 Task: In Heading Arial with underline. Font size of heading  '18'Font style of data Calibri. Font size of data  9Alignment of headline & data Align center. Fill color in heading,  RedFont color of data Black Apply border in Data No BorderIn the sheet   Prodigy Sales review book
Action: Mouse moved to (276, 219)
Screenshot: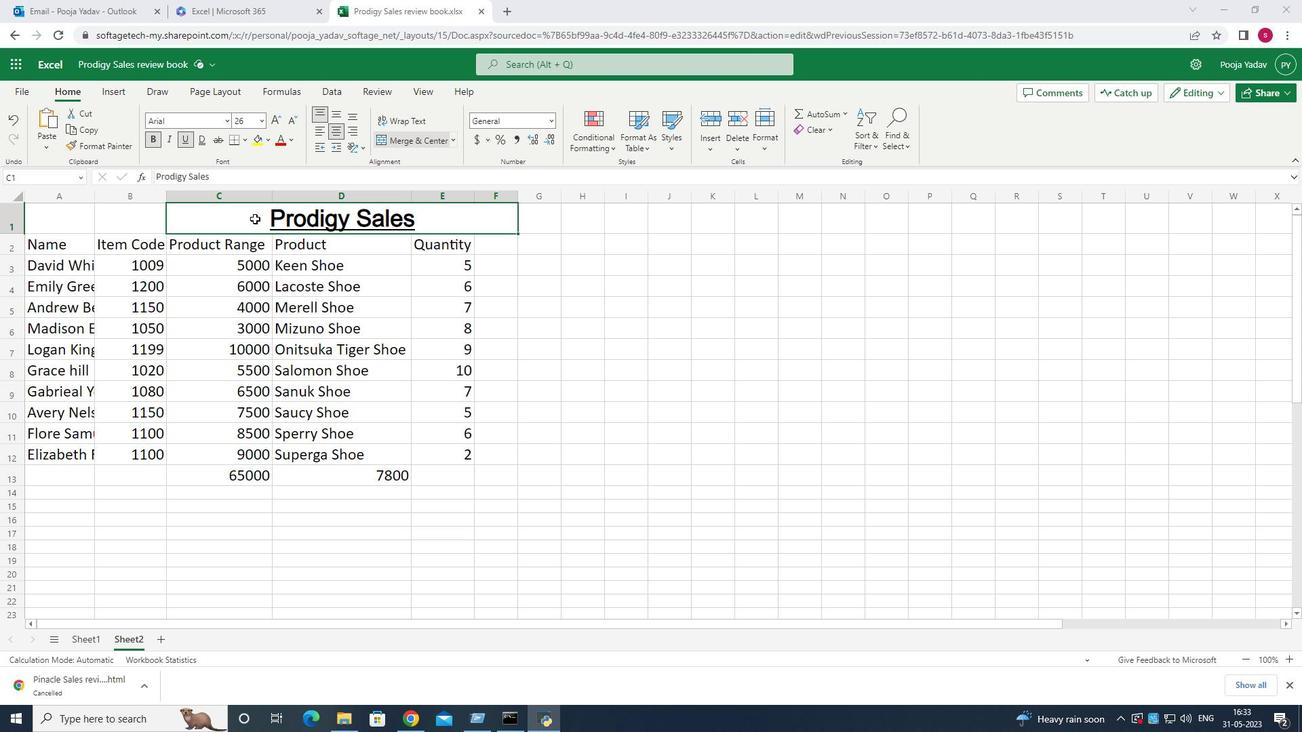 
Action: Mouse pressed left at (276, 219)
Screenshot: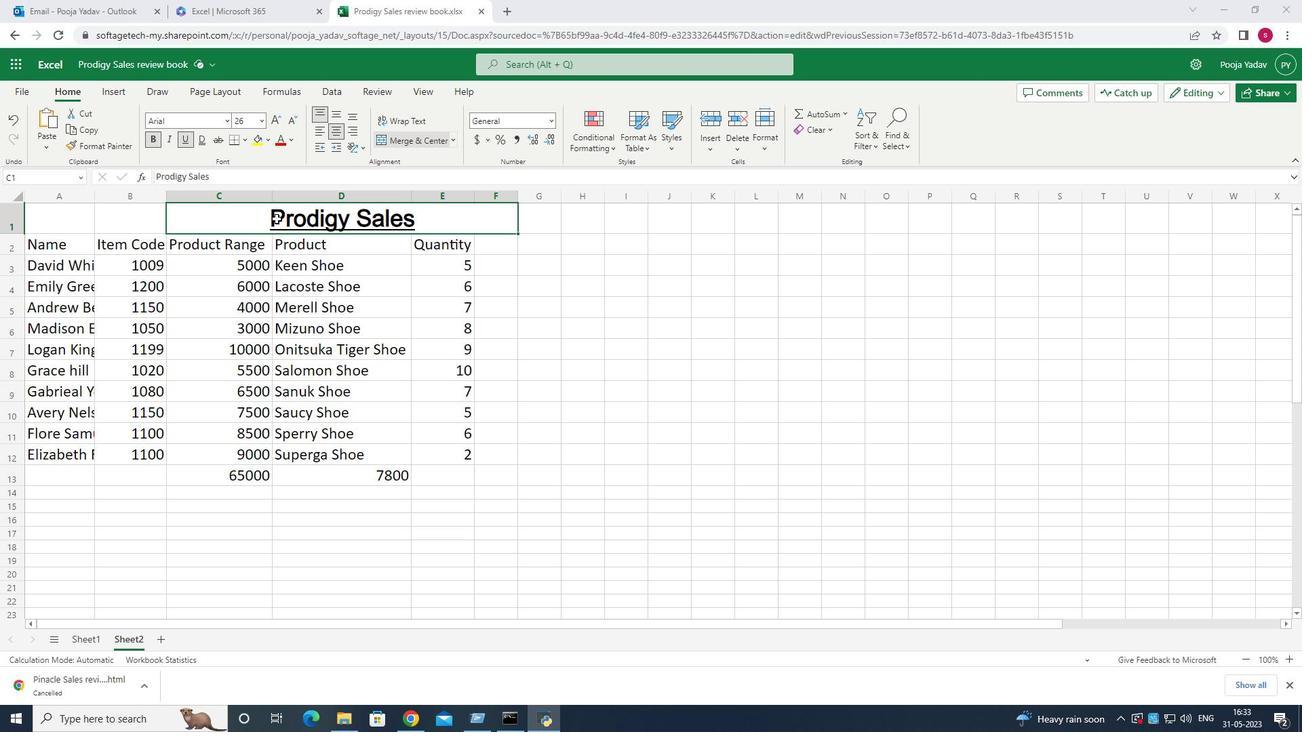 
Action: Mouse moved to (226, 124)
Screenshot: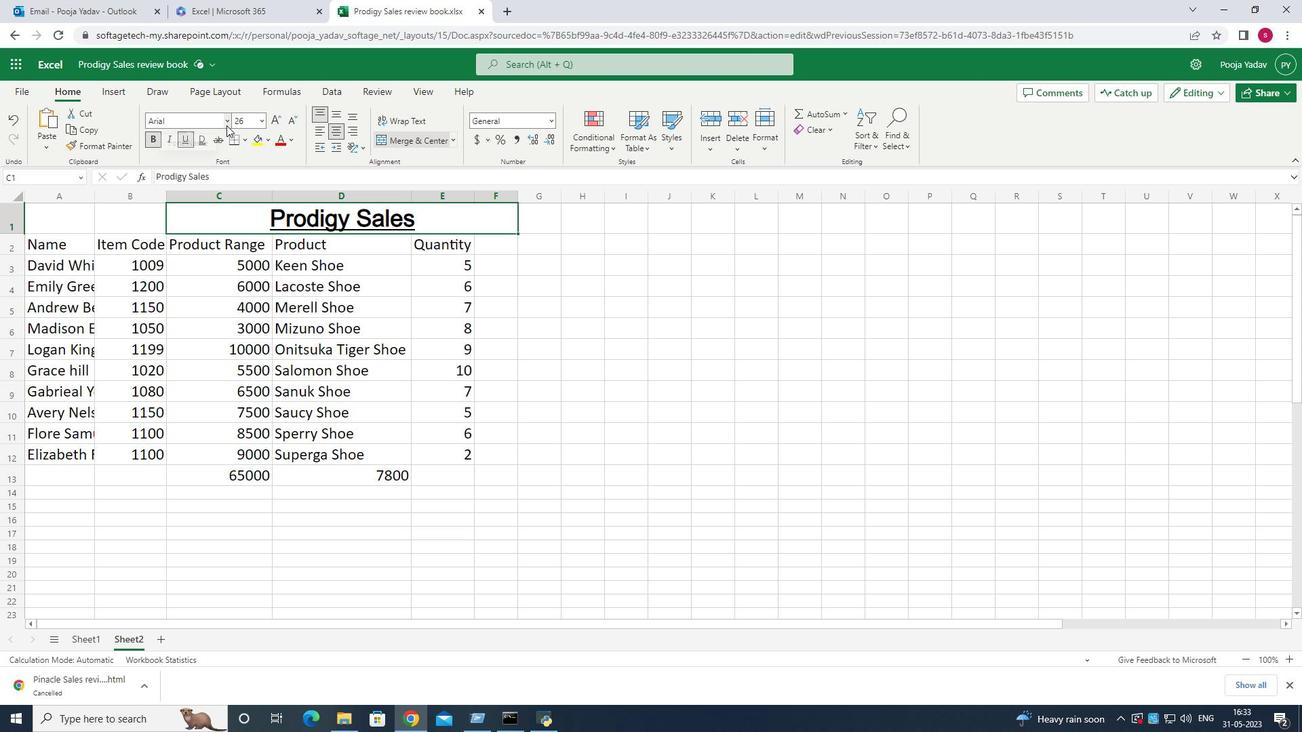 
Action: Mouse pressed left at (226, 124)
Screenshot: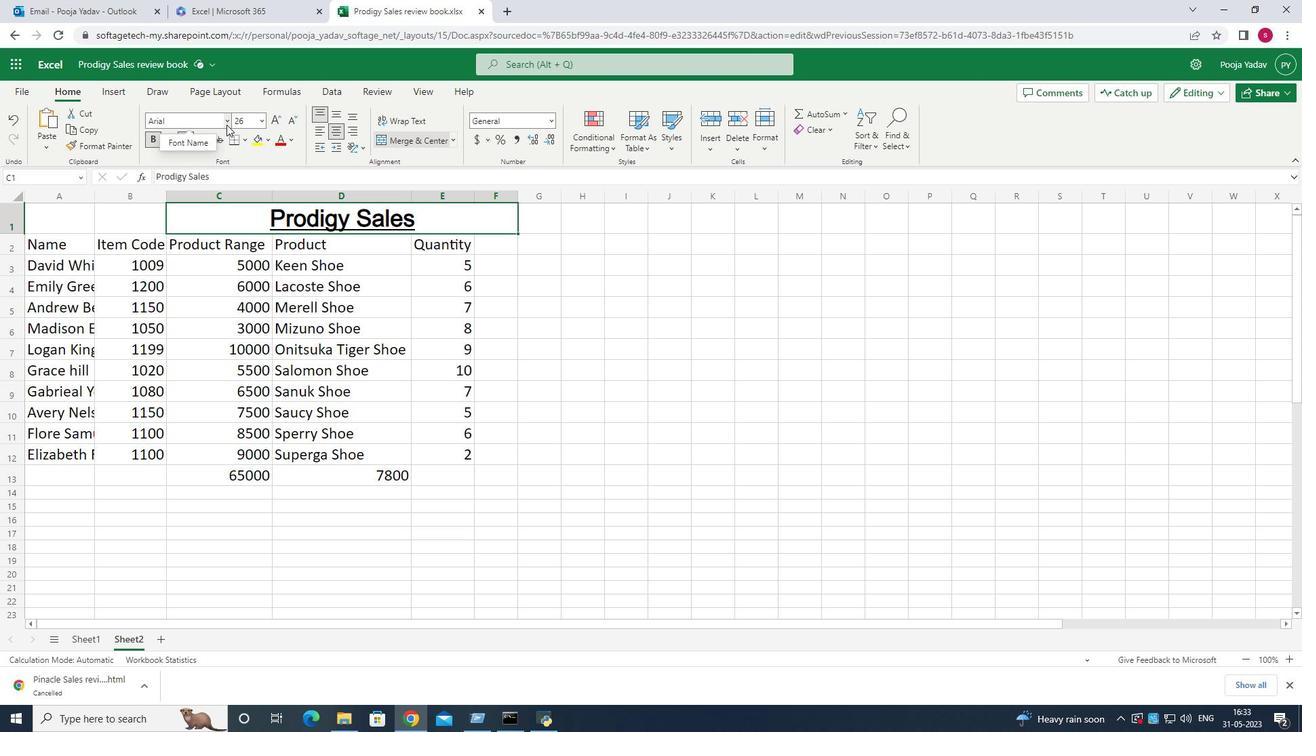 
Action: Mouse moved to (214, 171)
Screenshot: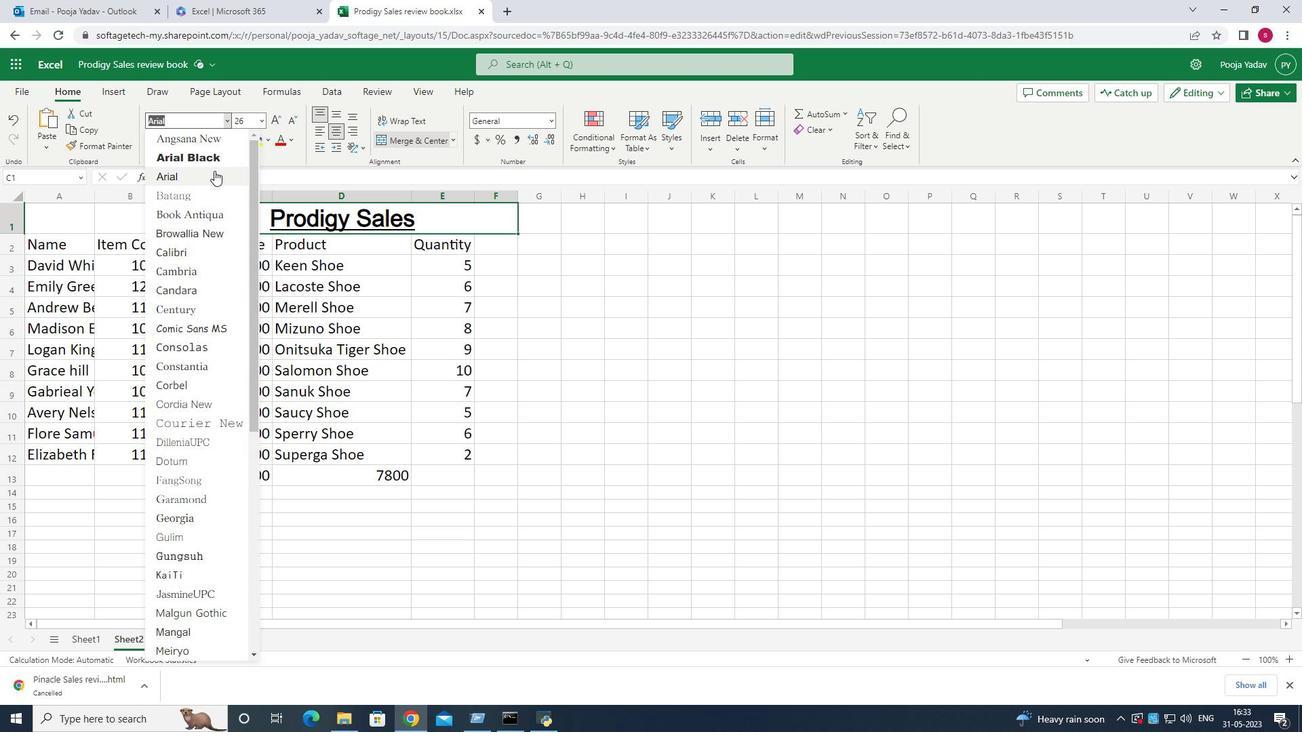 
Action: Mouse pressed left at (214, 171)
Screenshot: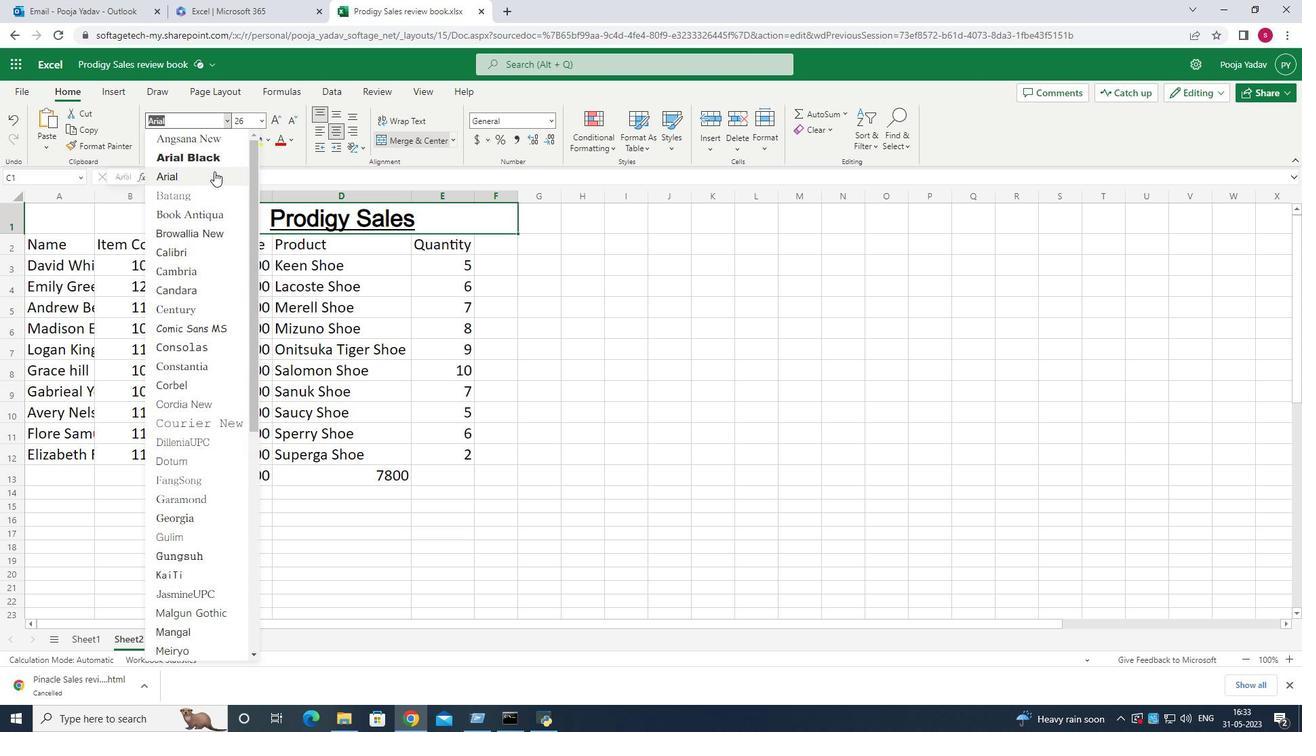 
Action: Mouse moved to (259, 121)
Screenshot: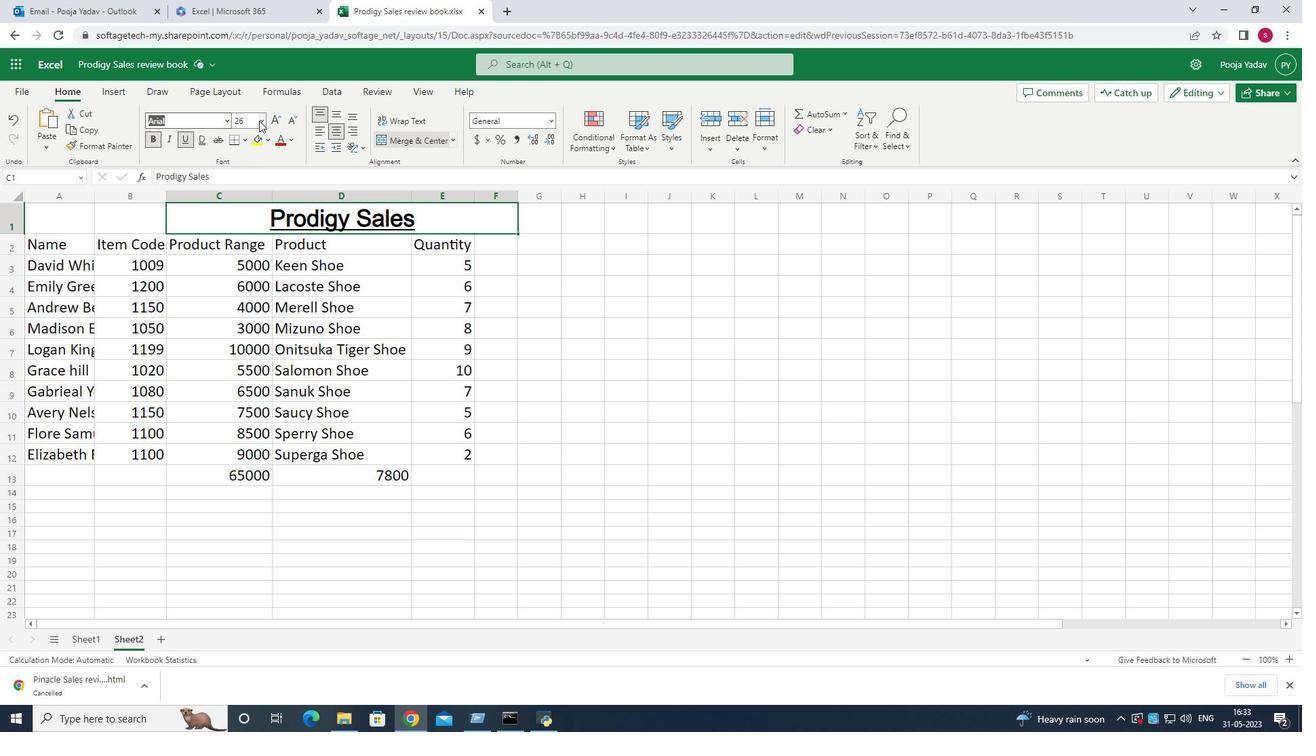 
Action: Mouse pressed left at (259, 121)
Screenshot: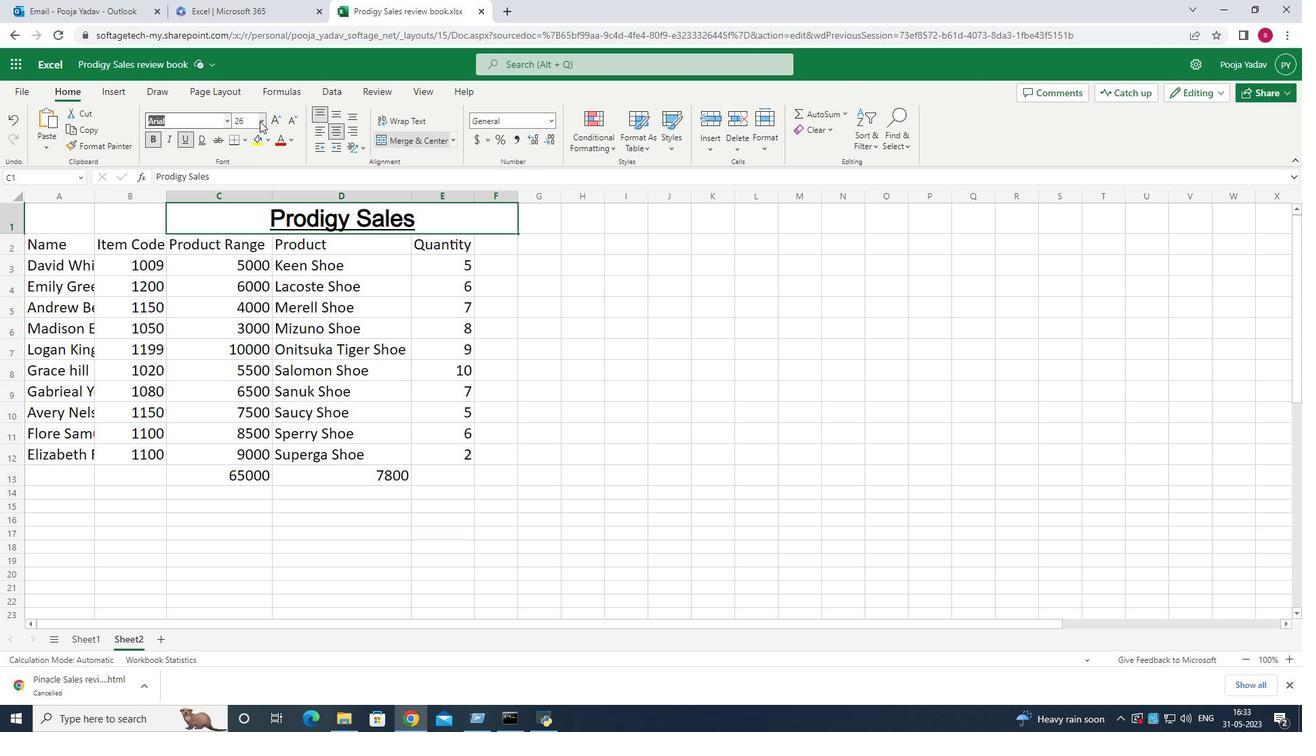 
Action: Mouse moved to (250, 268)
Screenshot: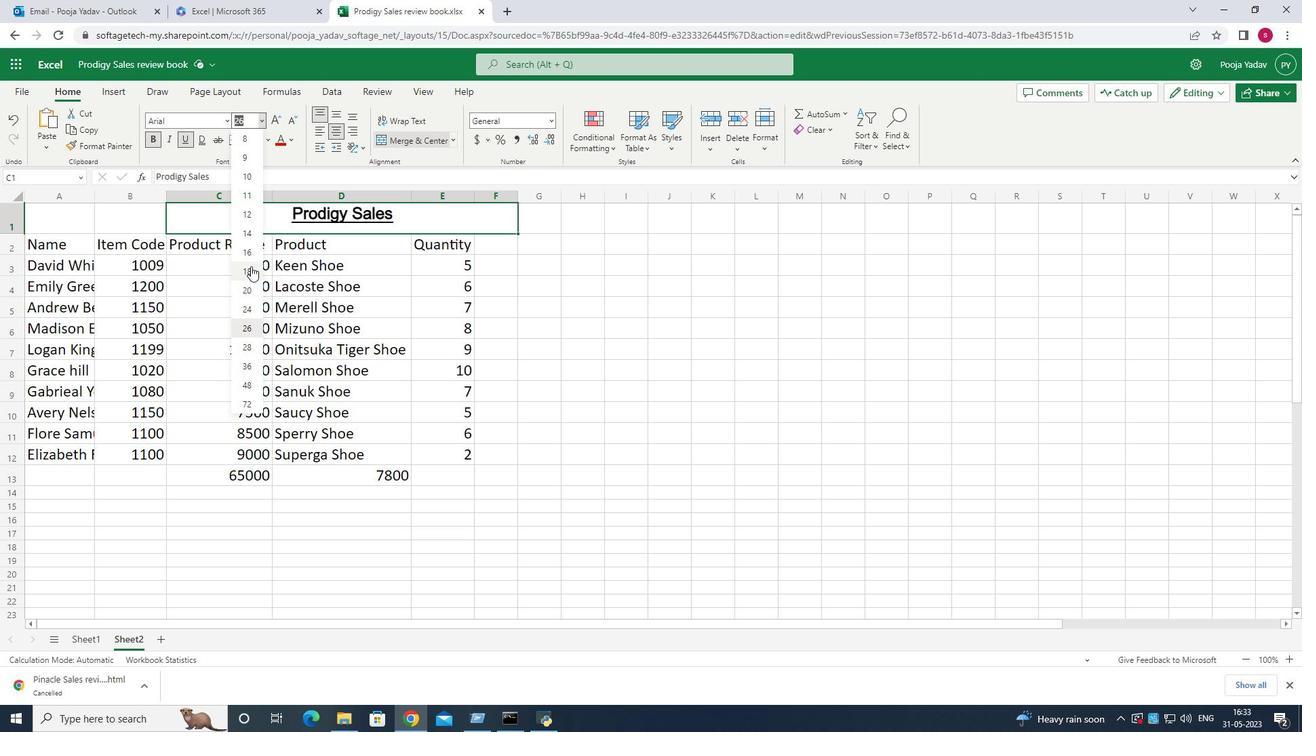 
Action: Mouse pressed left at (250, 268)
Screenshot: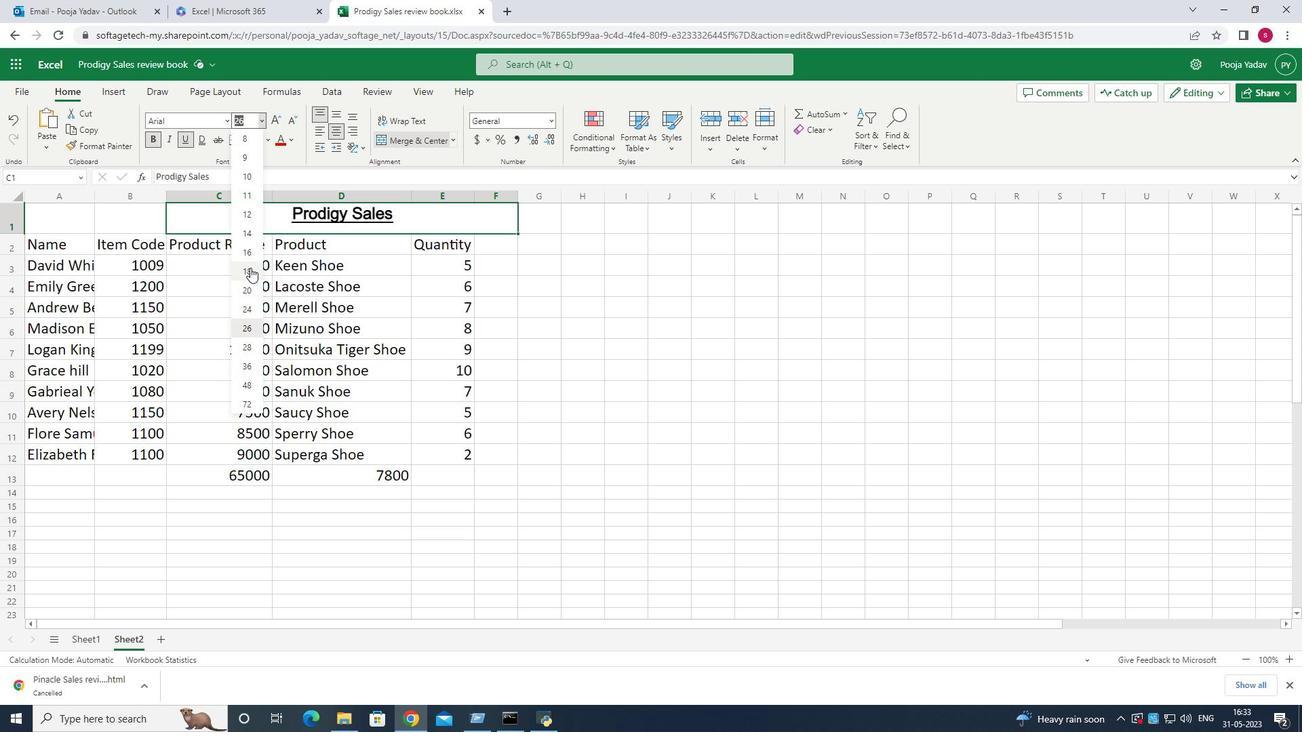 
Action: Mouse moved to (50, 226)
Screenshot: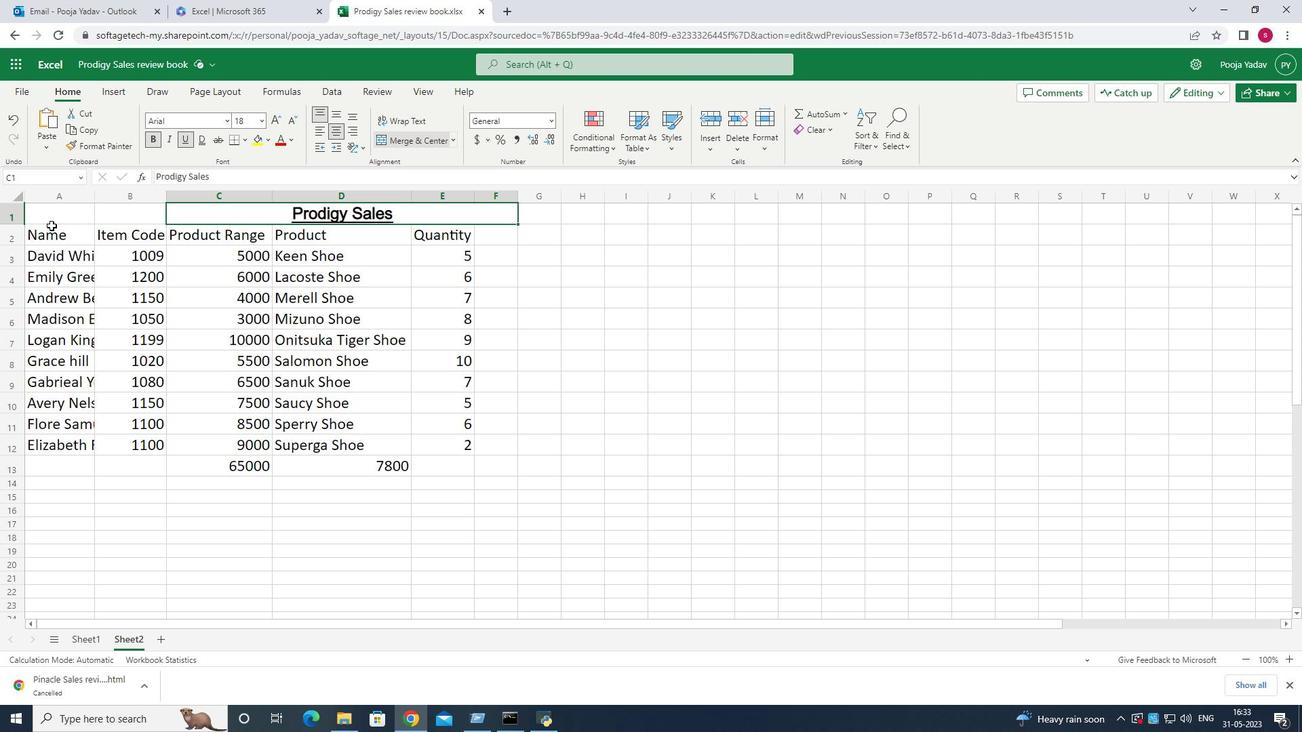 
Action: Mouse pressed left at (50, 226)
Screenshot: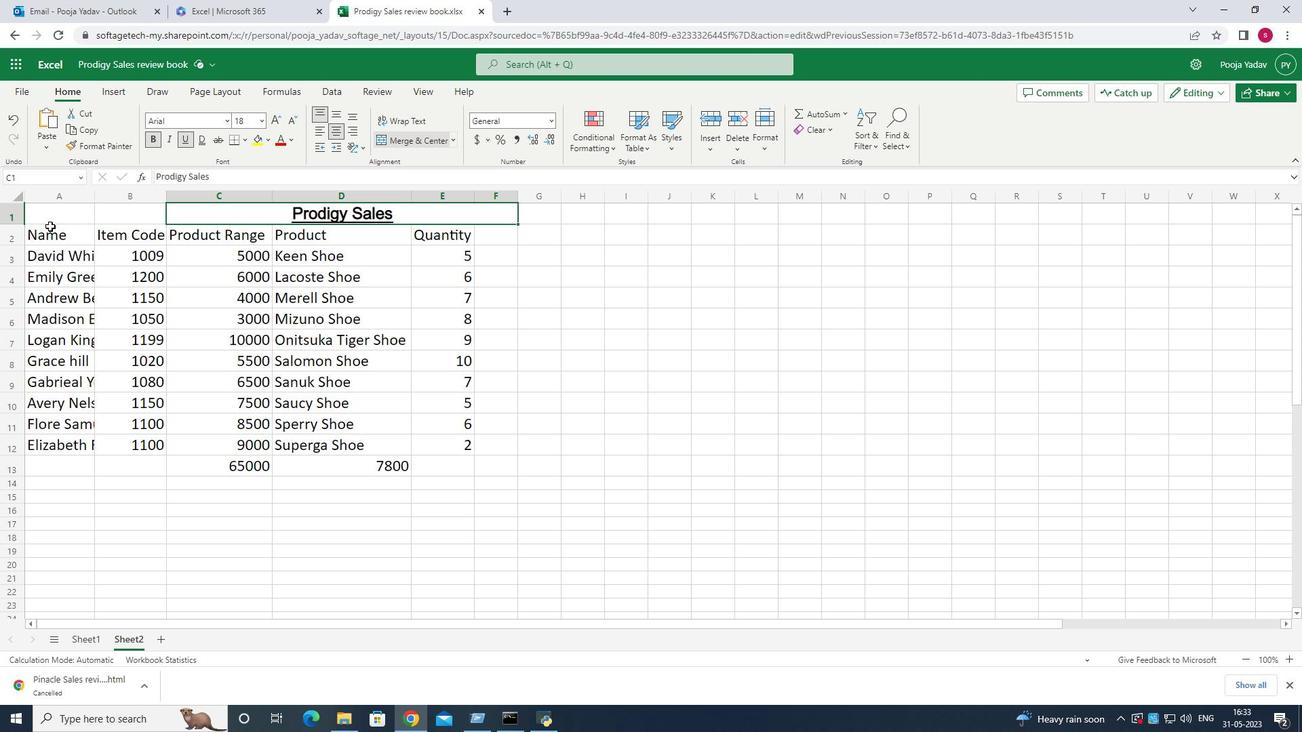 
Action: Mouse pressed left at (50, 226)
Screenshot: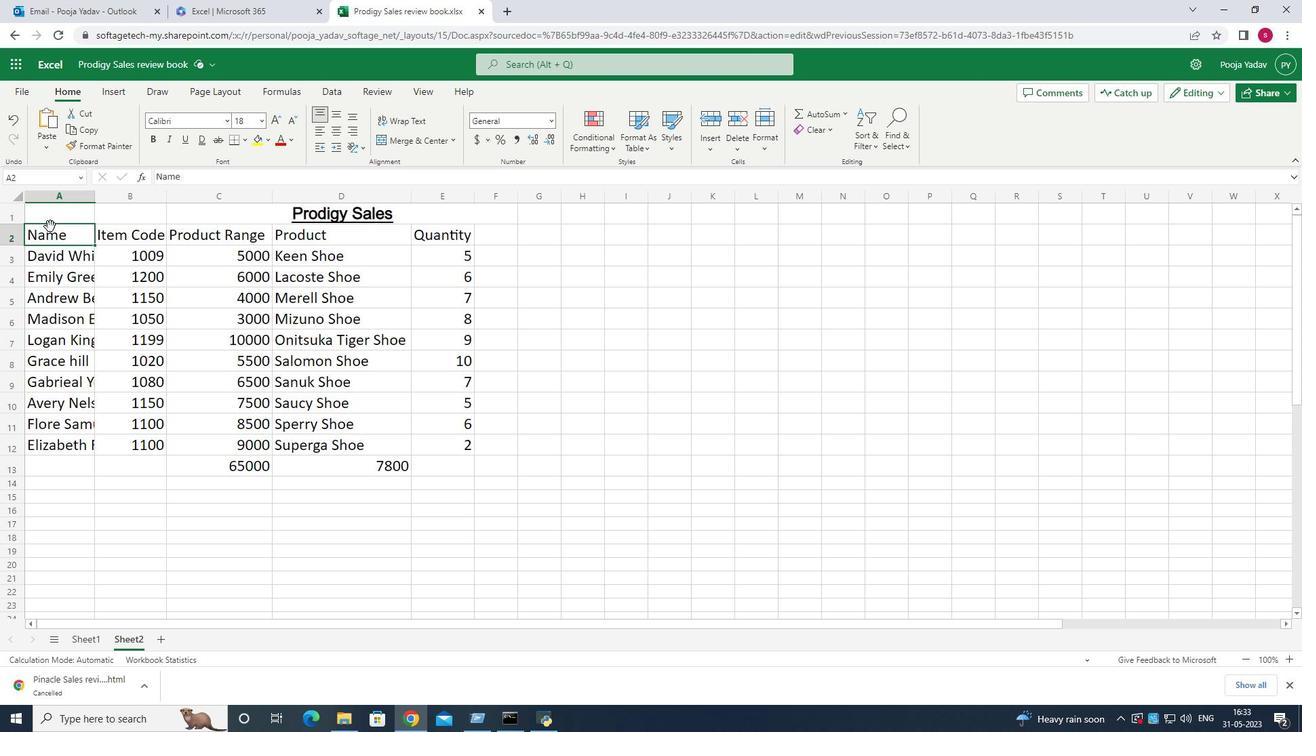
Action: Mouse moved to (63, 238)
Screenshot: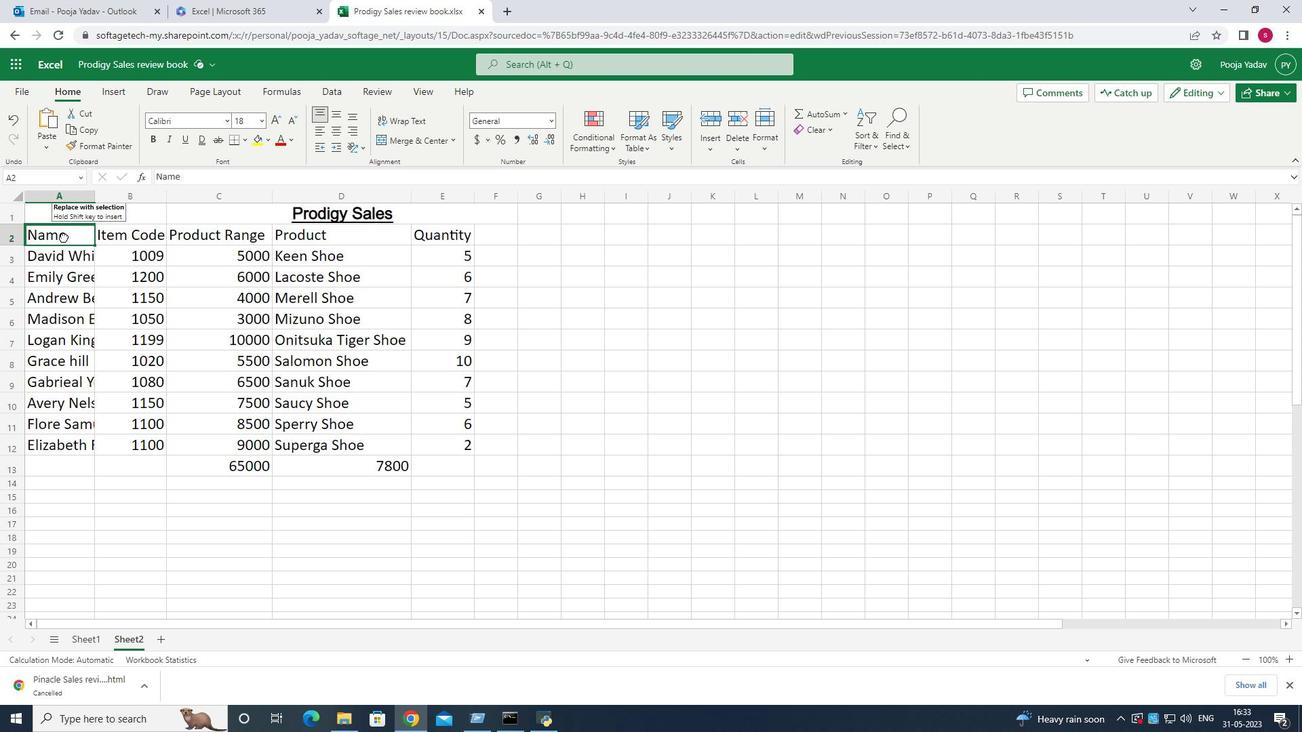 
Action: Mouse pressed left at (63, 238)
Screenshot: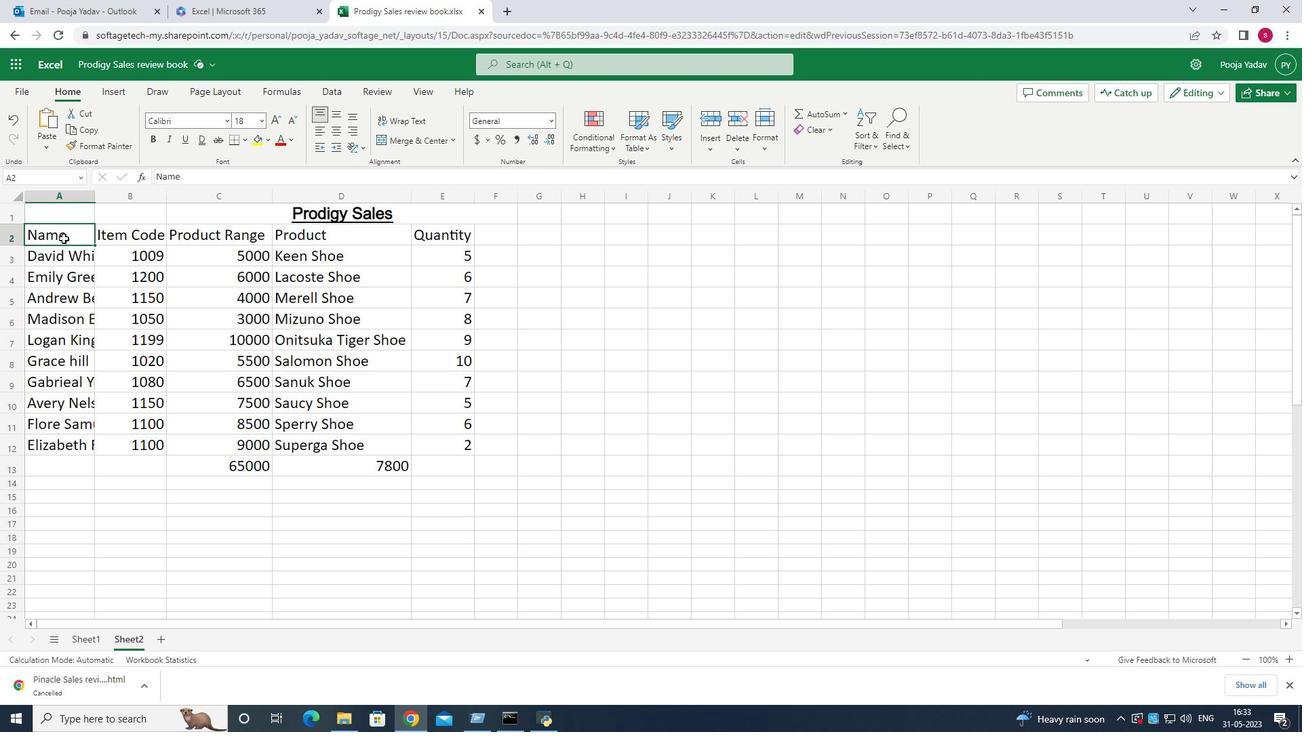 
Action: Mouse moved to (227, 122)
Screenshot: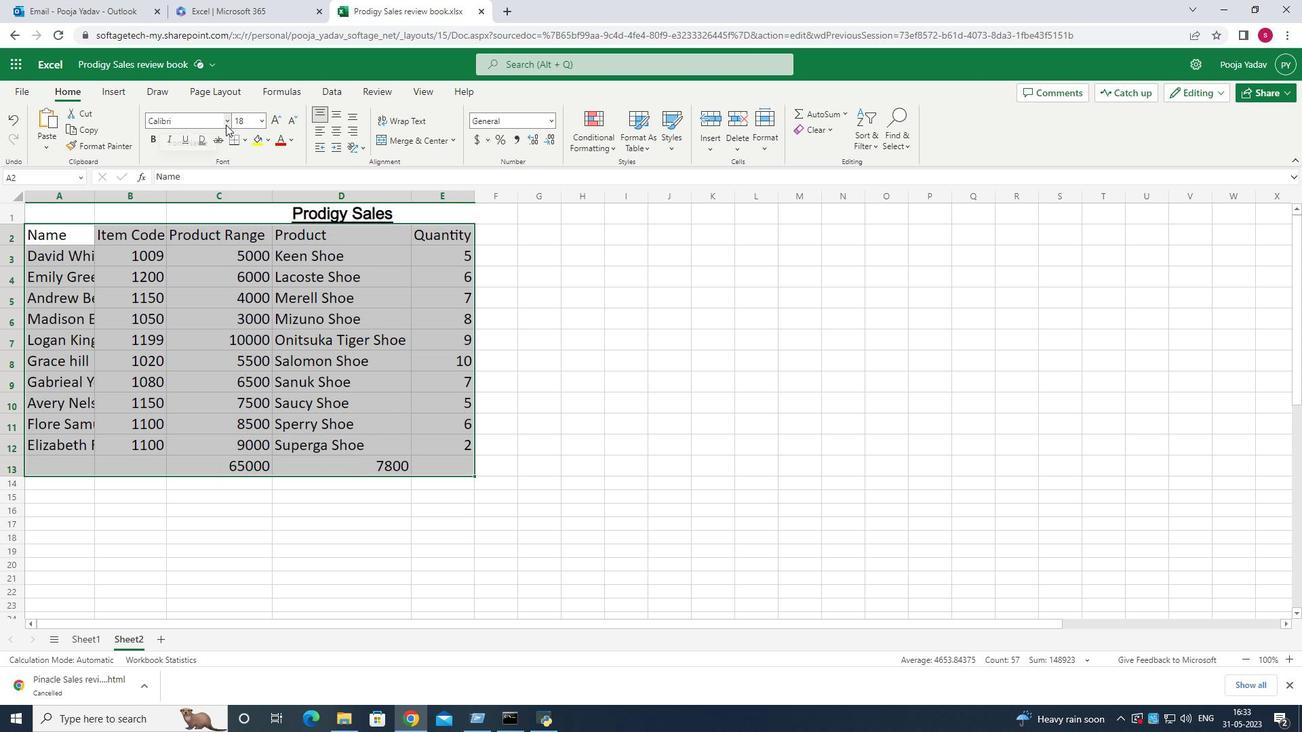 
Action: Mouse pressed left at (227, 122)
Screenshot: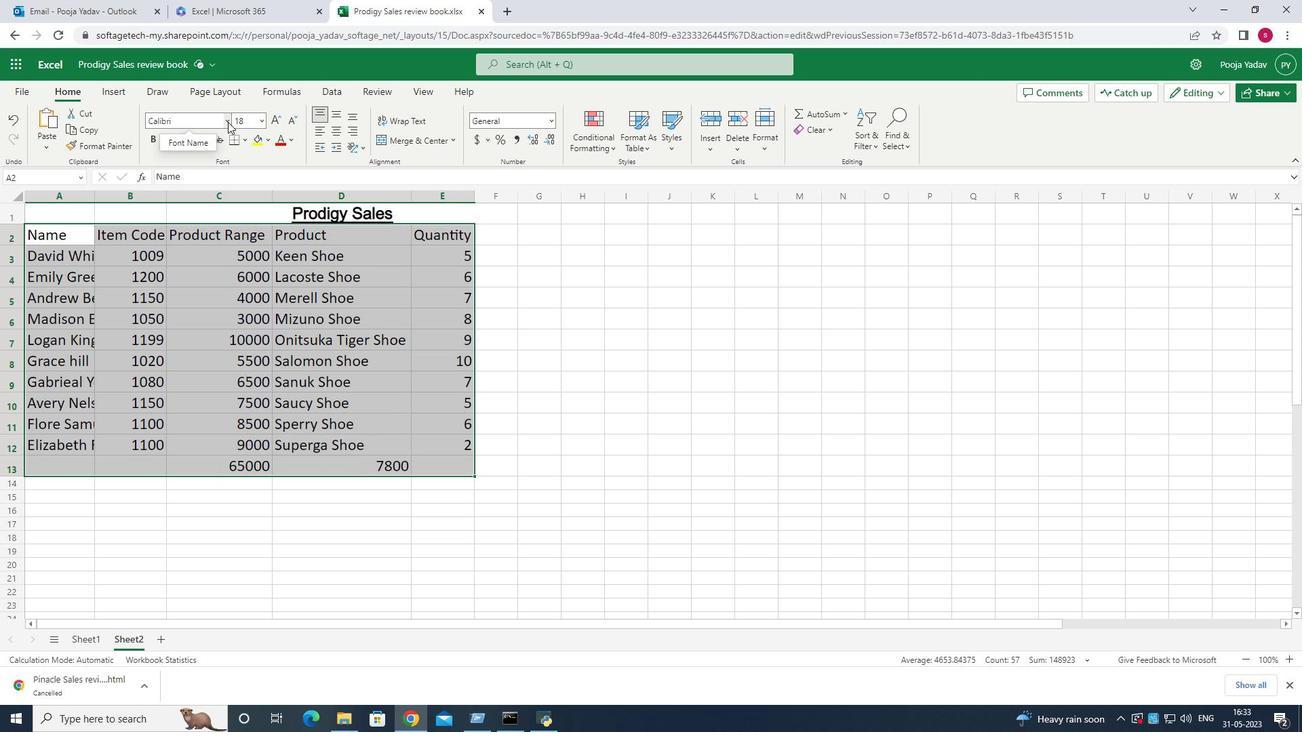 
Action: Mouse moved to (192, 249)
Screenshot: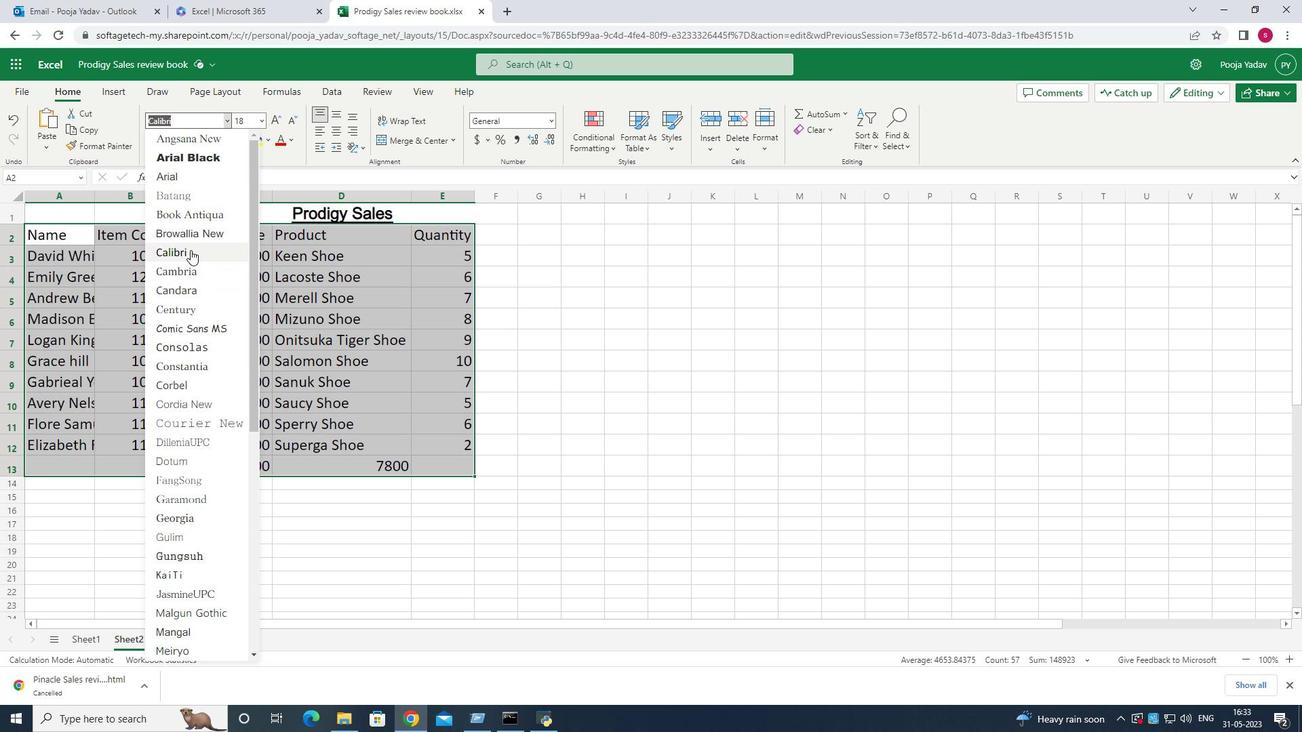 
Action: Mouse pressed left at (192, 249)
Screenshot: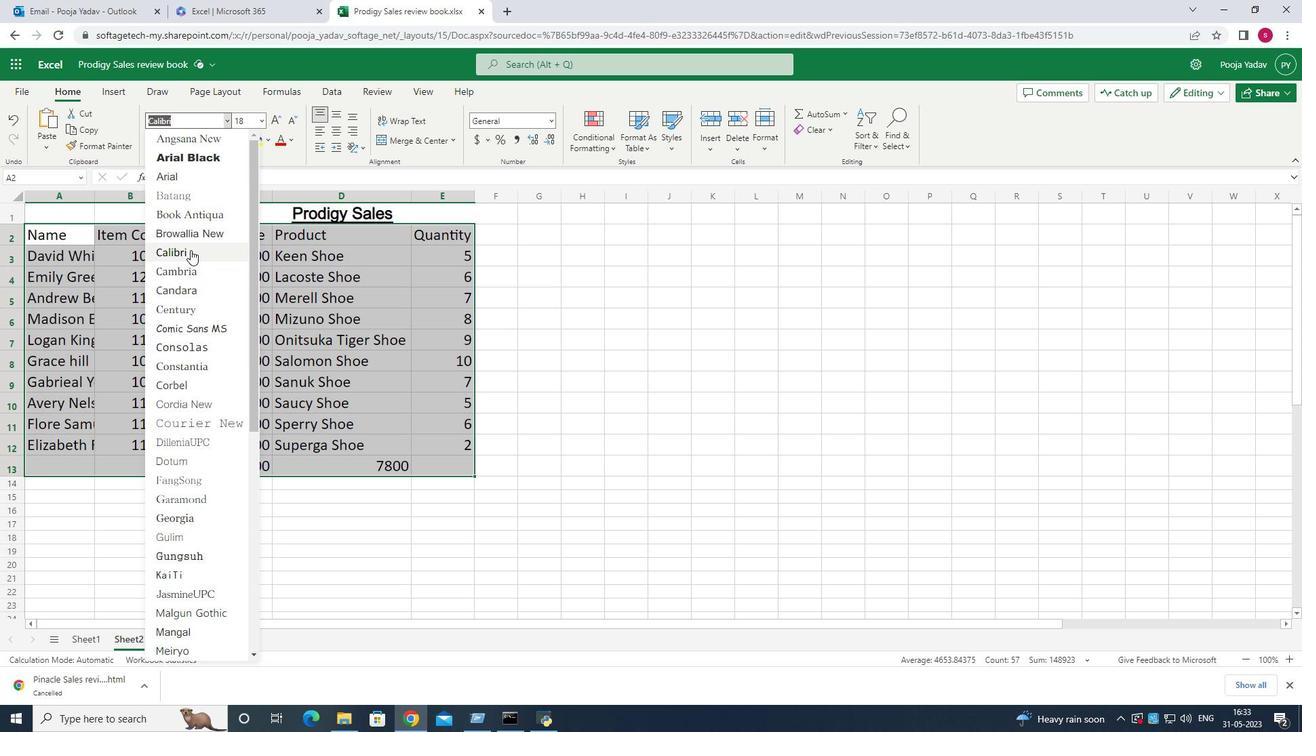 
Action: Mouse moved to (201, 207)
Screenshot: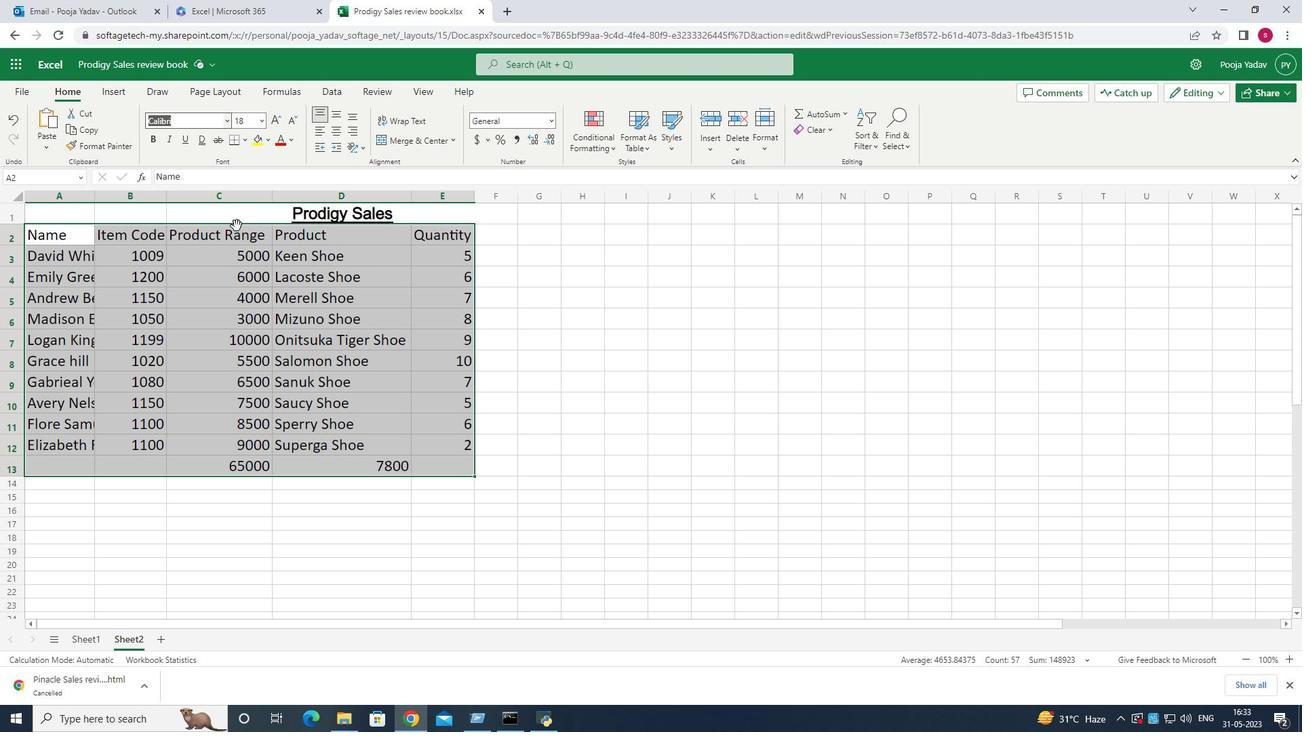 
Action: Mouse pressed left at (201, 207)
Screenshot: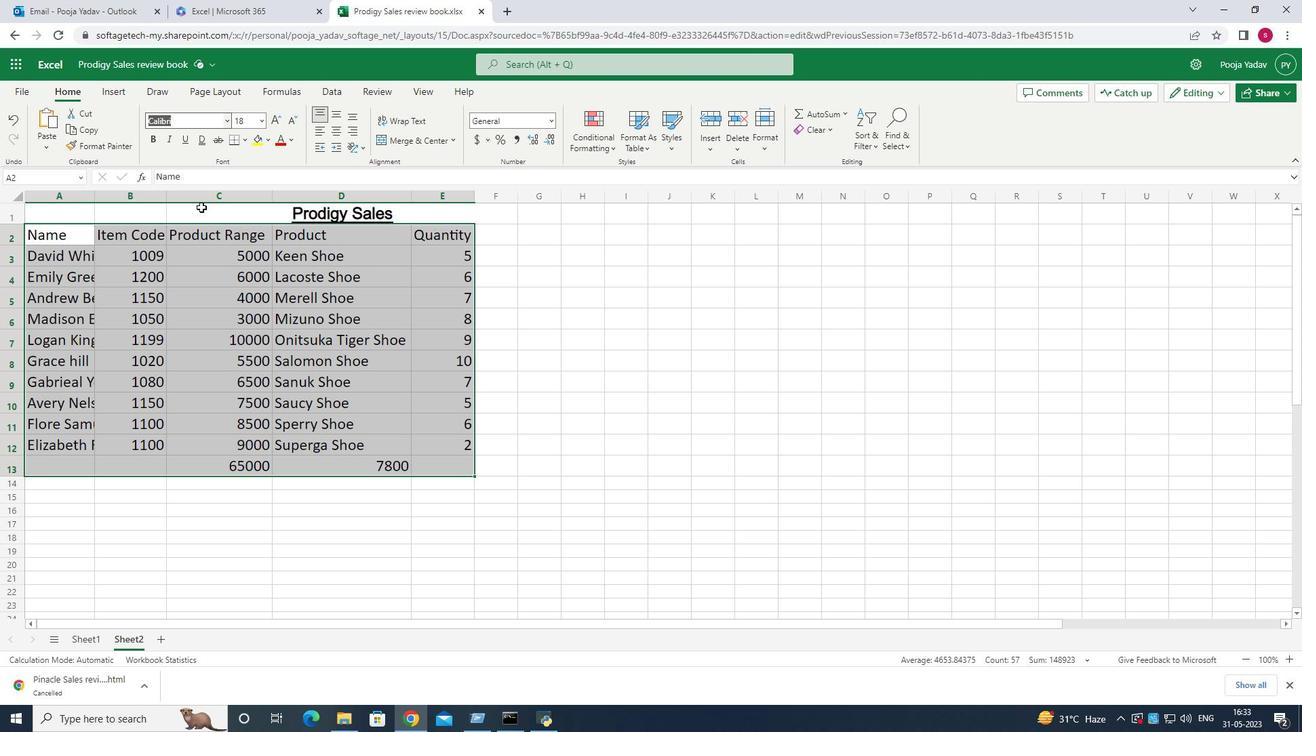 
Action: Mouse moved to (40, 213)
Screenshot: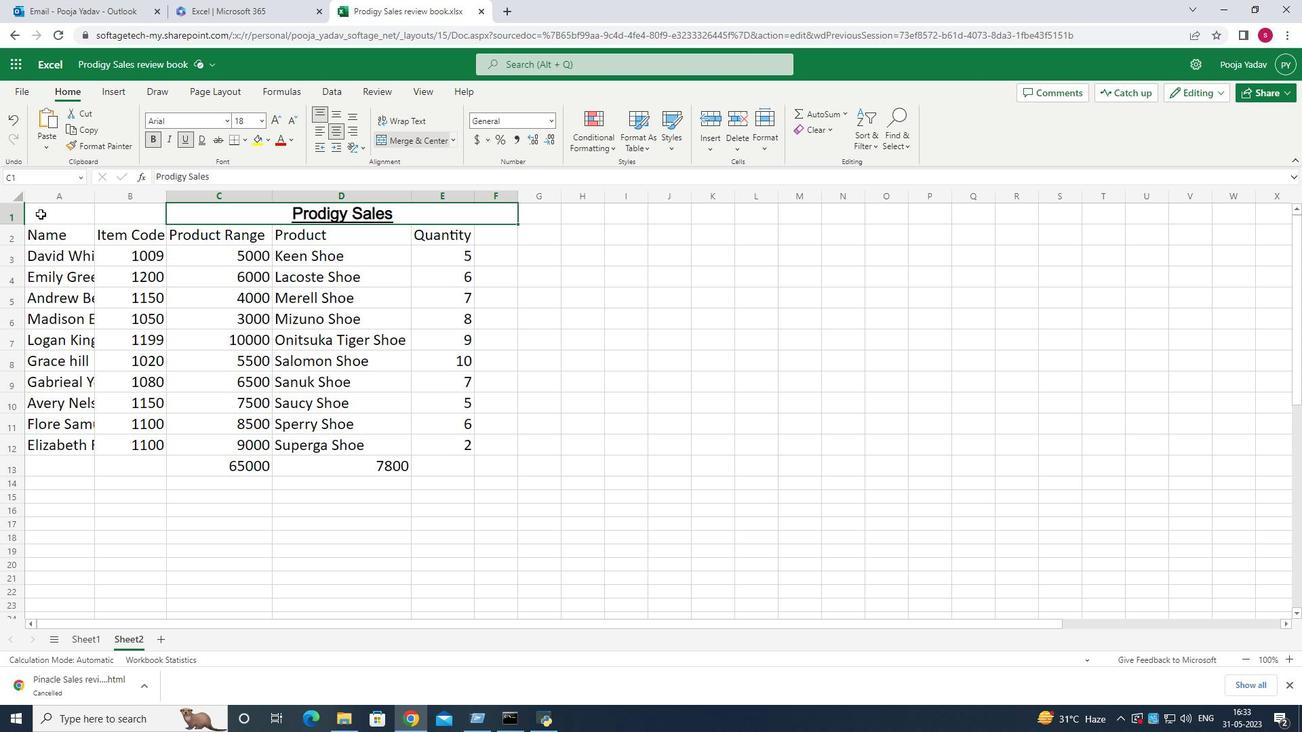 
Action: Mouse pressed left at (40, 213)
Screenshot: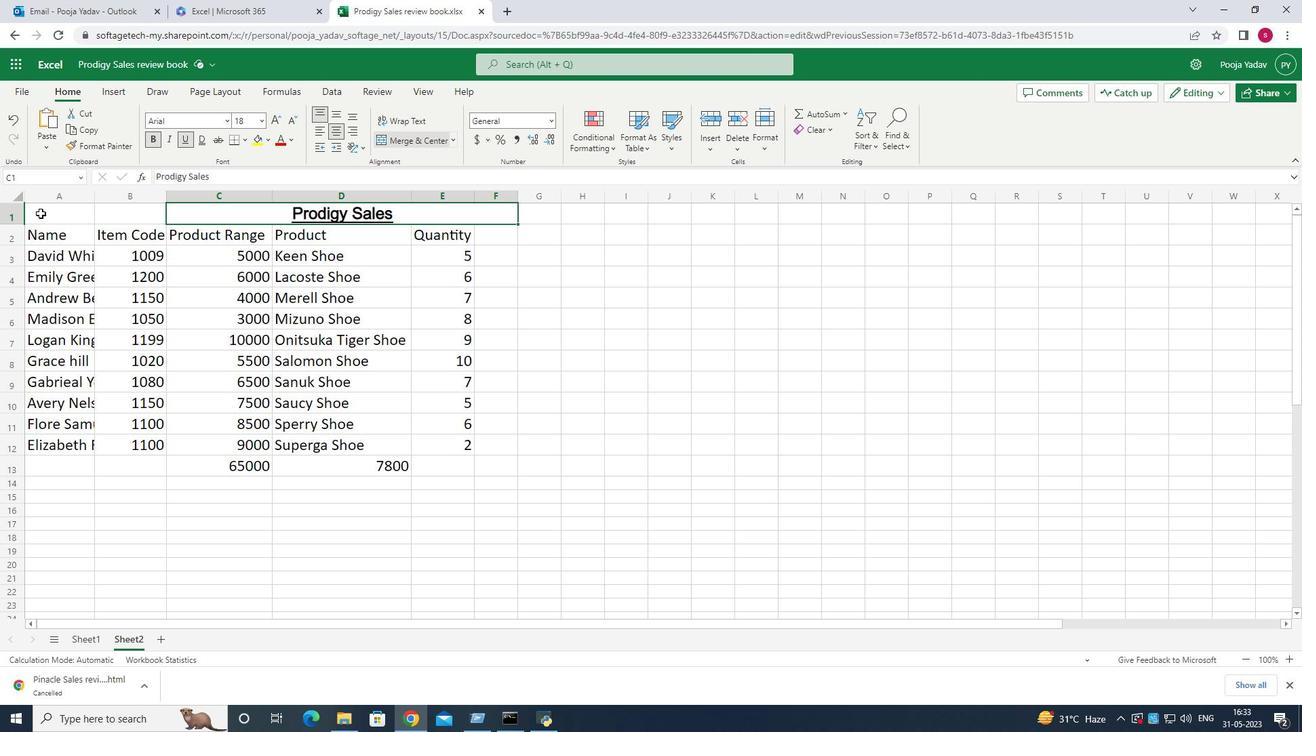 
Action: Mouse moved to (335, 108)
Screenshot: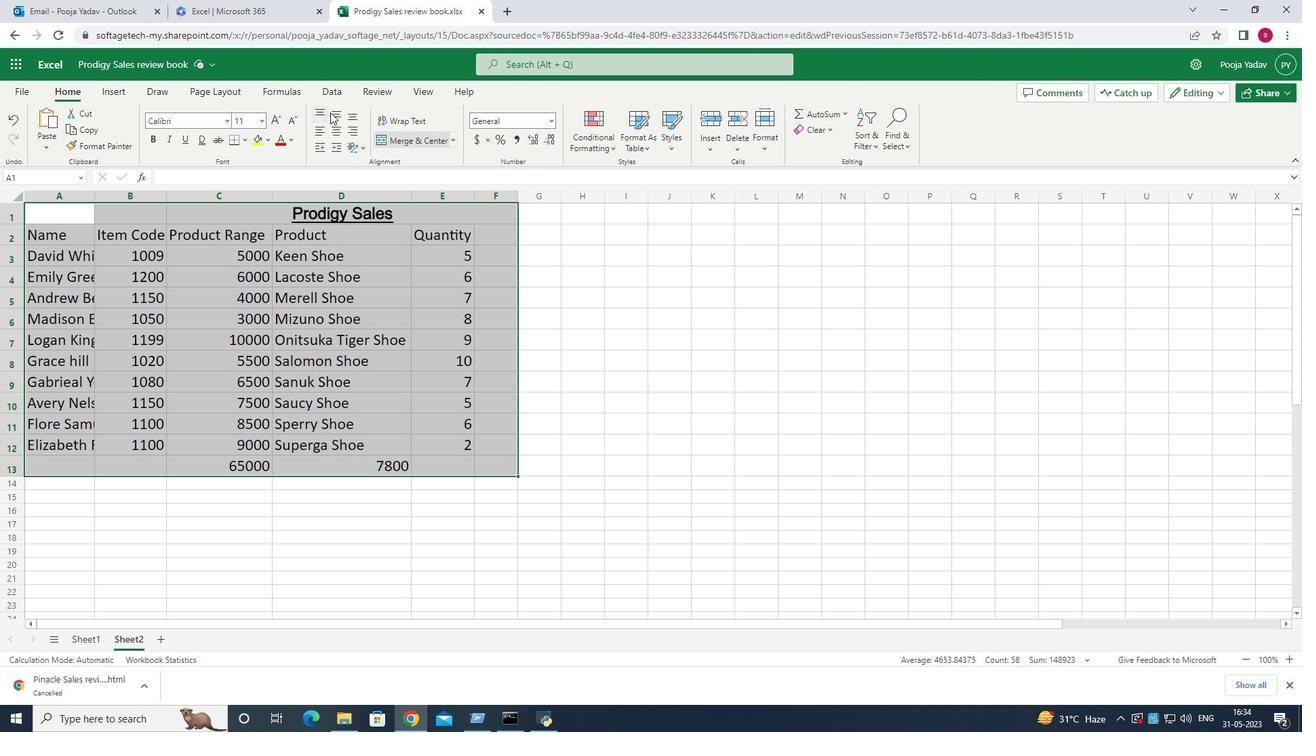 
Action: Mouse pressed left at (335, 108)
Screenshot: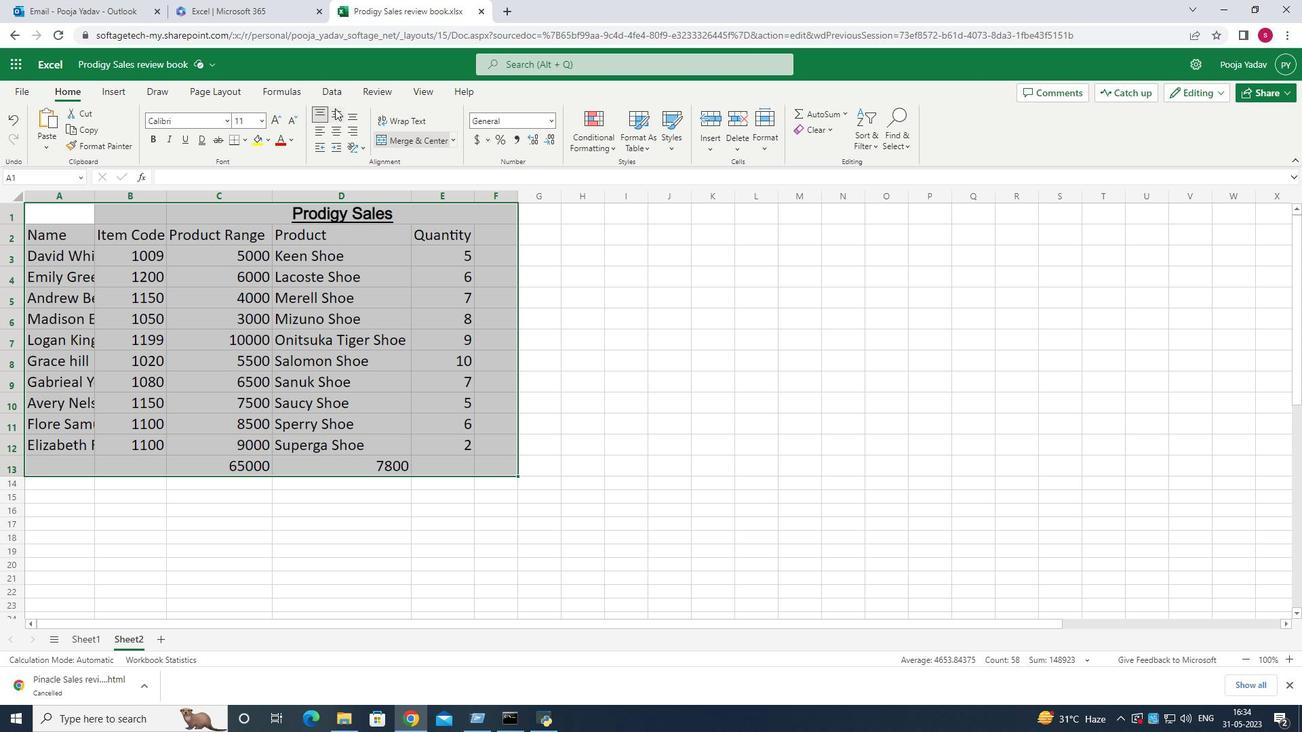 
Action: Mouse moved to (375, 213)
Screenshot: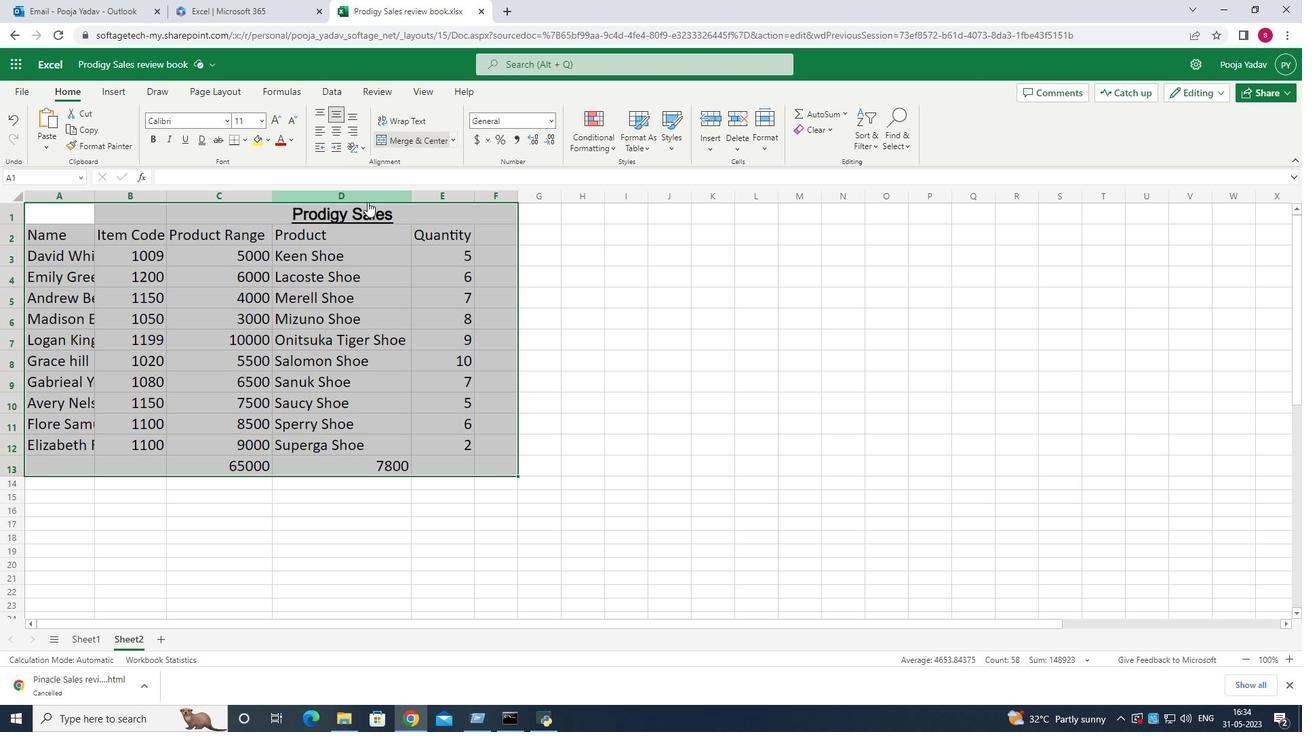 
Action: Mouse pressed left at (375, 213)
Screenshot: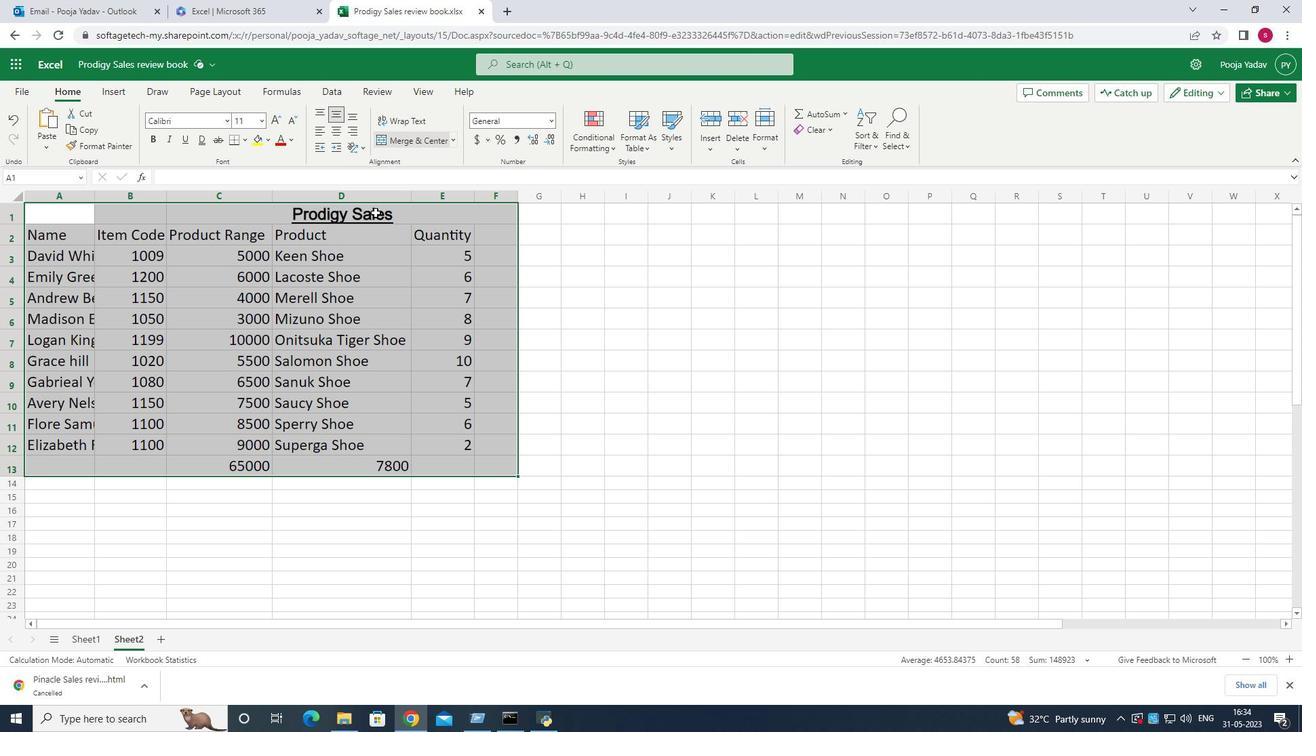 
Action: Mouse moved to (371, 221)
Screenshot: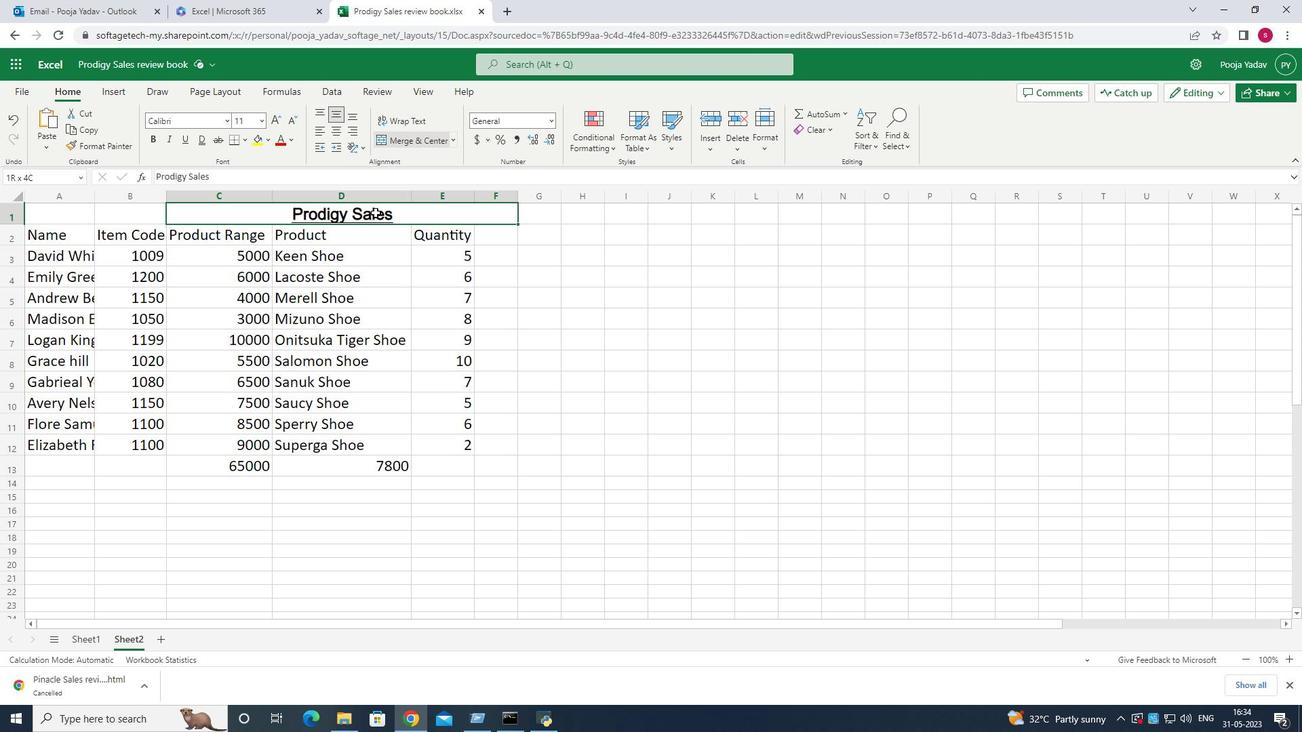 
Action: Mouse pressed left at (371, 221)
Screenshot: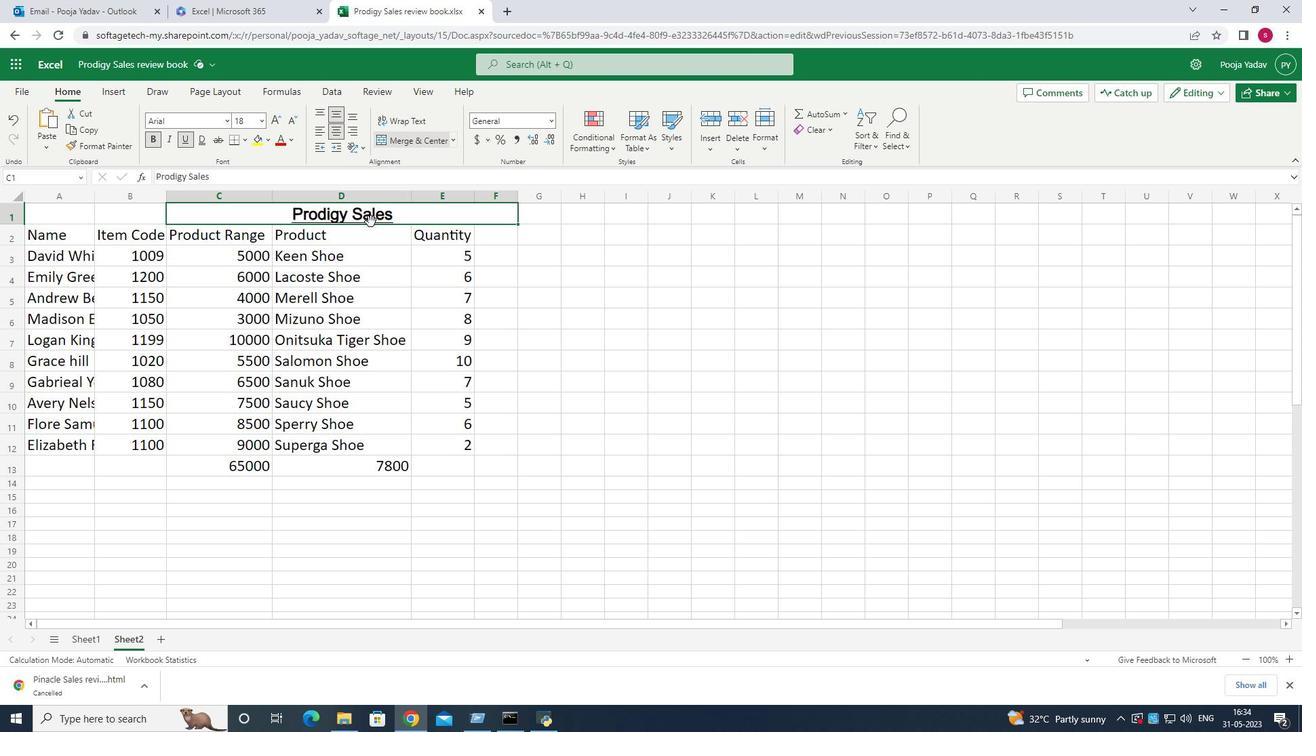 
Action: Mouse moved to (292, 137)
Screenshot: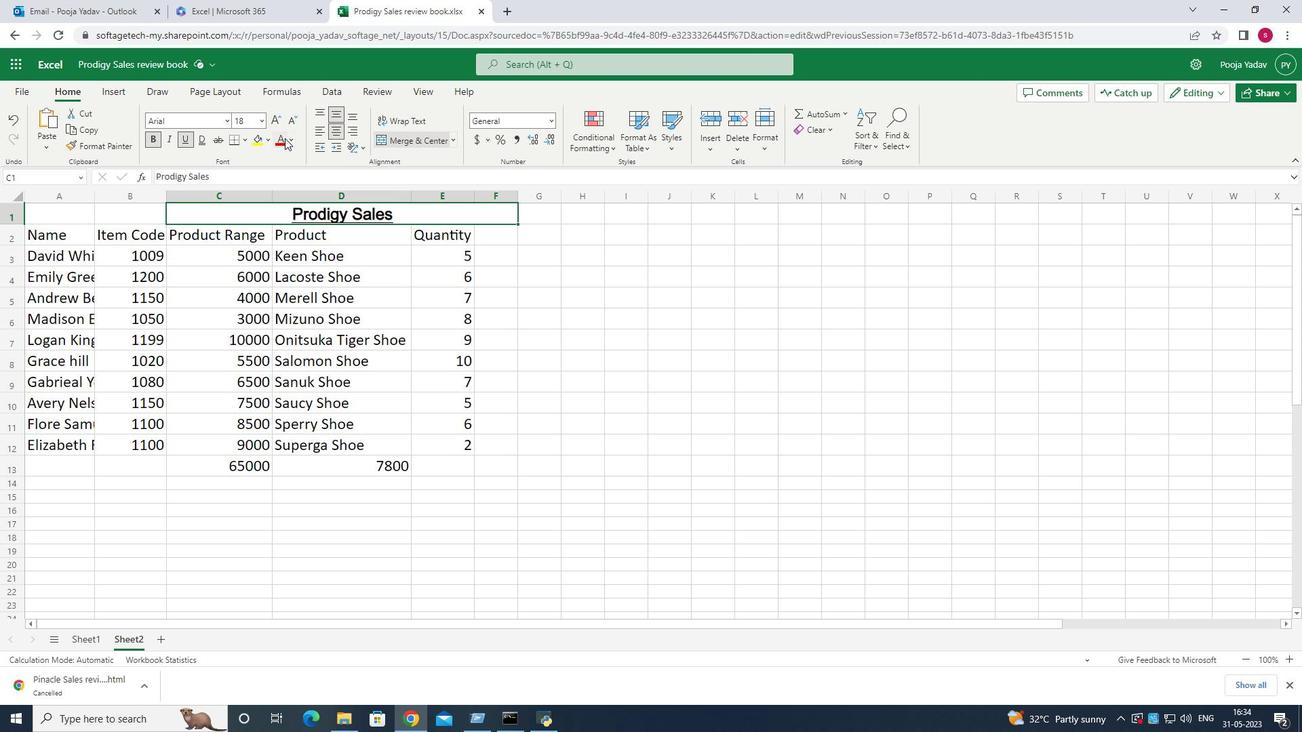 
Action: Mouse pressed left at (292, 137)
Screenshot: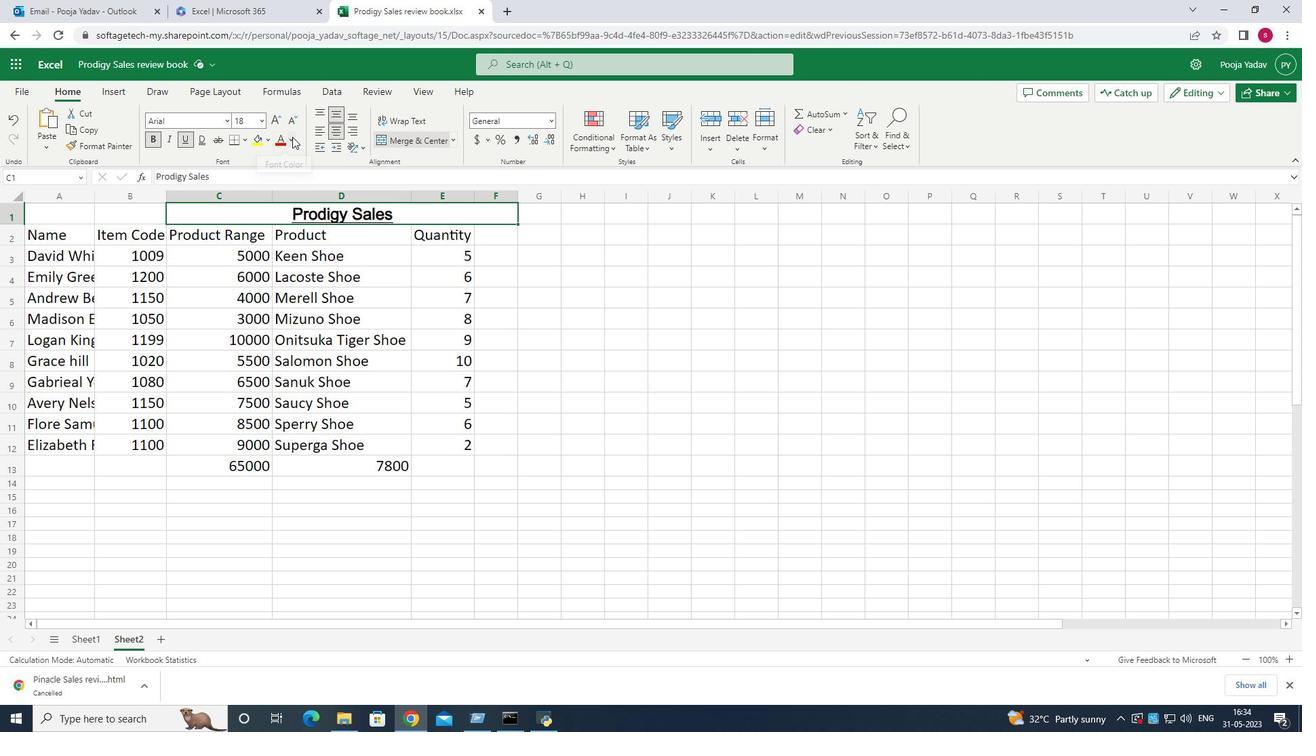 
Action: Mouse moved to (330, 355)
Screenshot: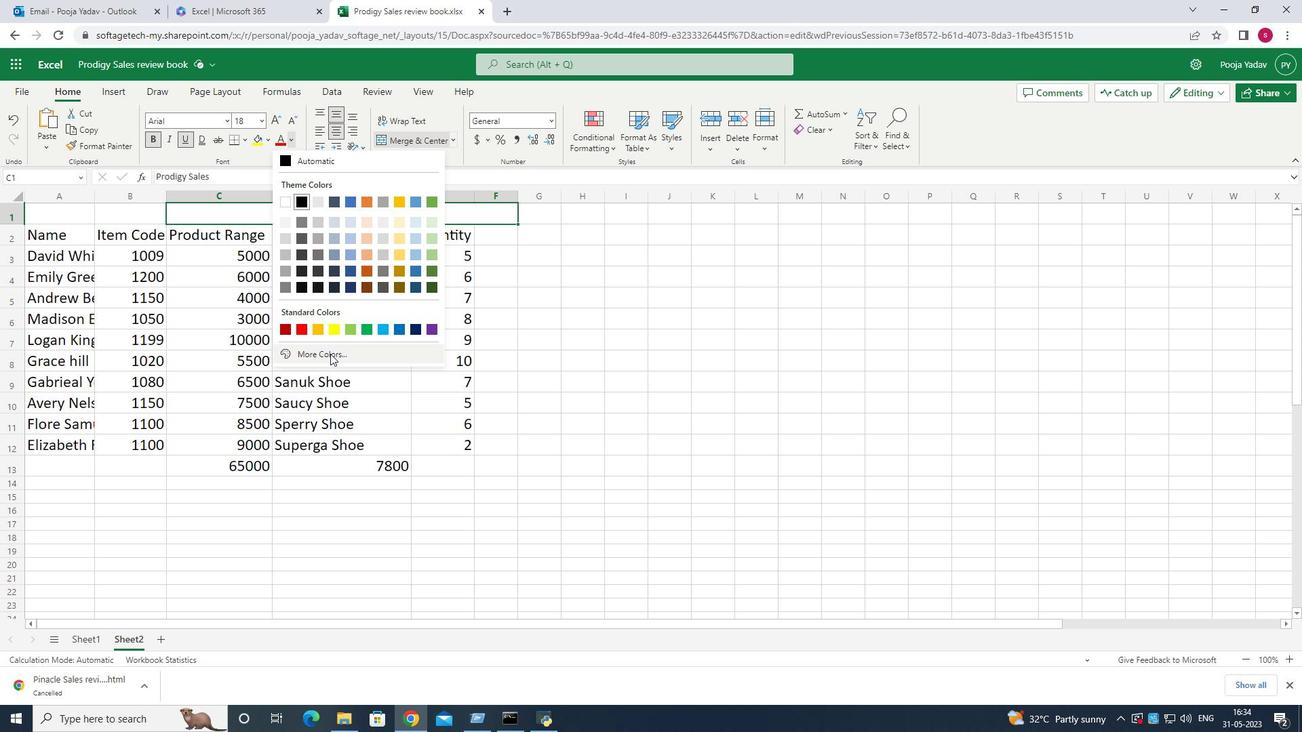 
Action: Mouse pressed left at (330, 355)
Screenshot: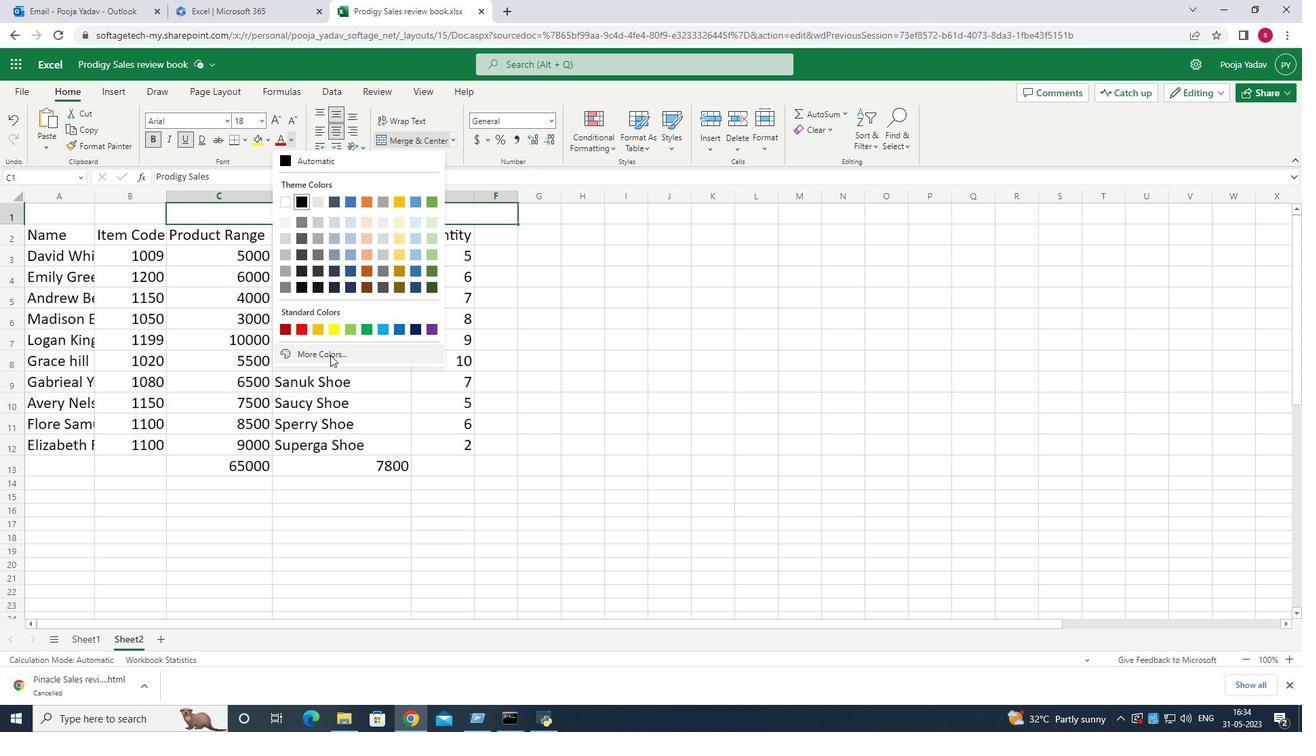 
Action: Mouse moved to (747, 223)
Screenshot: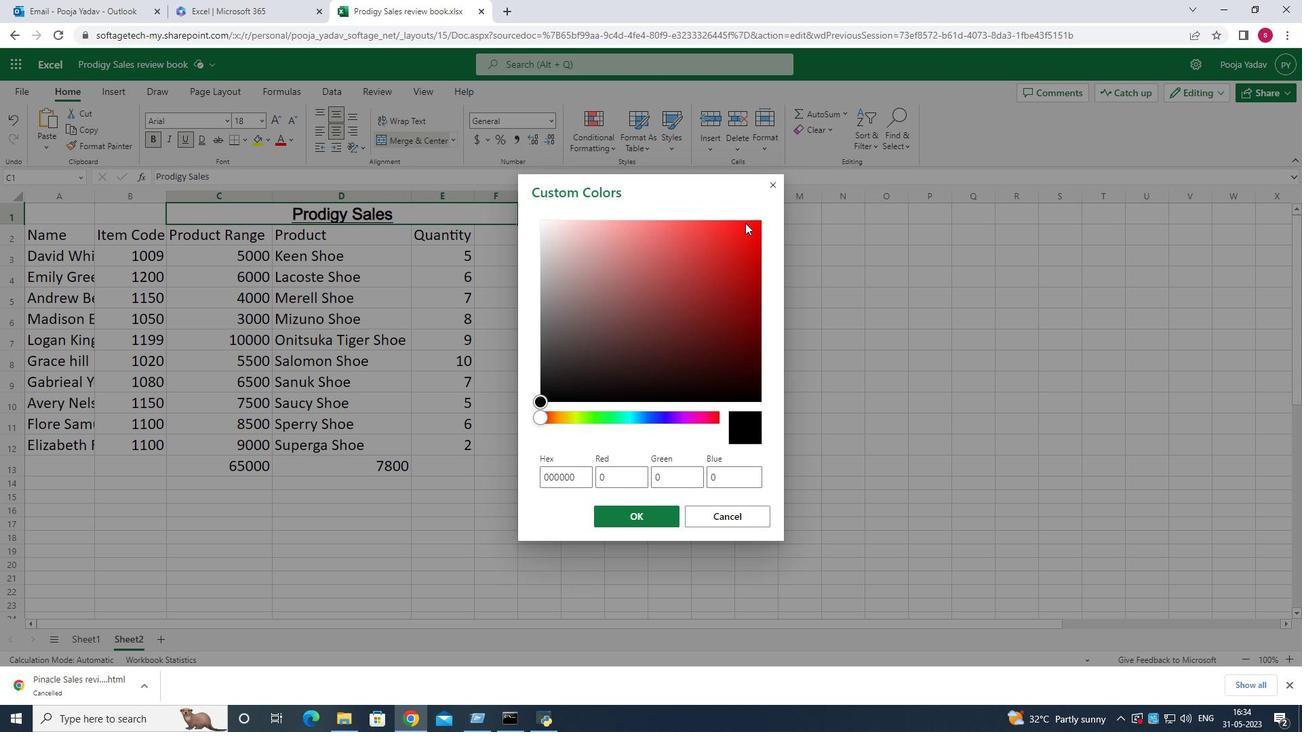
Action: Mouse pressed left at (747, 223)
Screenshot: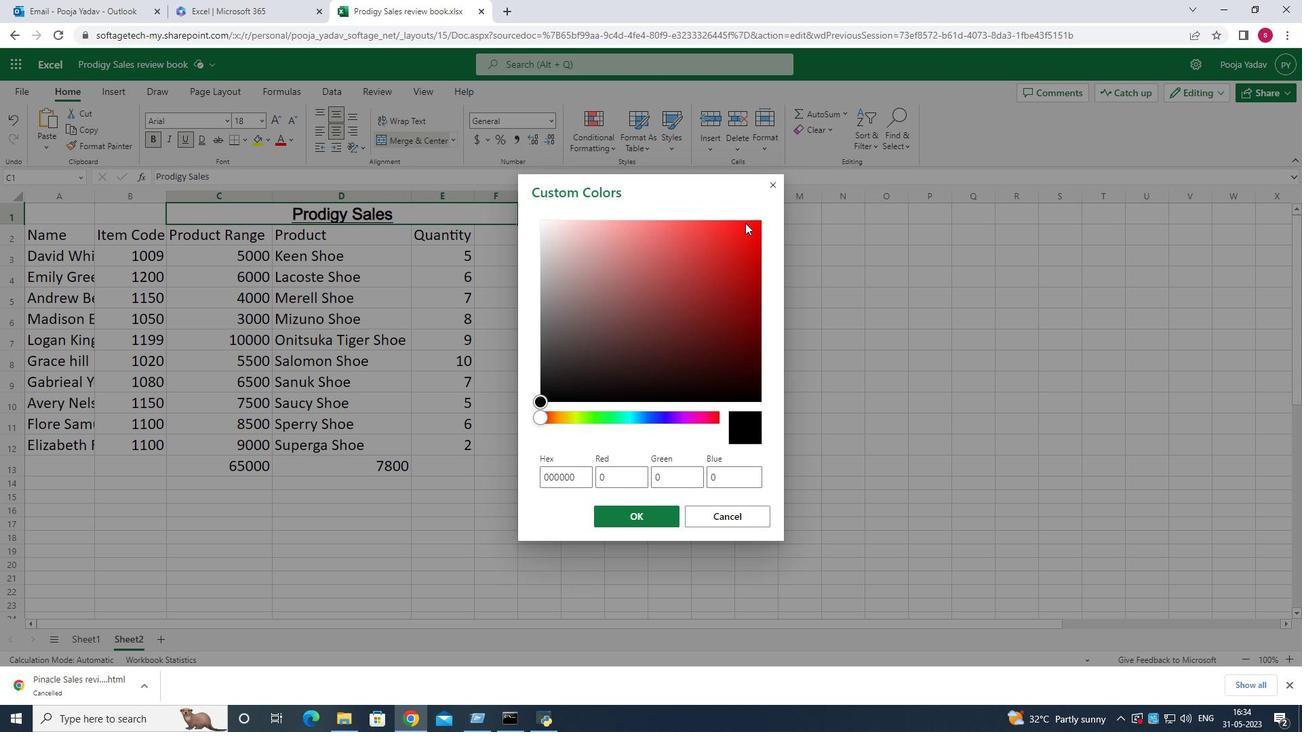 
Action: Mouse moved to (736, 230)
Screenshot: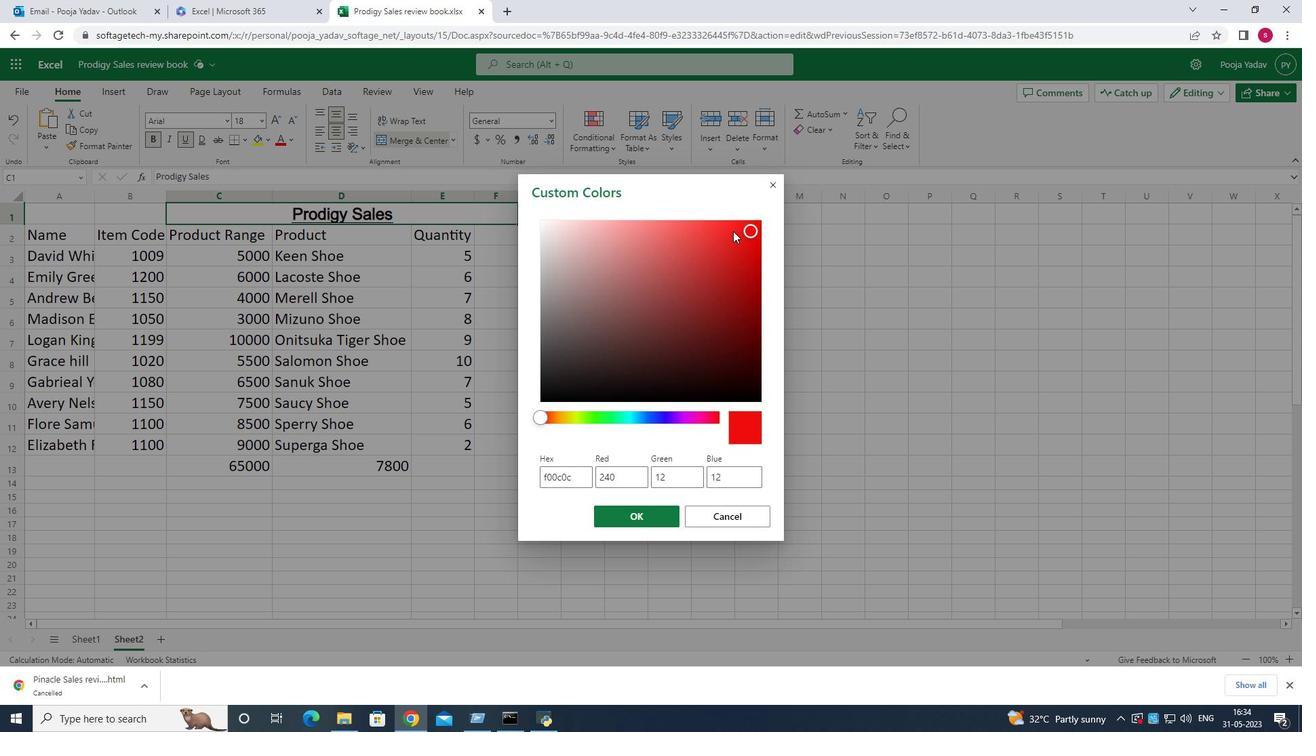 
Action: Mouse pressed left at (736, 230)
Screenshot: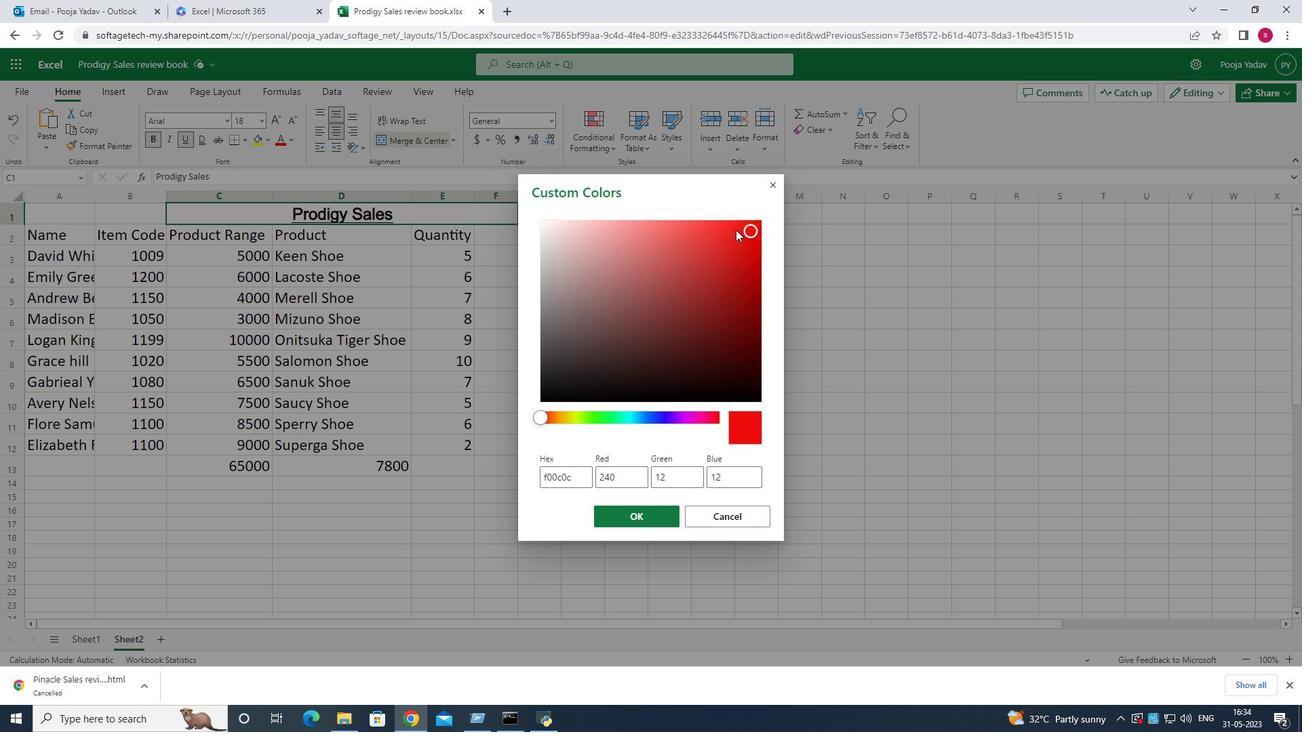 
Action: Mouse moved to (637, 519)
Screenshot: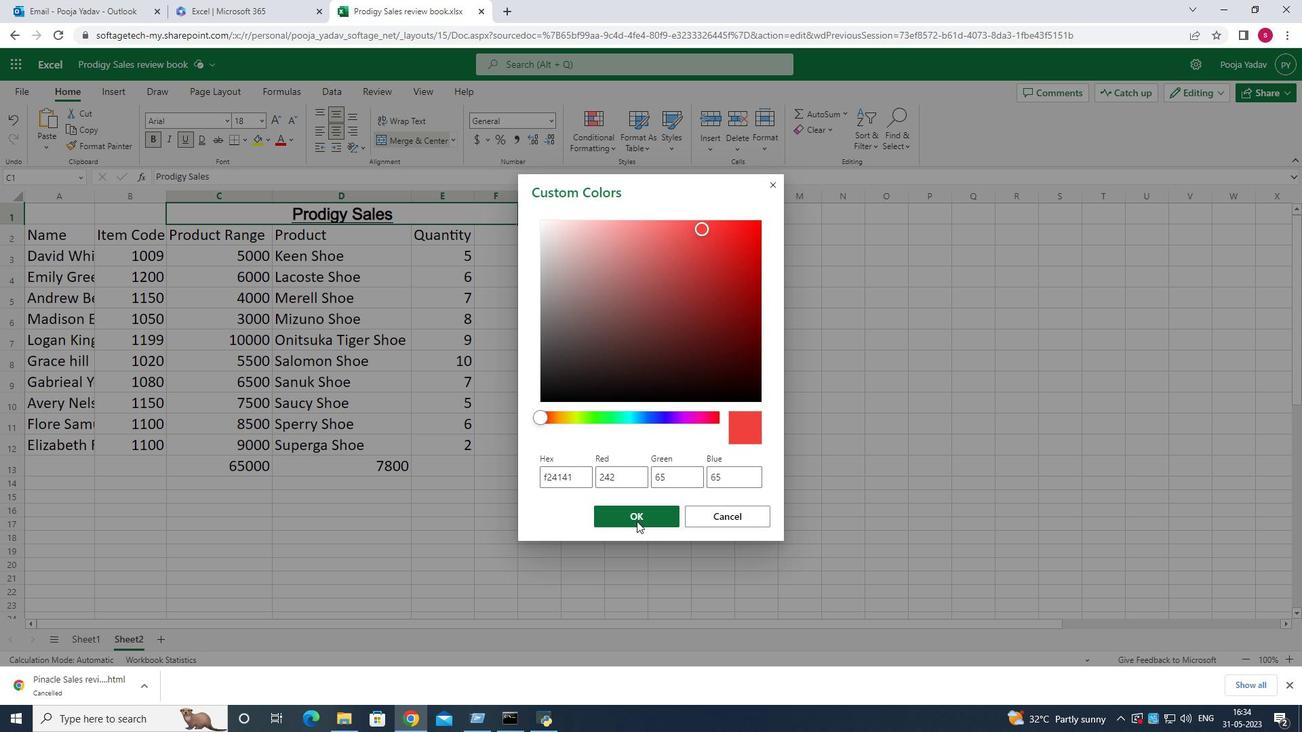 
Action: Mouse pressed left at (637, 519)
Screenshot: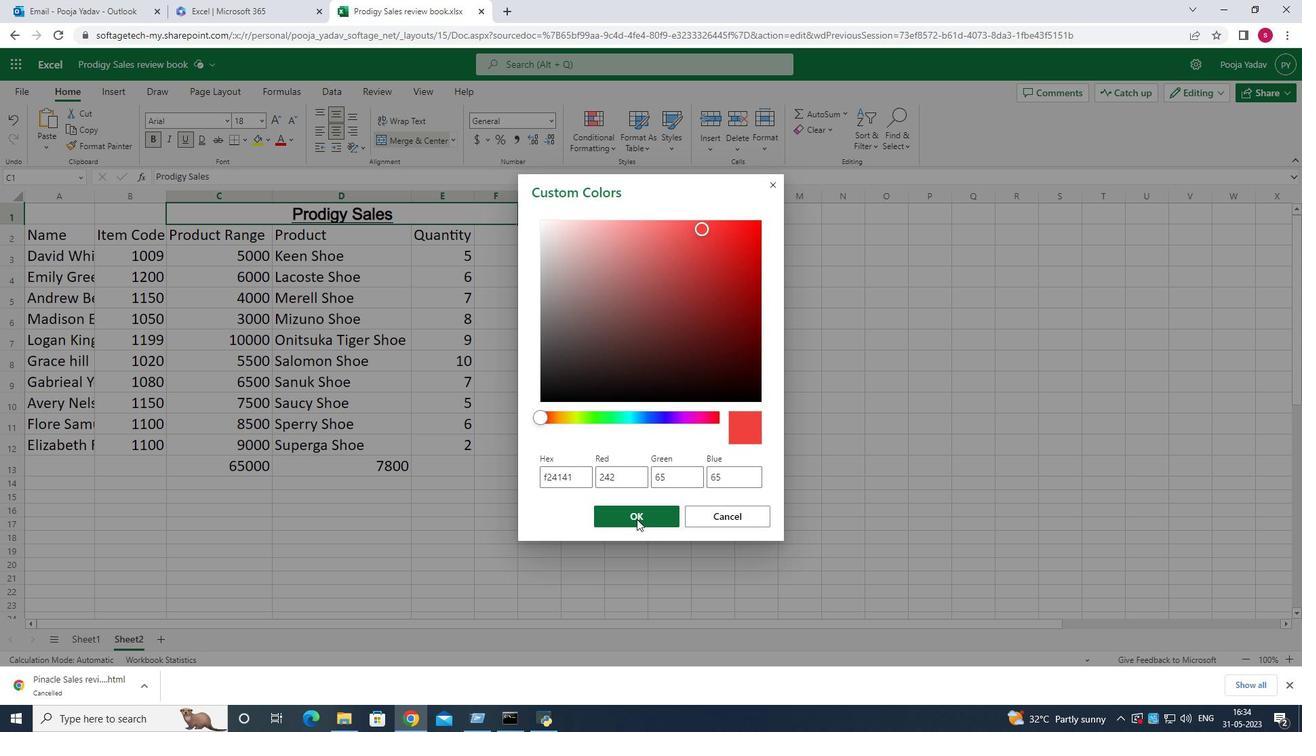 
Action: Mouse moved to (65, 237)
Screenshot: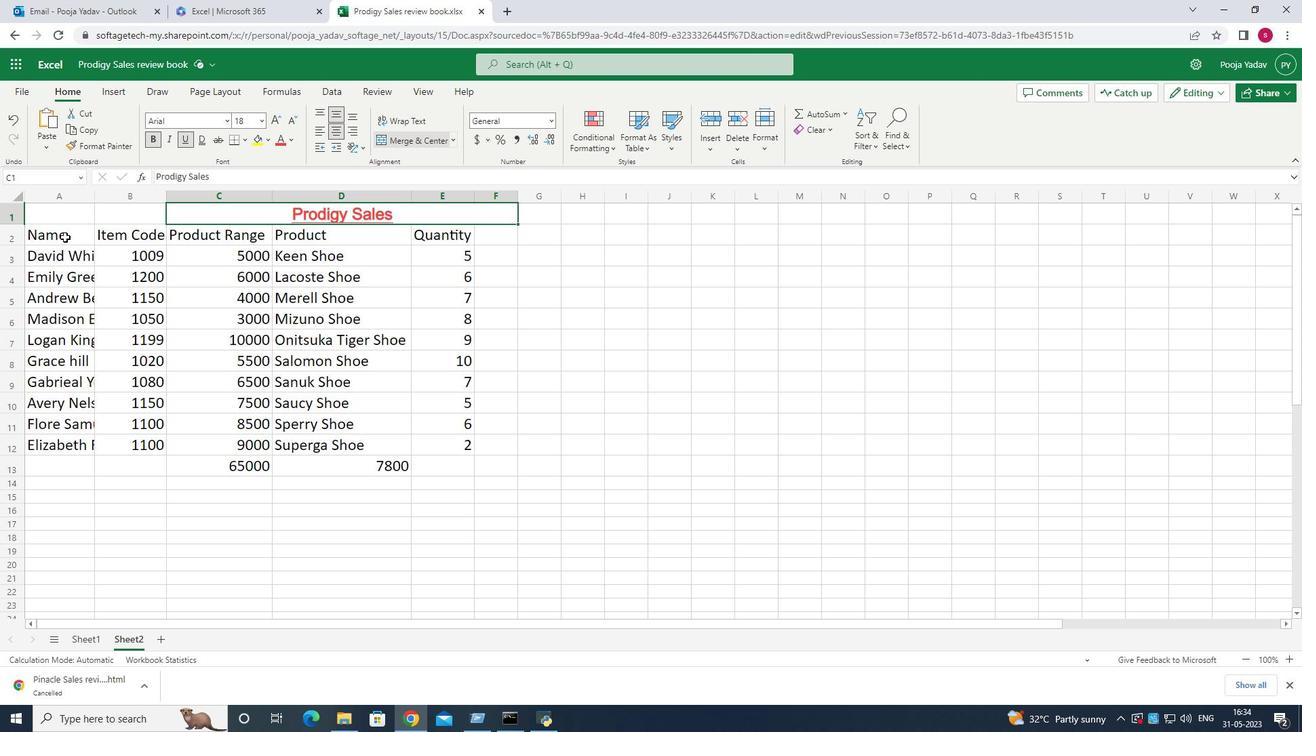 
Action: Mouse pressed left at (65, 237)
Screenshot: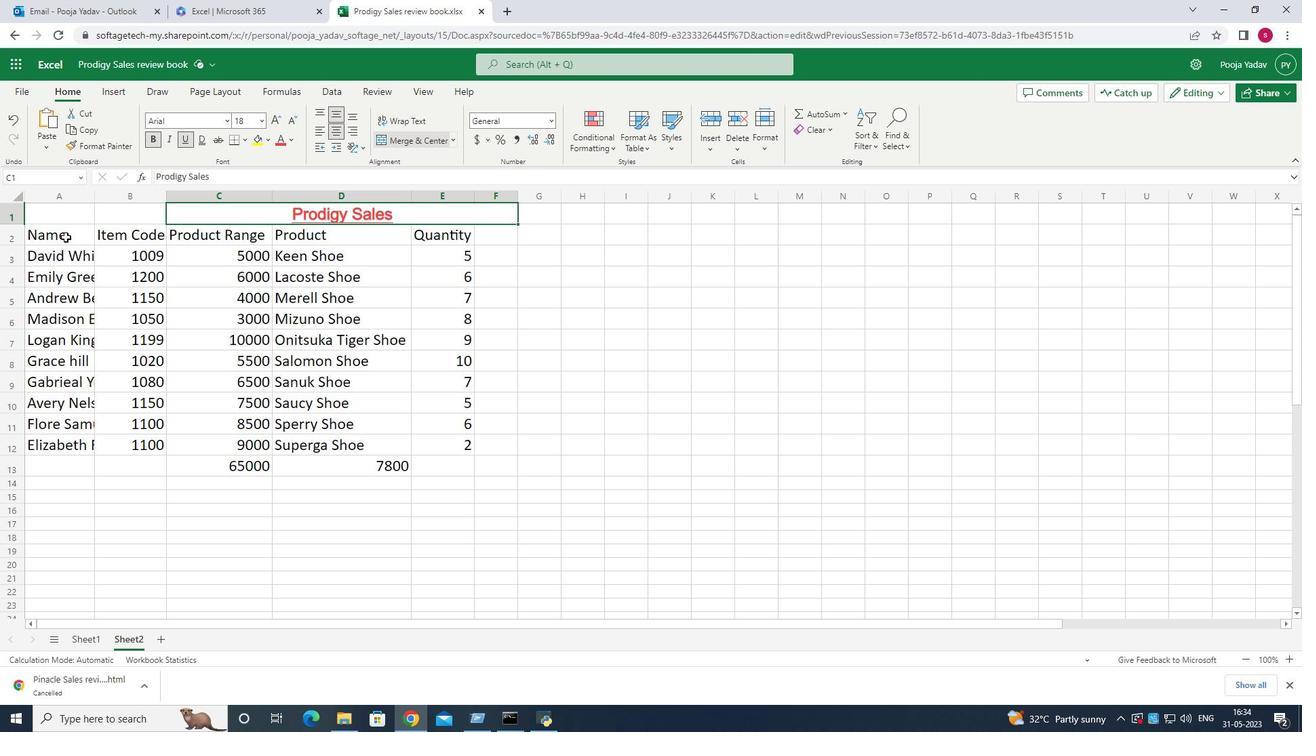 
Action: Mouse moved to (291, 139)
Screenshot: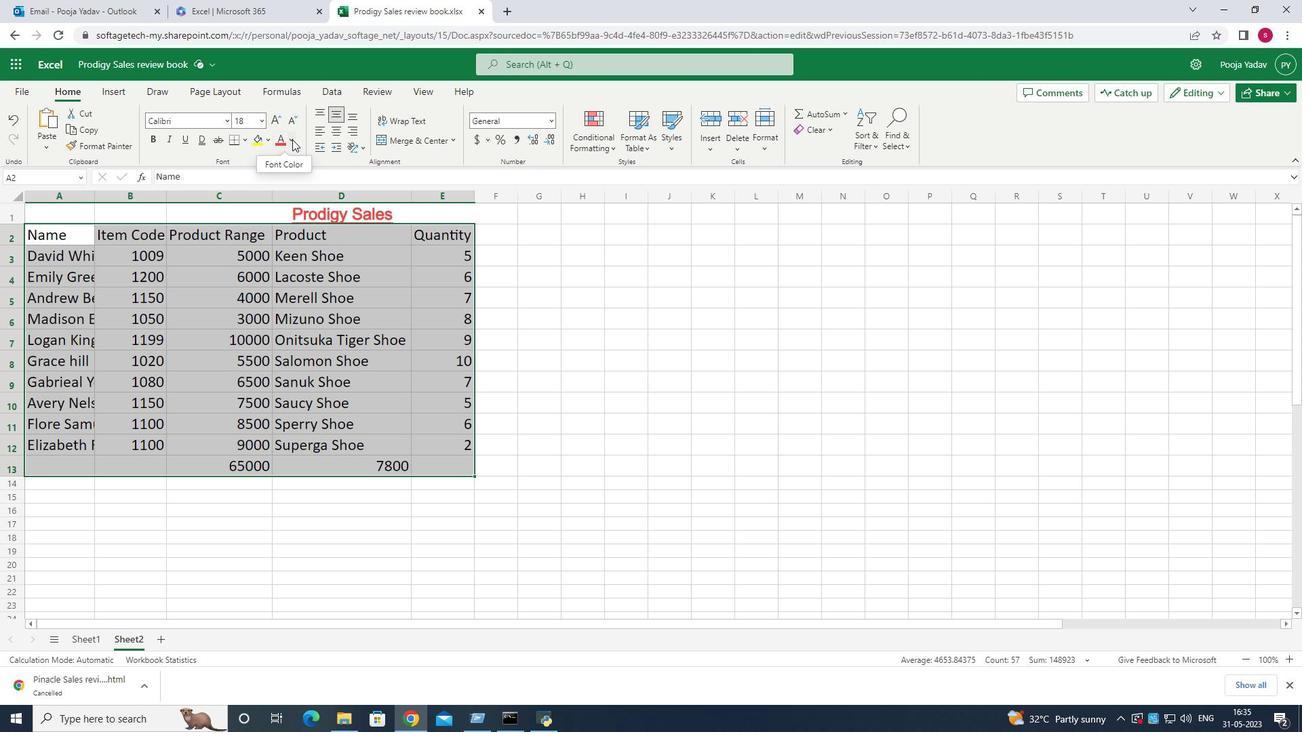 
Action: Mouse pressed left at (291, 139)
Screenshot: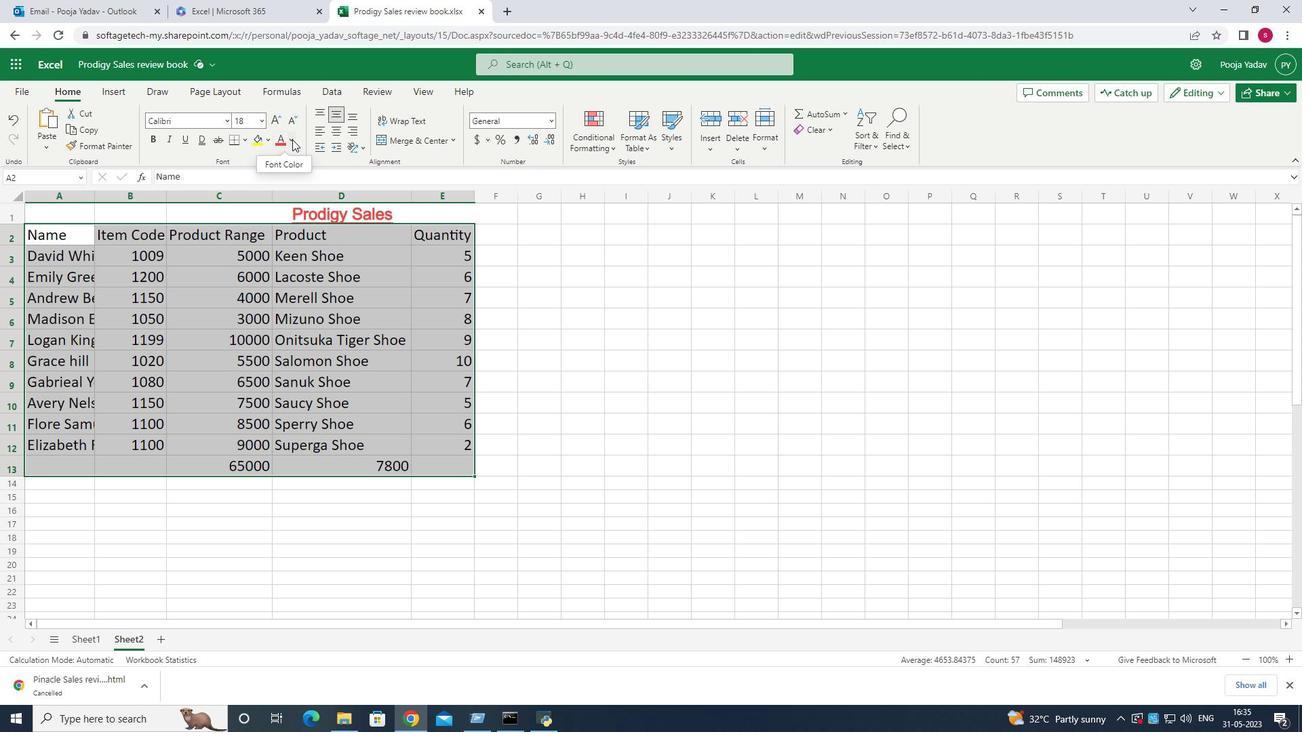 
Action: Mouse moved to (304, 325)
Screenshot: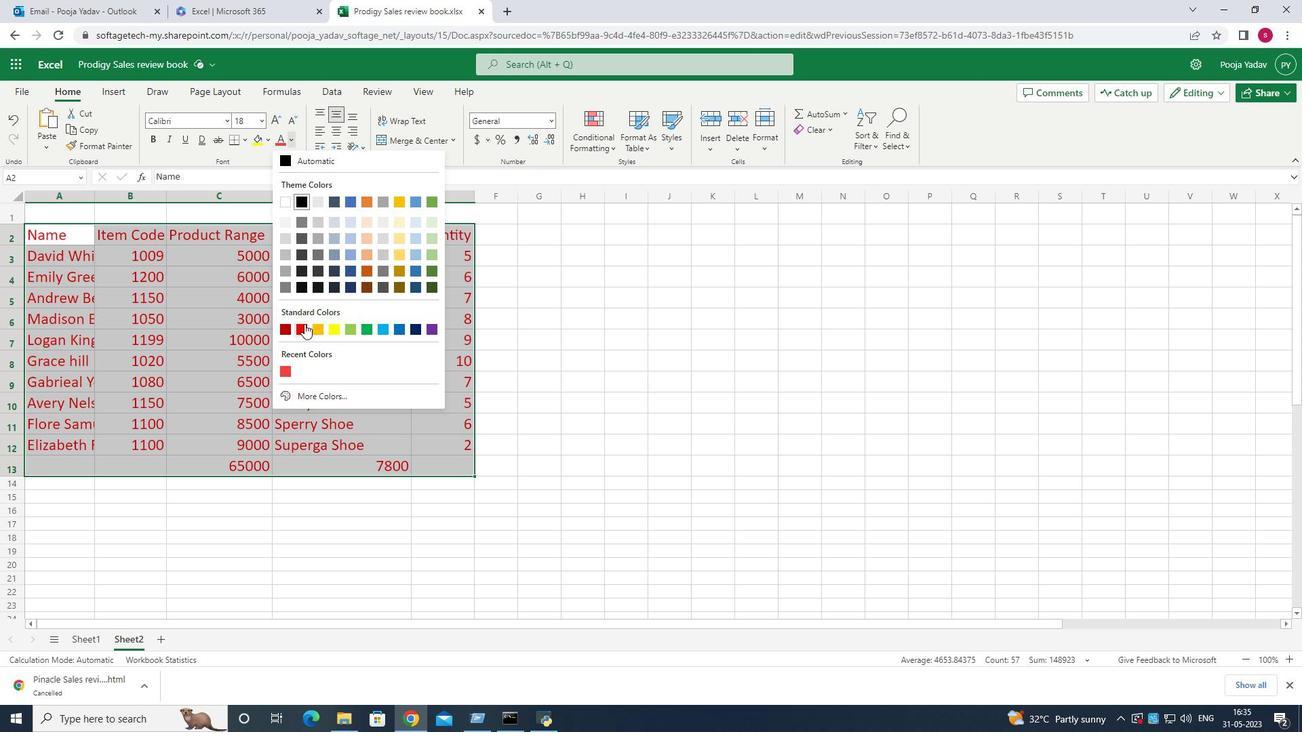 
Action: Mouse pressed left at (304, 325)
Screenshot: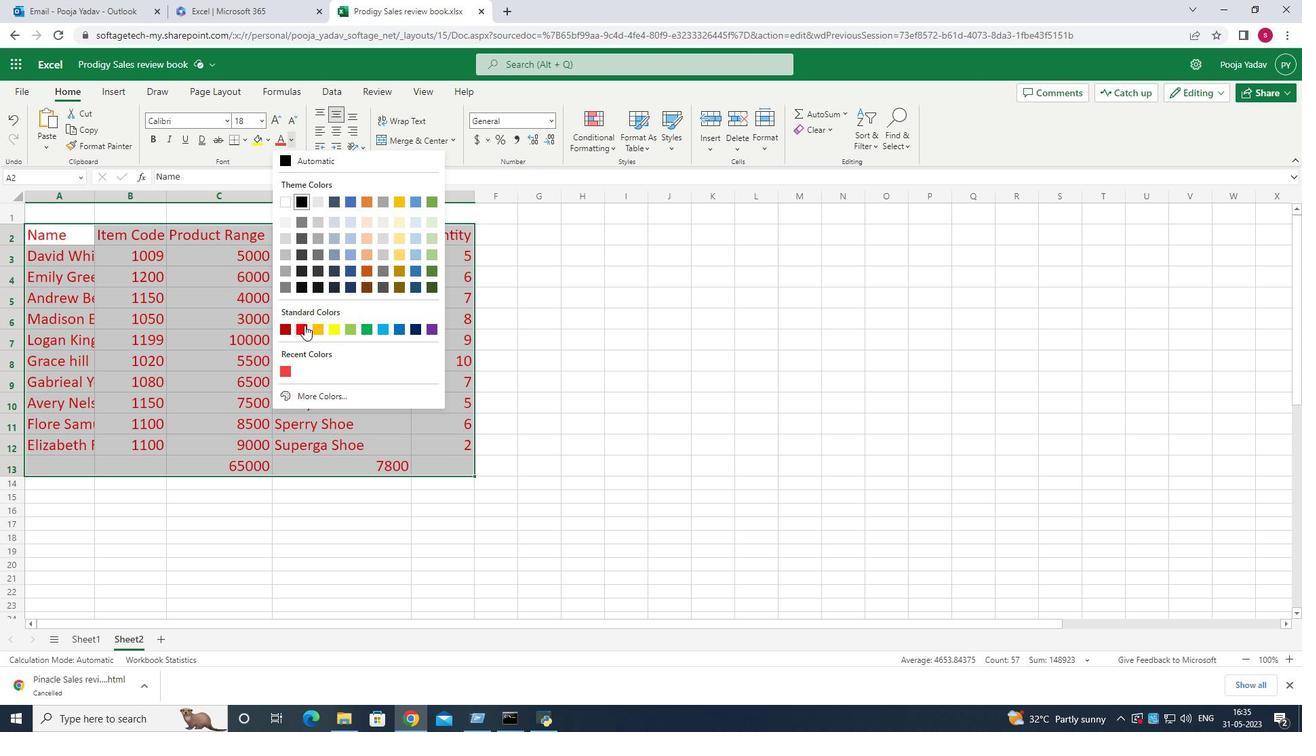 
Action: Mouse moved to (246, 136)
Screenshot: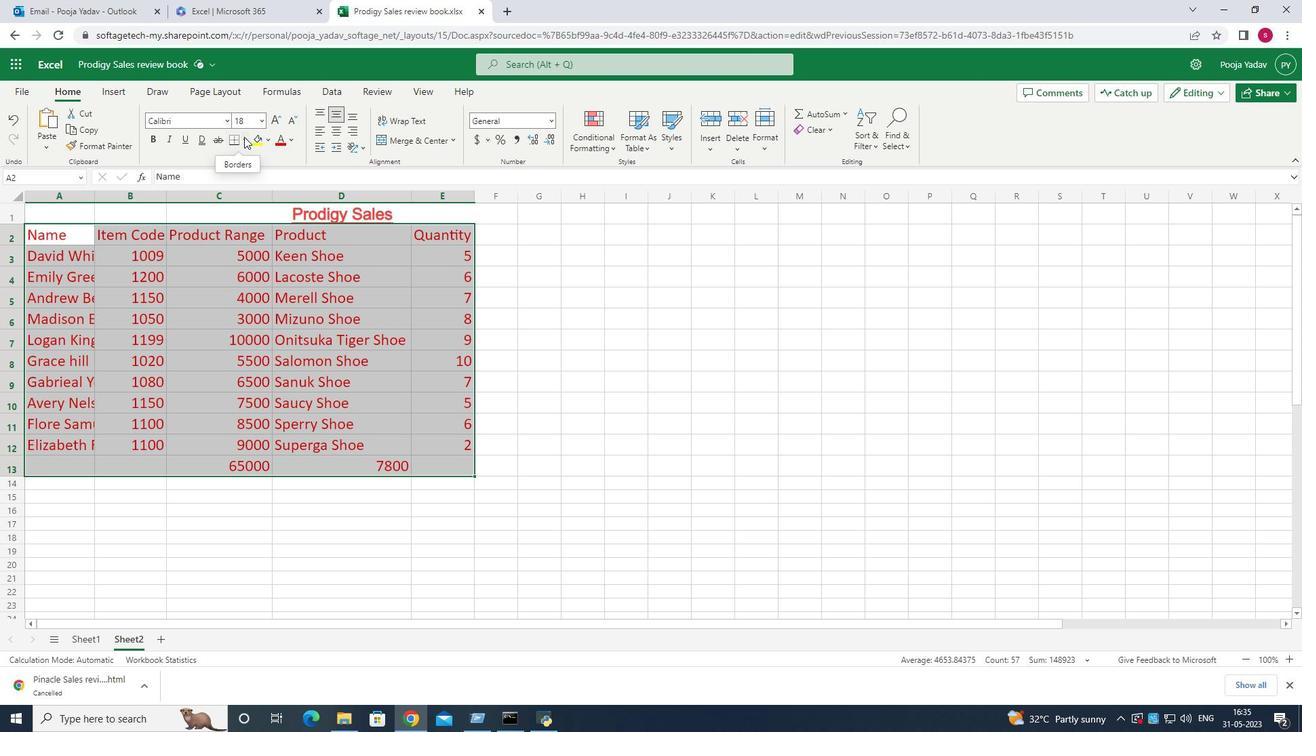 
Action: Mouse pressed left at (246, 136)
Screenshot: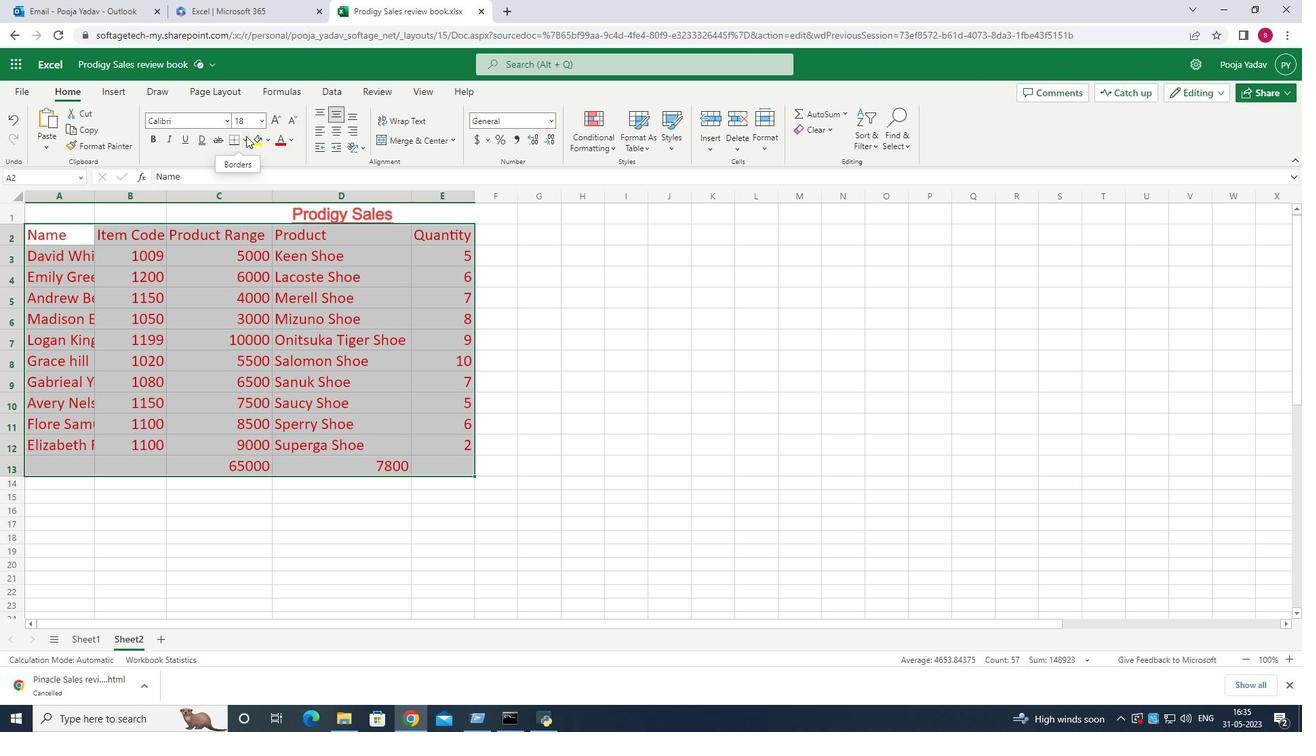 
Action: Mouse moved to (295, 204)
Screenshot: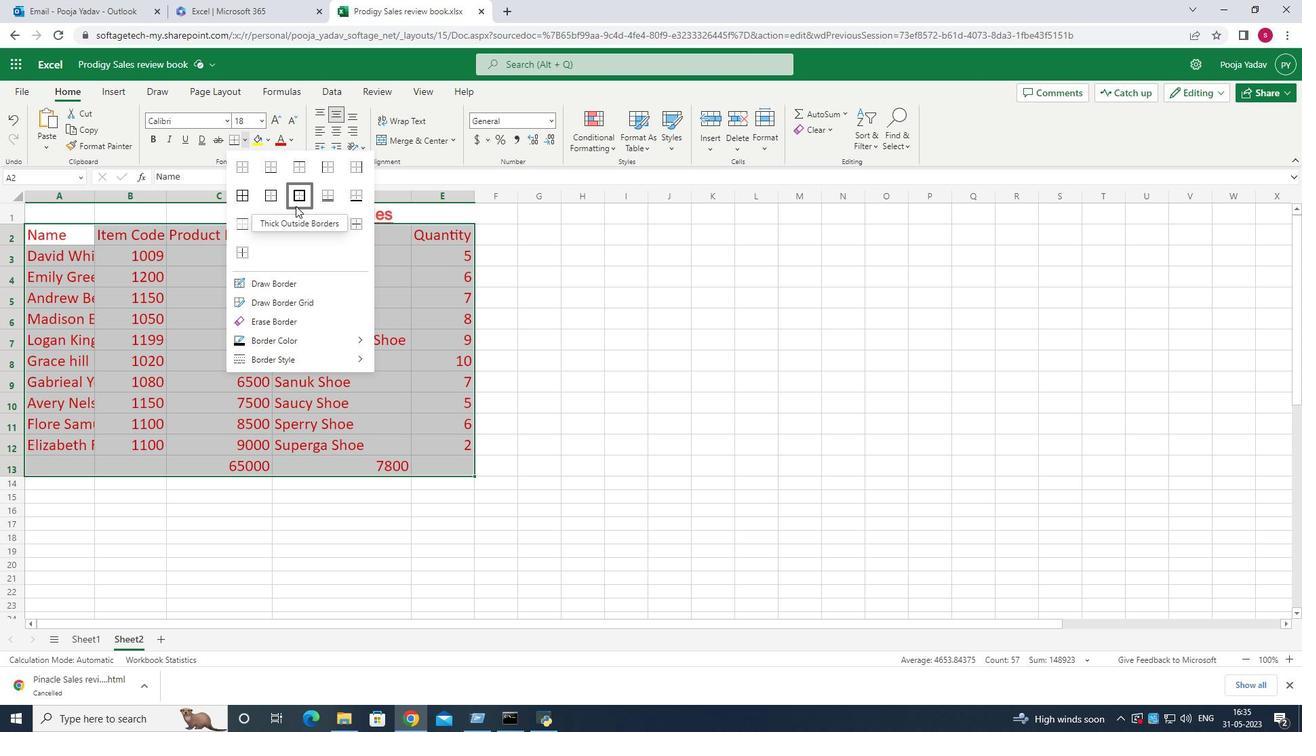 
Action: Mouse pressed left at (295, 204)
Screenshot: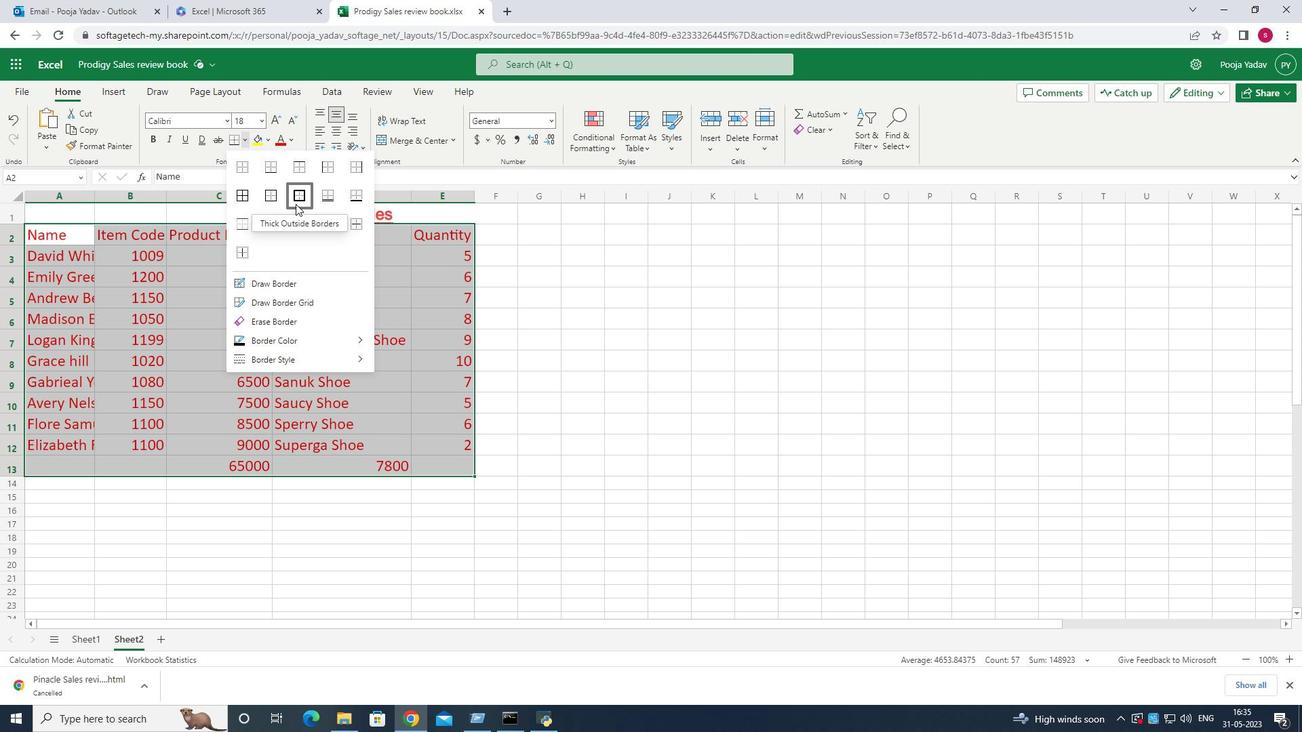 
Action: Mouse moved to (563, 362)
Screenshot: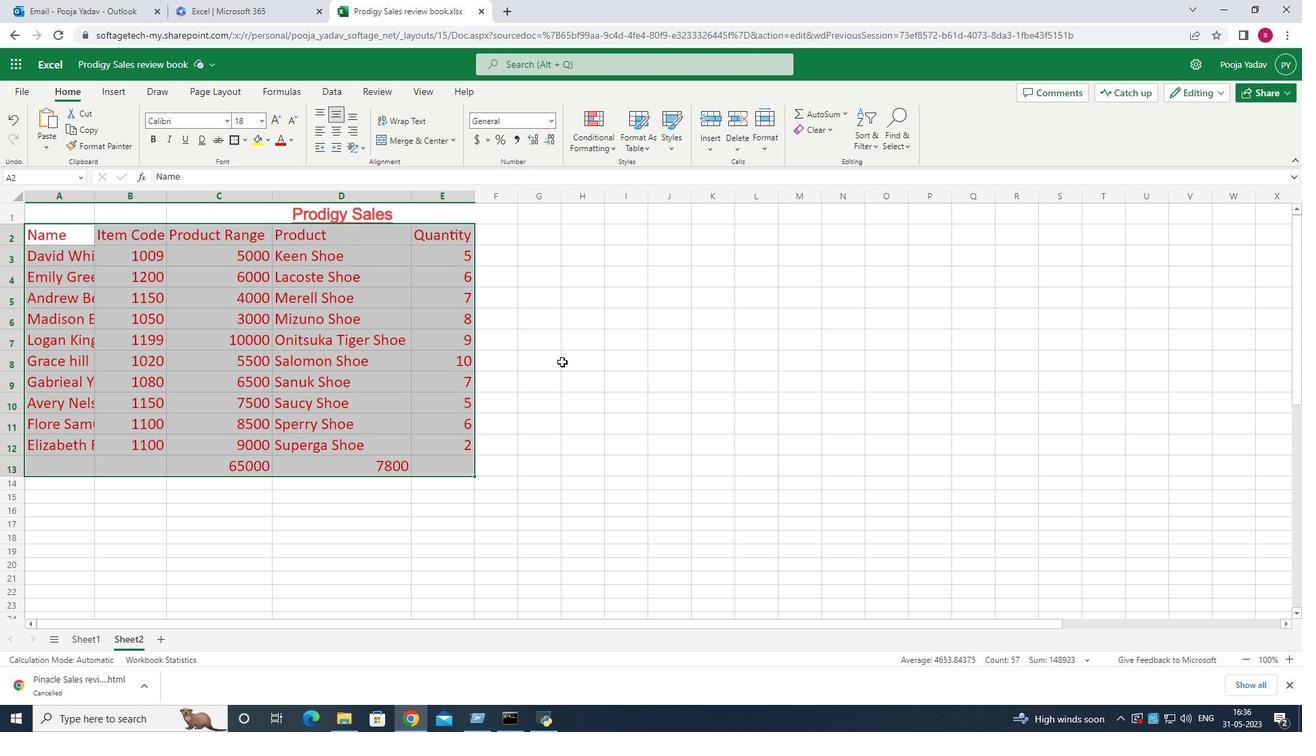 
Action: Mouse pressed left at (563, 362)
Screenshot: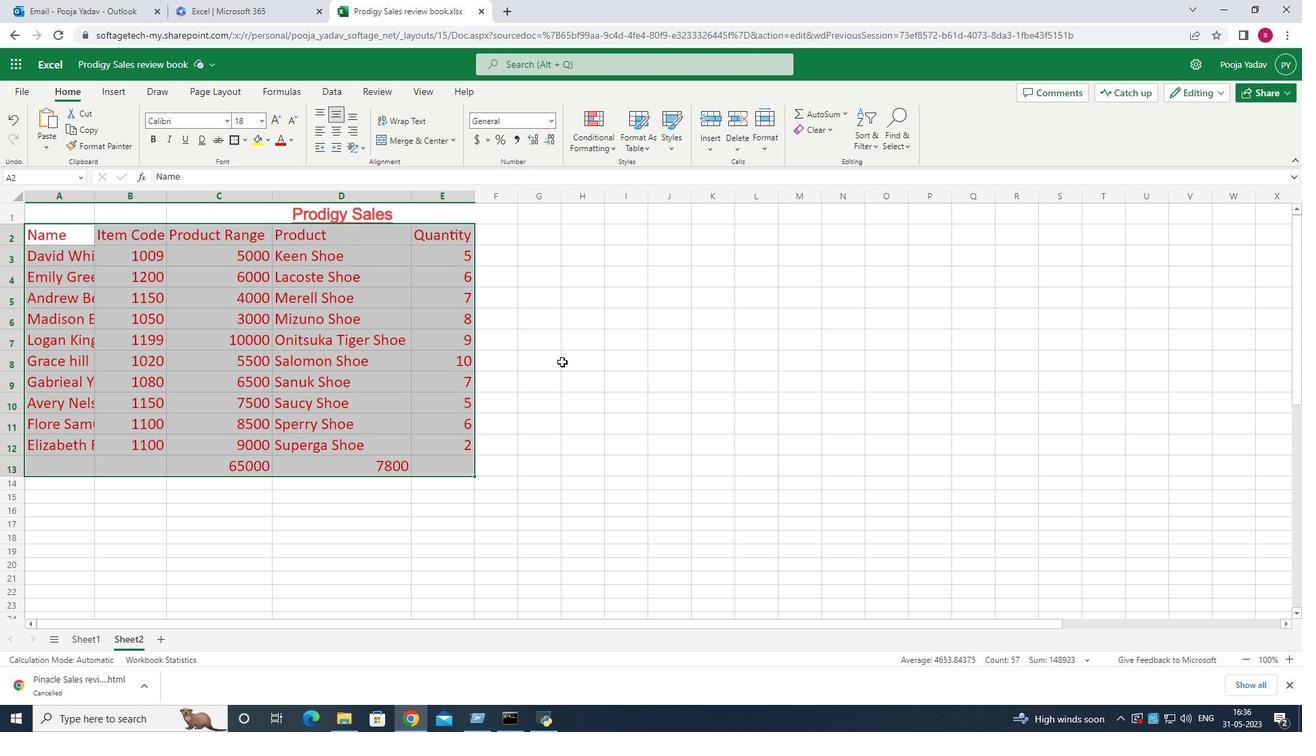 
Action: Mouse moved to (248, 305)
Screenshot: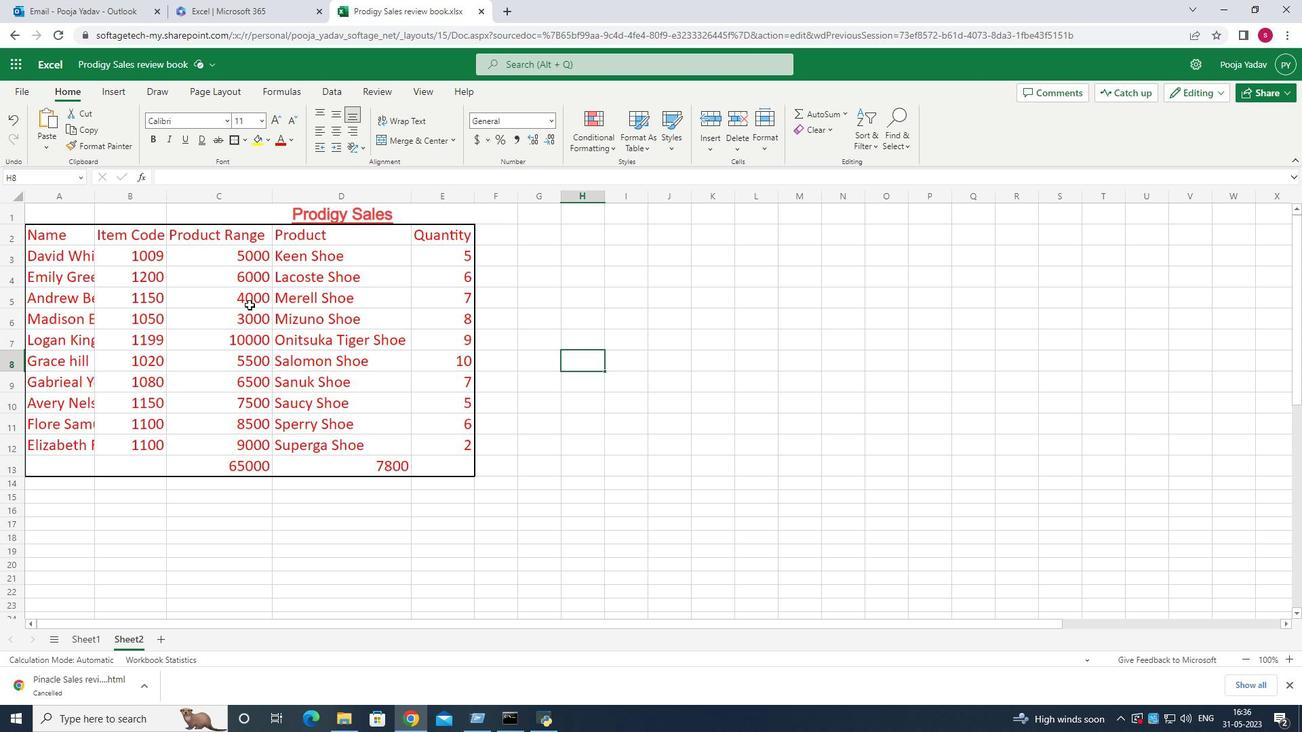 
Action: Key pressed <Key.alt_l>oca<Key.esc><Key.esc><Key.esc><Key.esc><Key.esc><Key.alt_l>
Screenshot: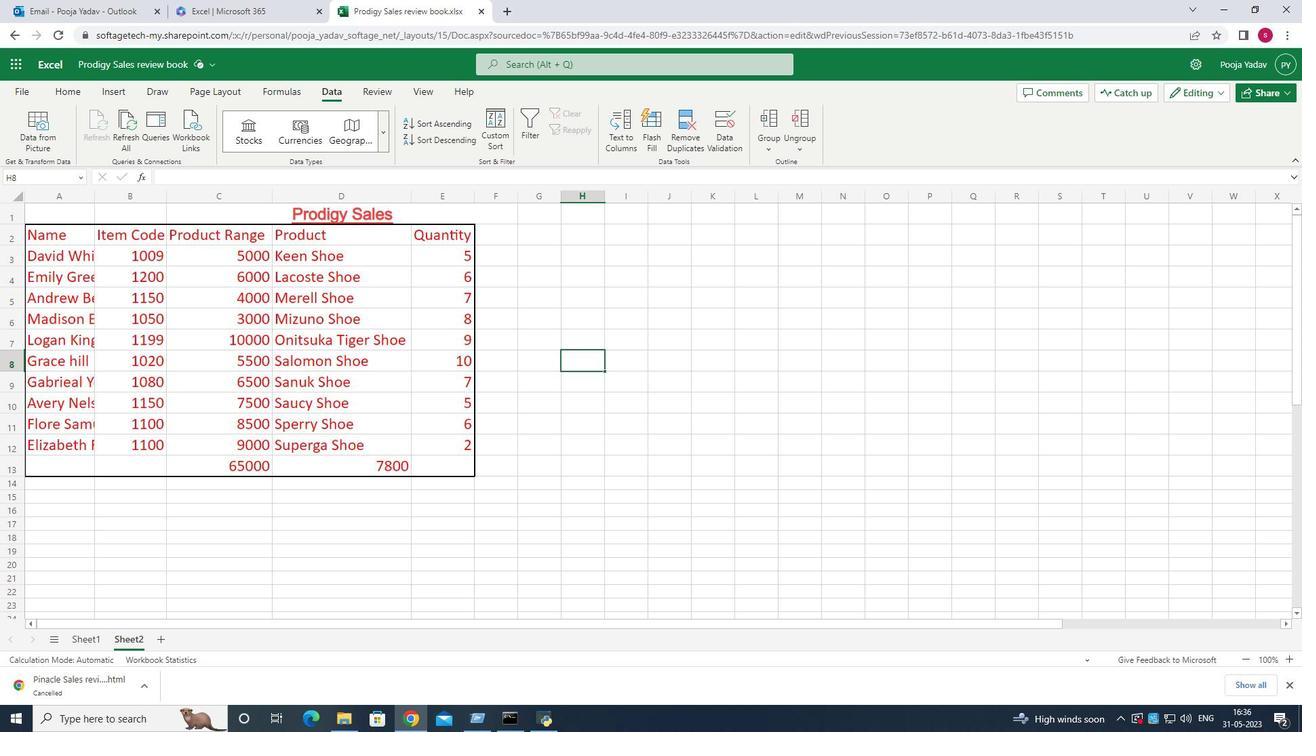 
Action: Mouse moved to (242, 306)
Screenshot: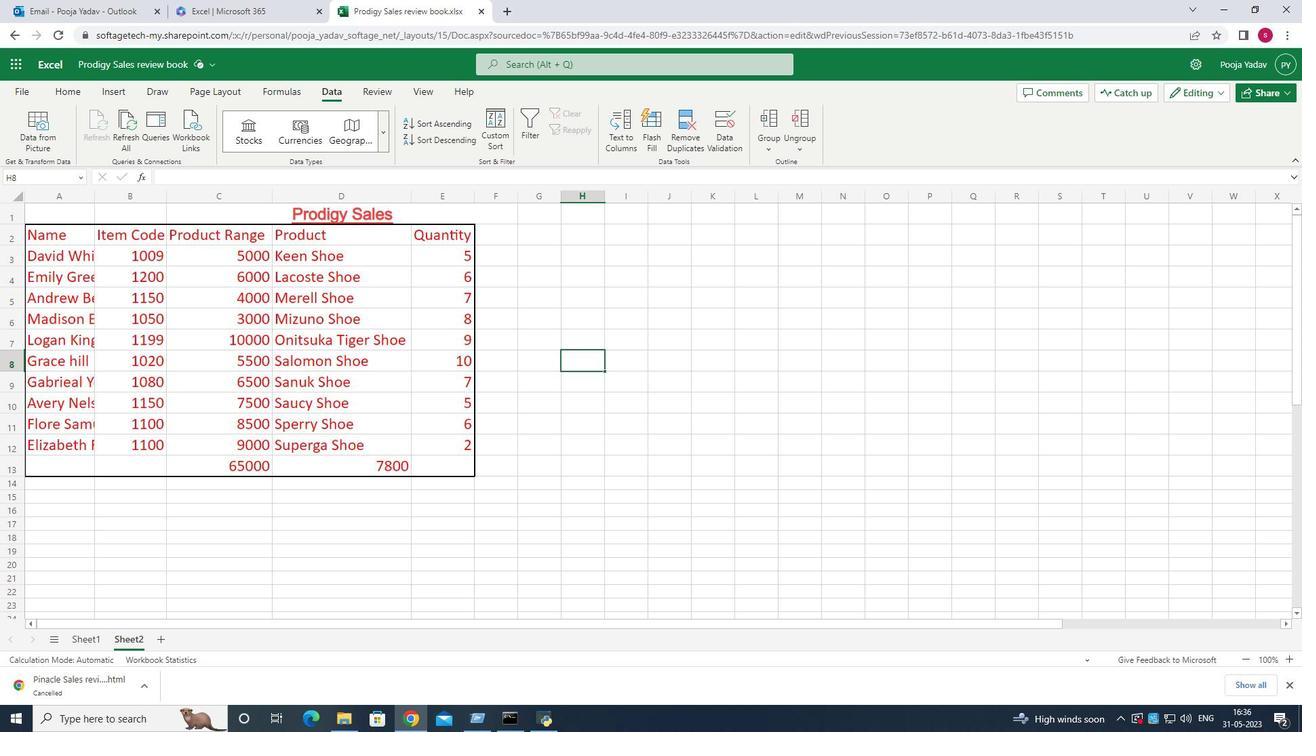 
Action: Key pressed oca<Key.esc><Key.esc><Key.esc>
Screenshot: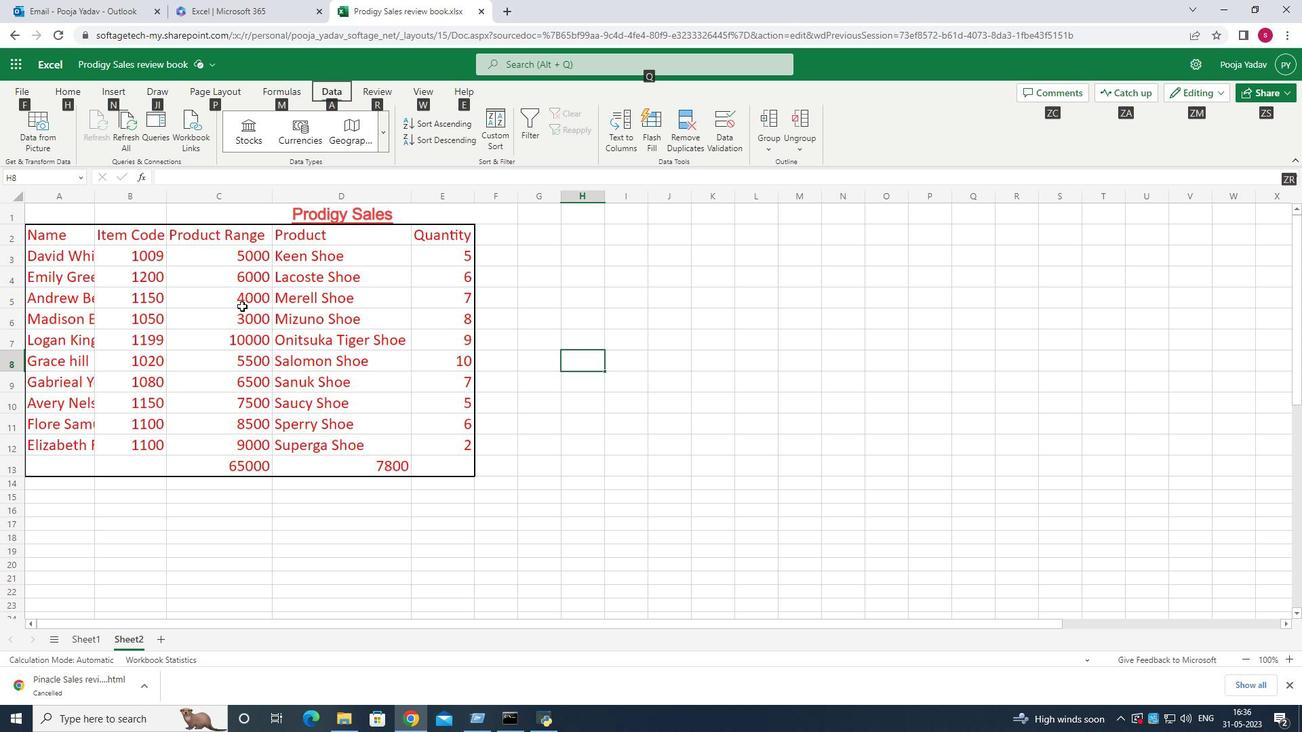 
Action: Mouse moved to (249, 308)
Screenshot: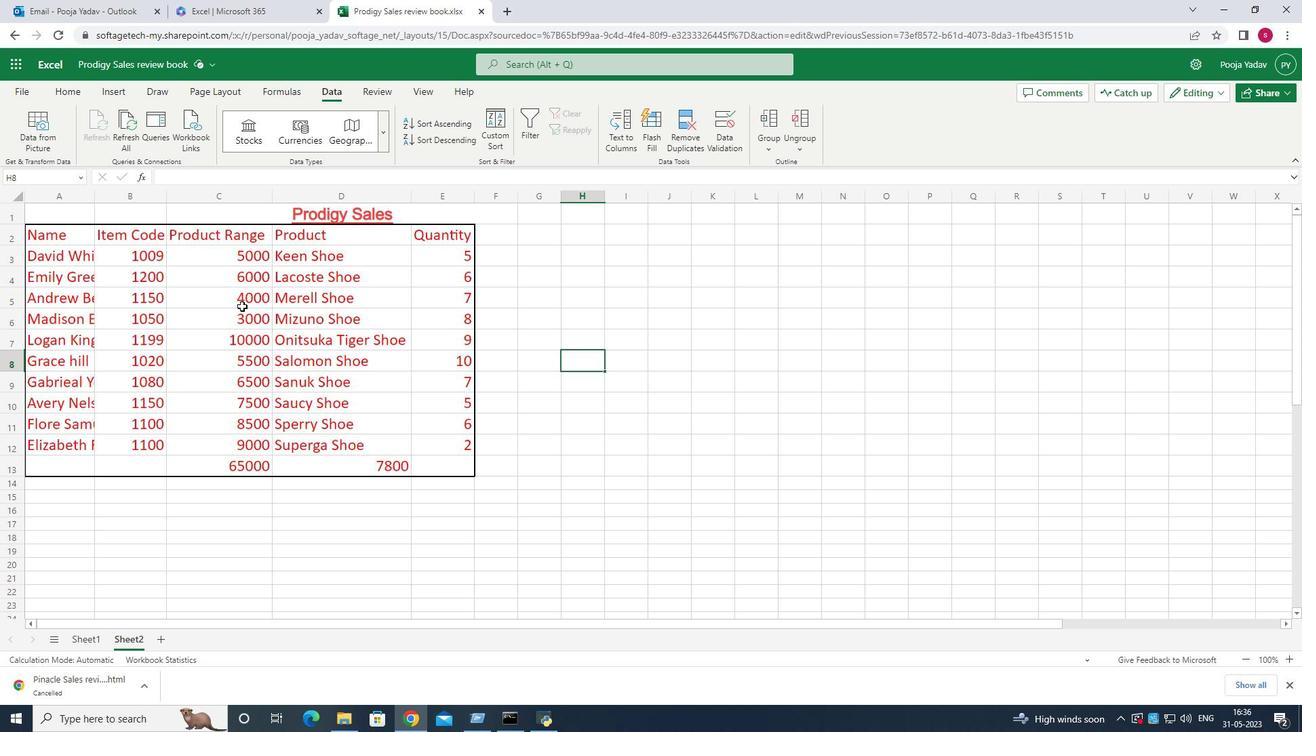 
Action: Key pressed <Key.esc>
Screenshot: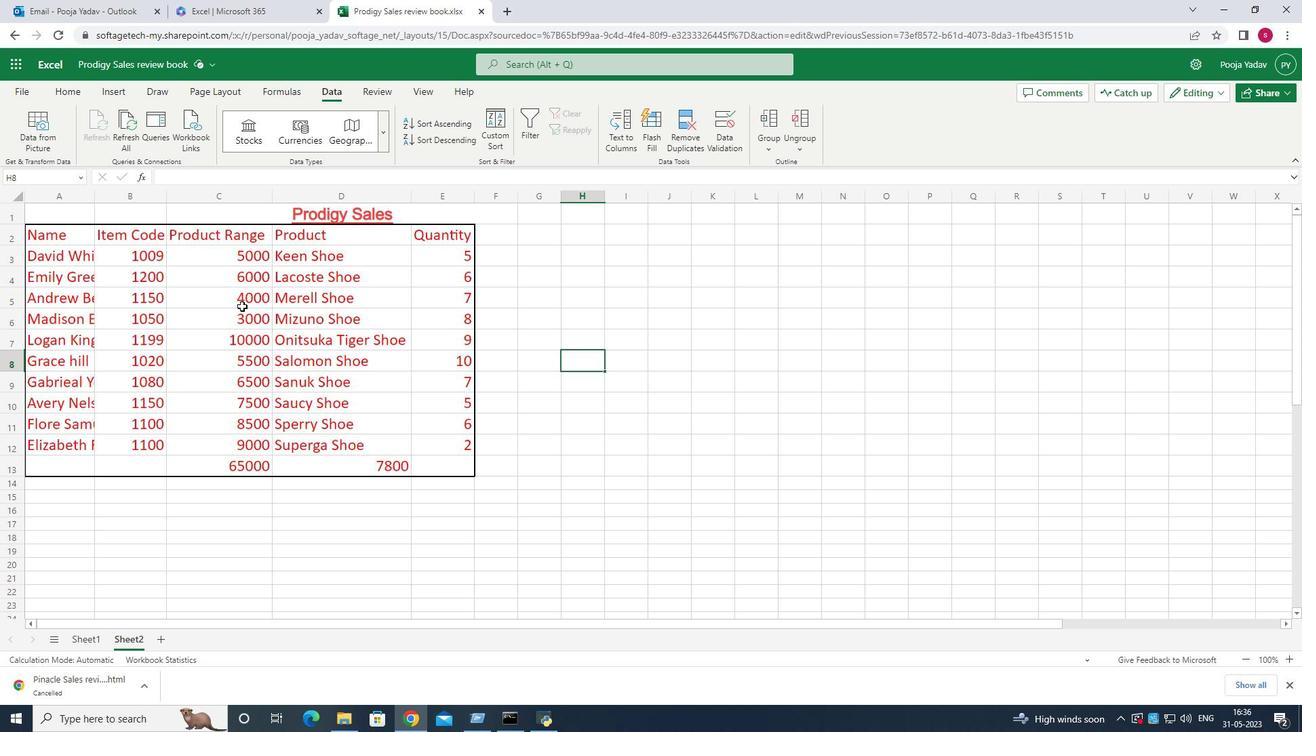 
Action: Mouse moved to (92, 267)
Screenshot: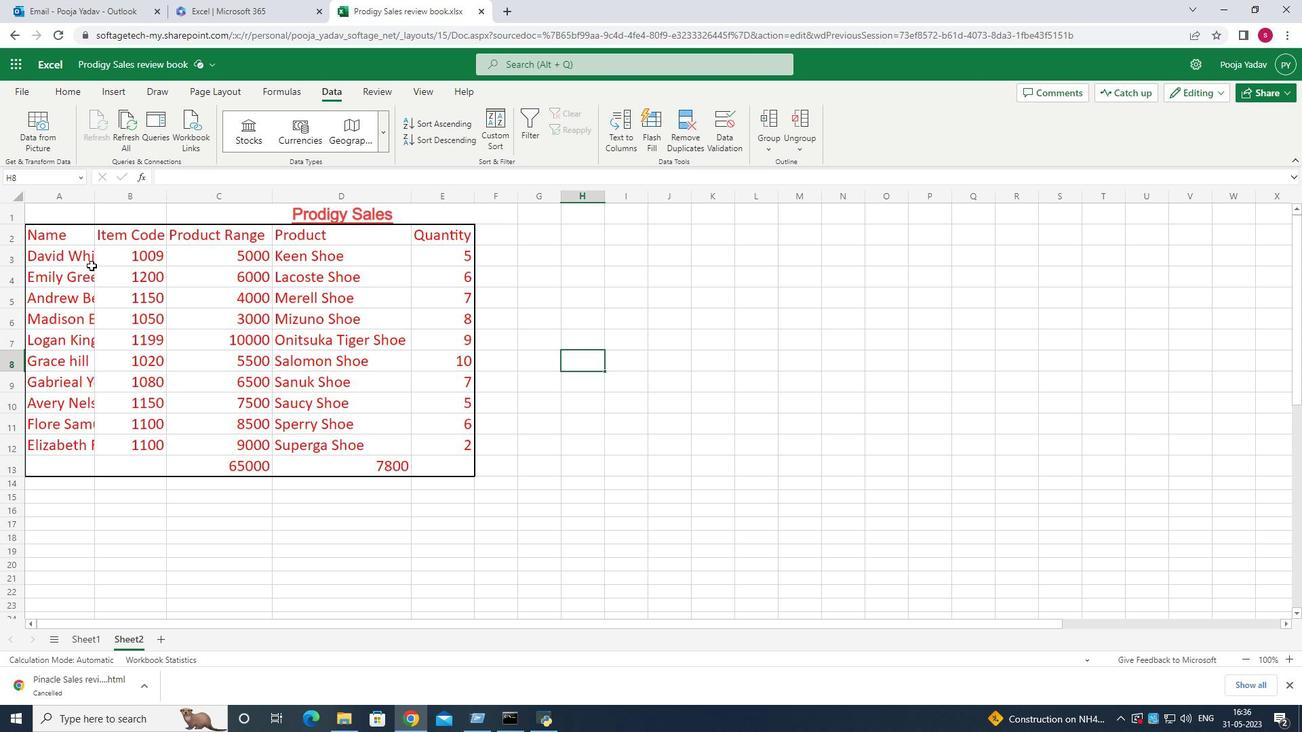 
Action: Mouse pressed left at (92, 267)
Screenshot: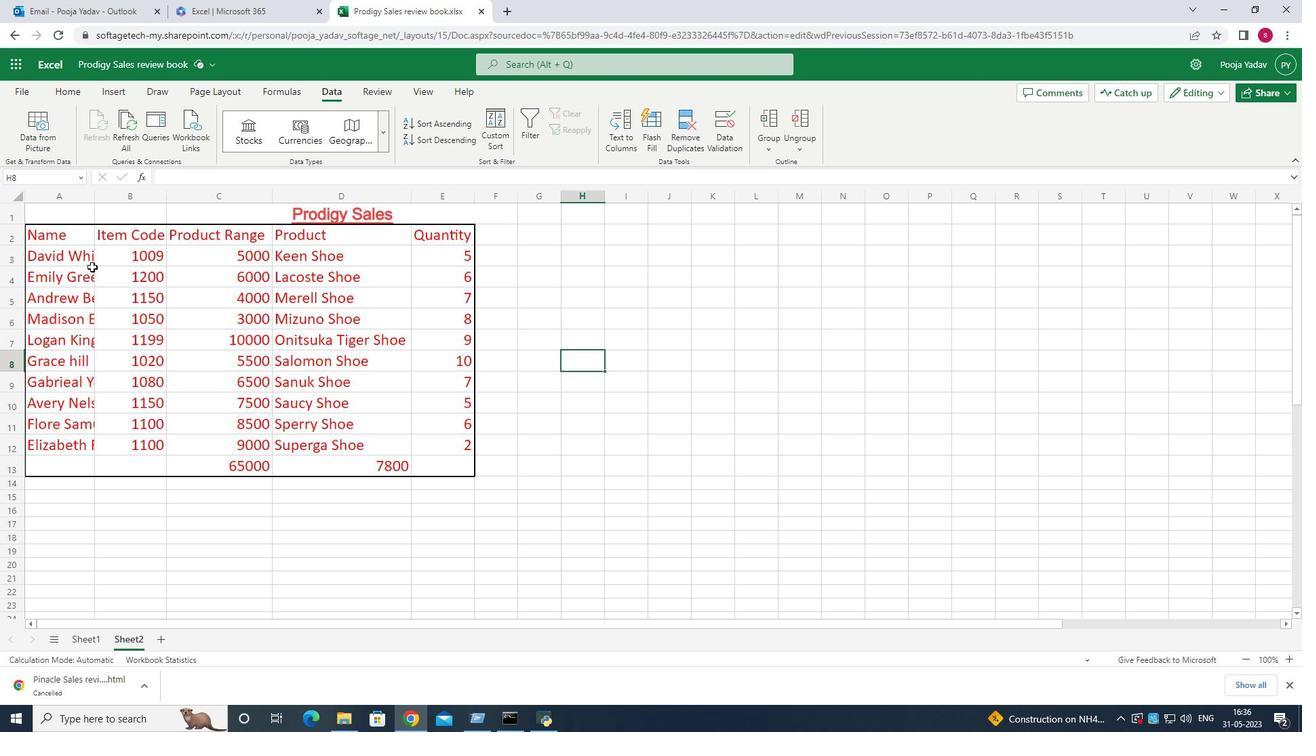 
Action: Mouse moved to (63, 238)
Screenshot: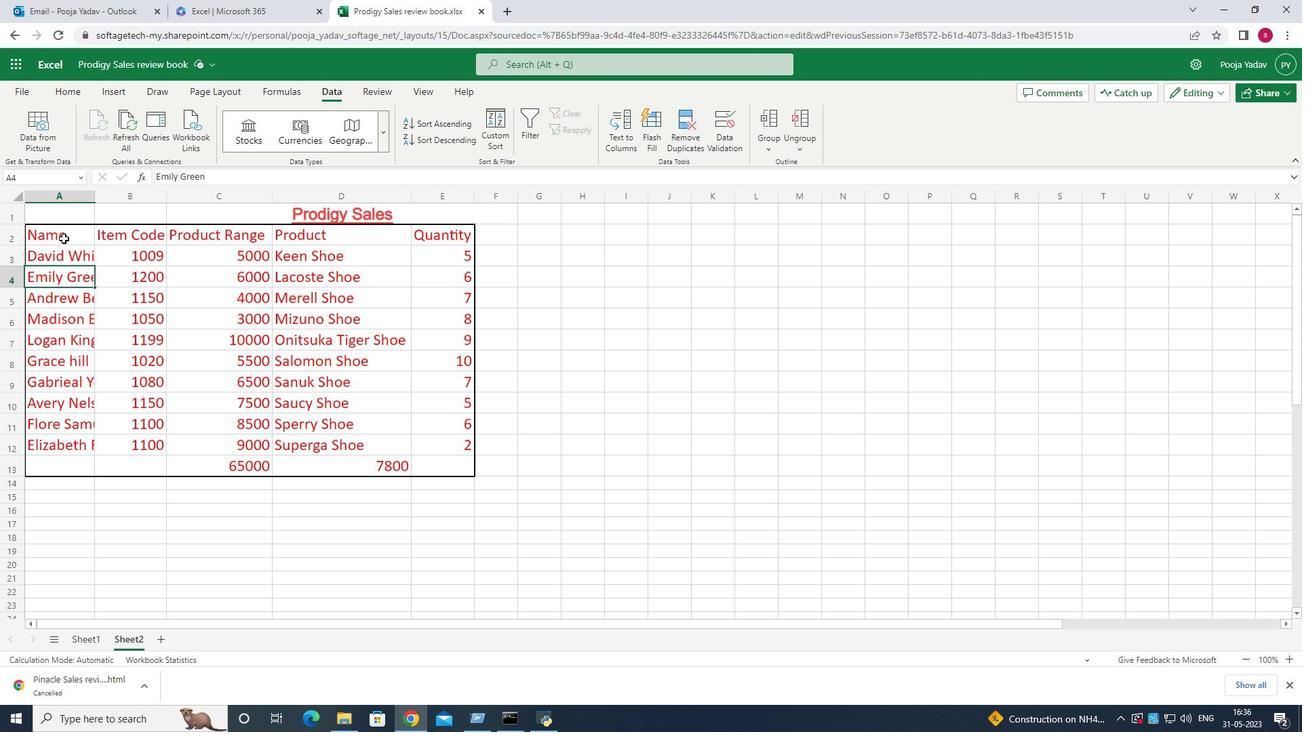 
Action: Mouse pressed left at (63, 238)
Screenshot: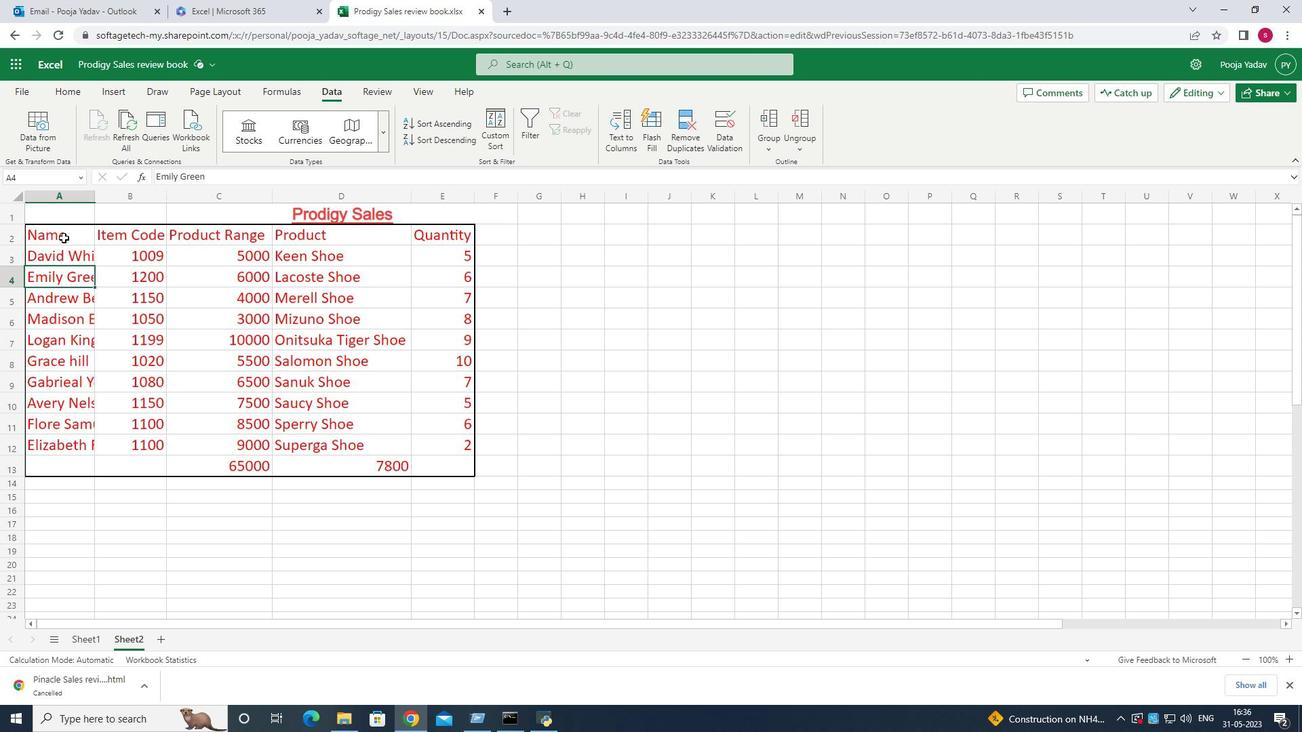 
Action: Mouse moved to (567, 313)
Screenshot: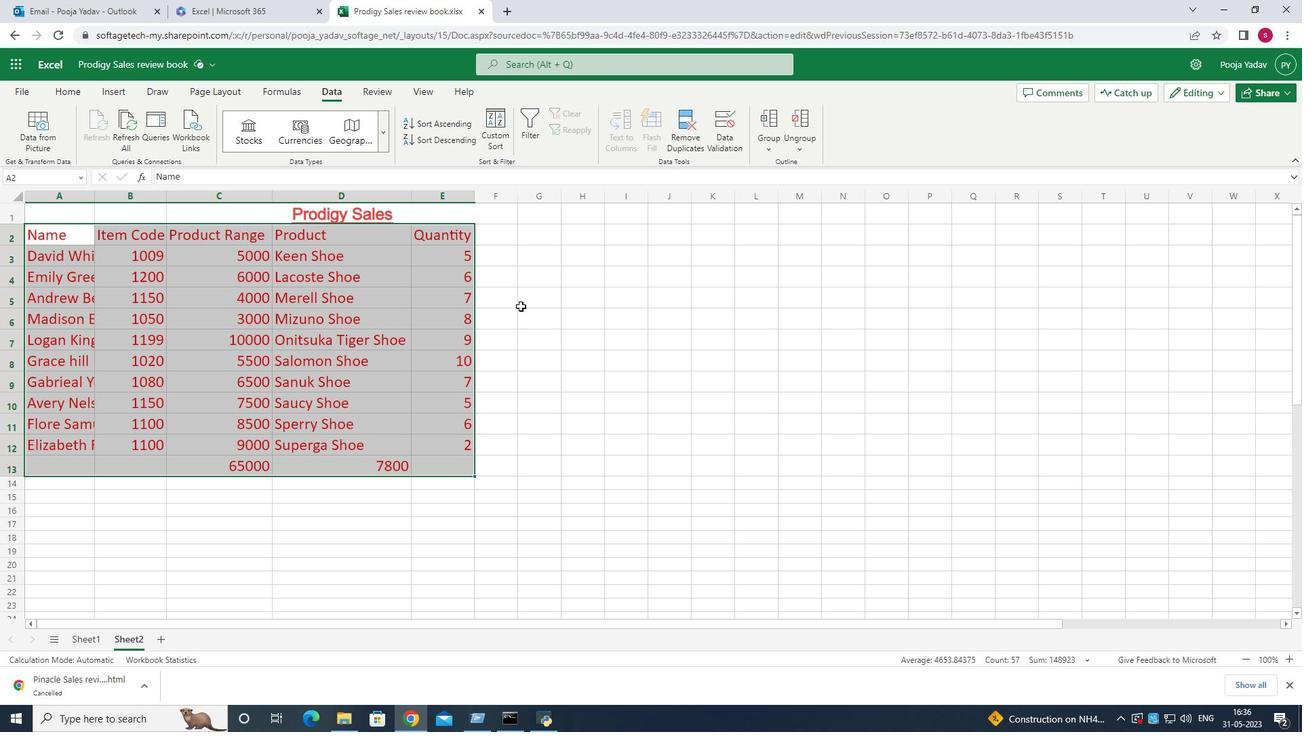 
Action: Mouse pressed left at (567, 313)
Screenshot: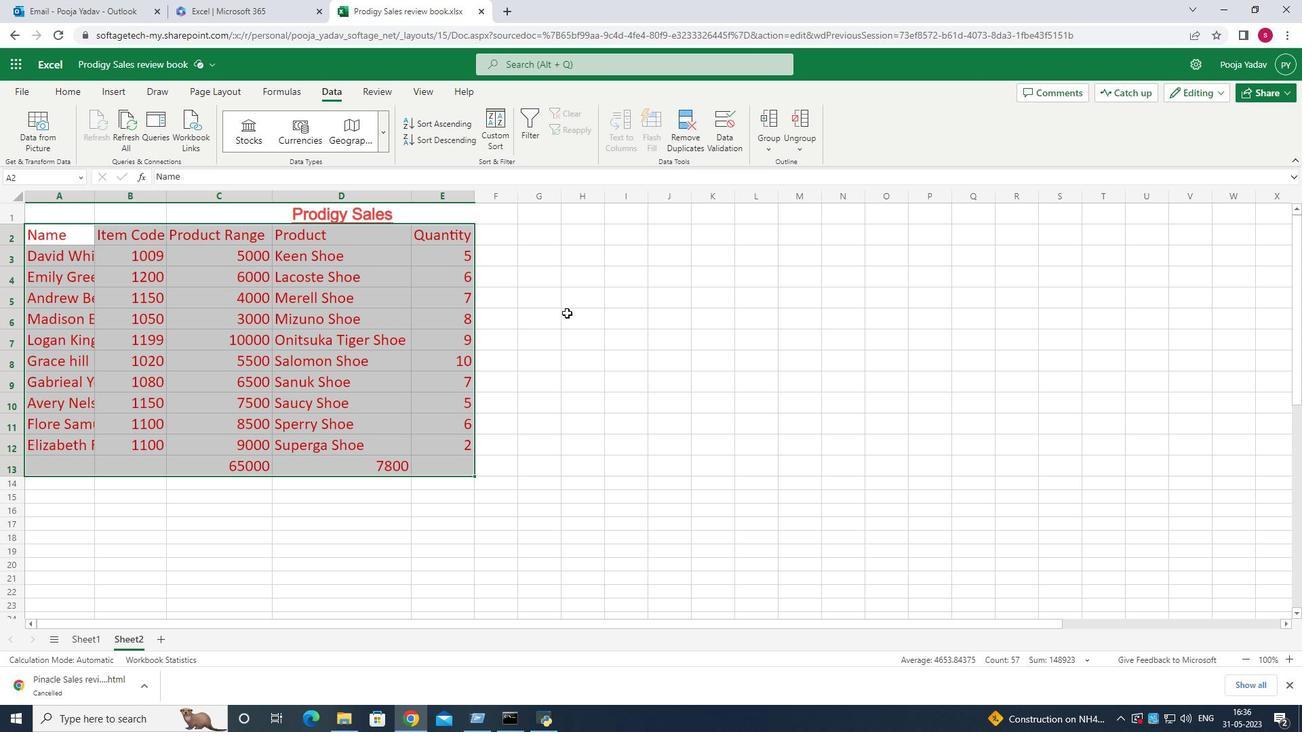 
Action: Mouse moved to (11, 36)
Screenshot: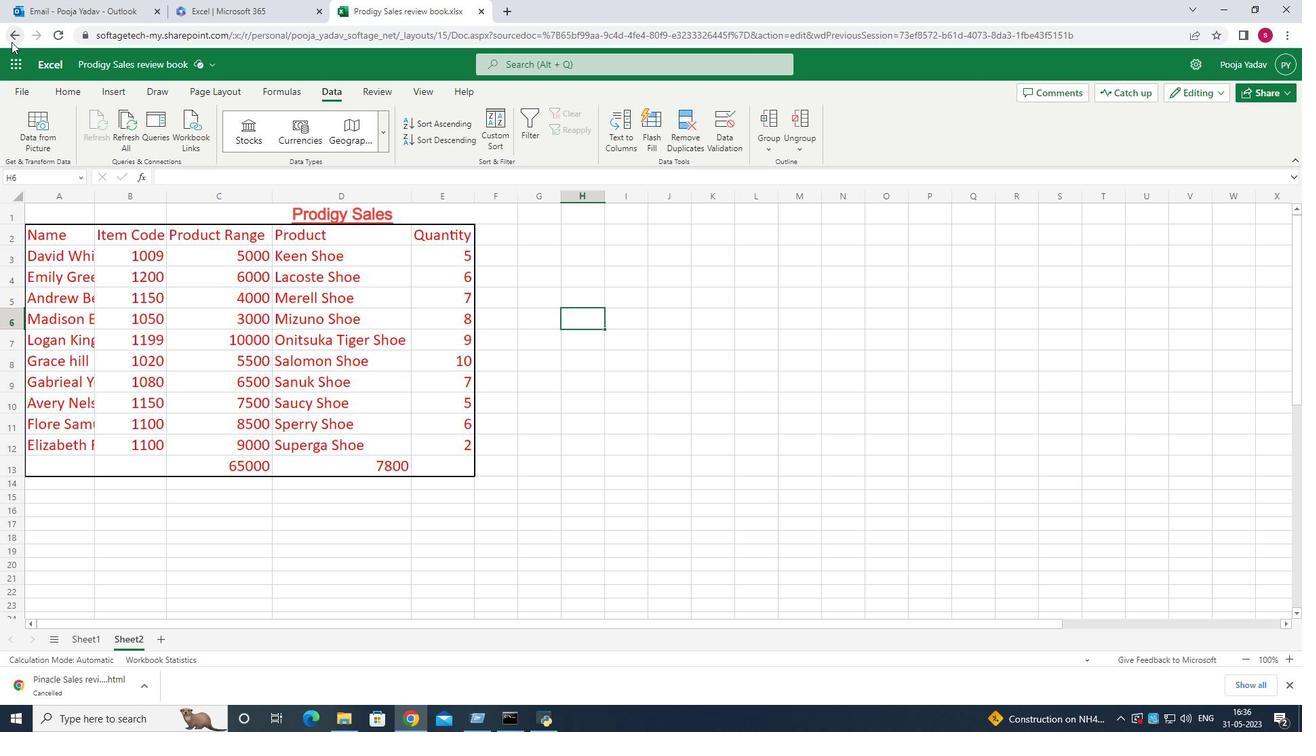 
Action: Mouse pressed left at (11, 36)
Screenshot: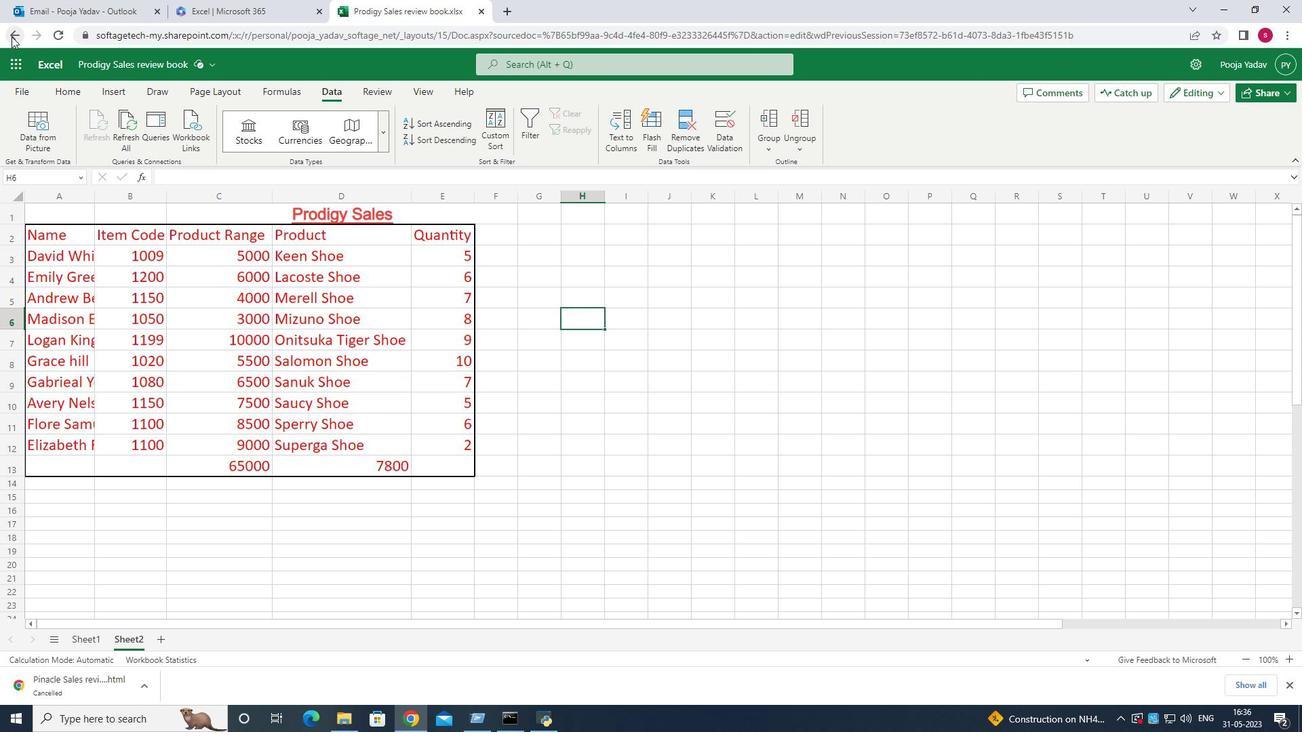 
Action: Mouse moved to (241, 215)
Screenshot: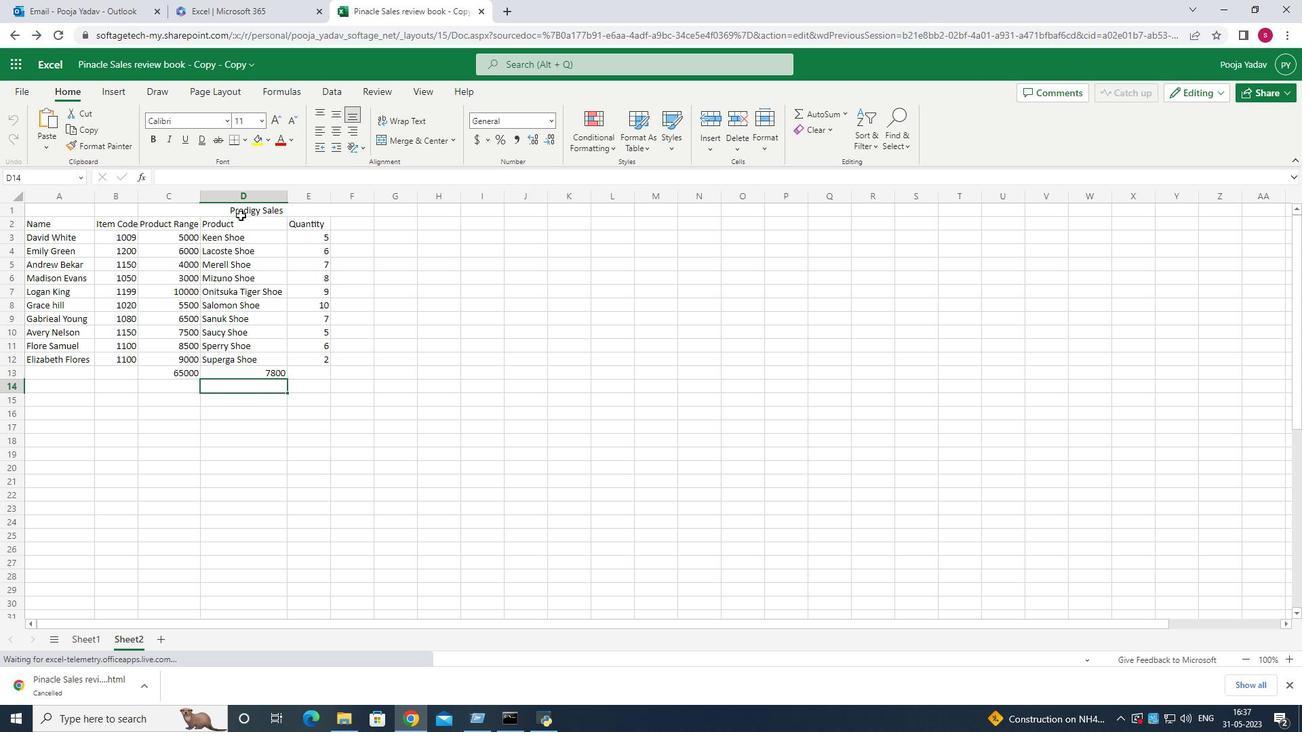 
Action: Key pressed ctrl+Z
Screenshot: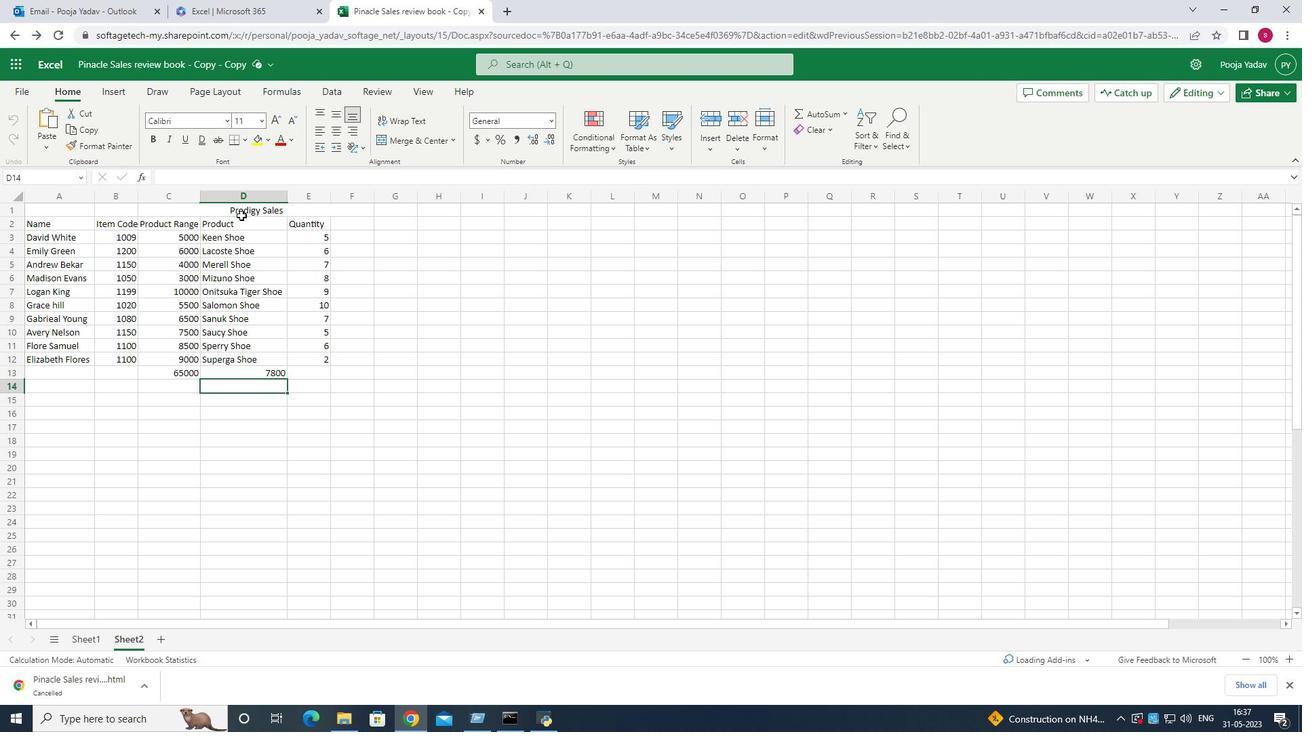 
Action: Mouse moved to (737, 314)
Screenshot: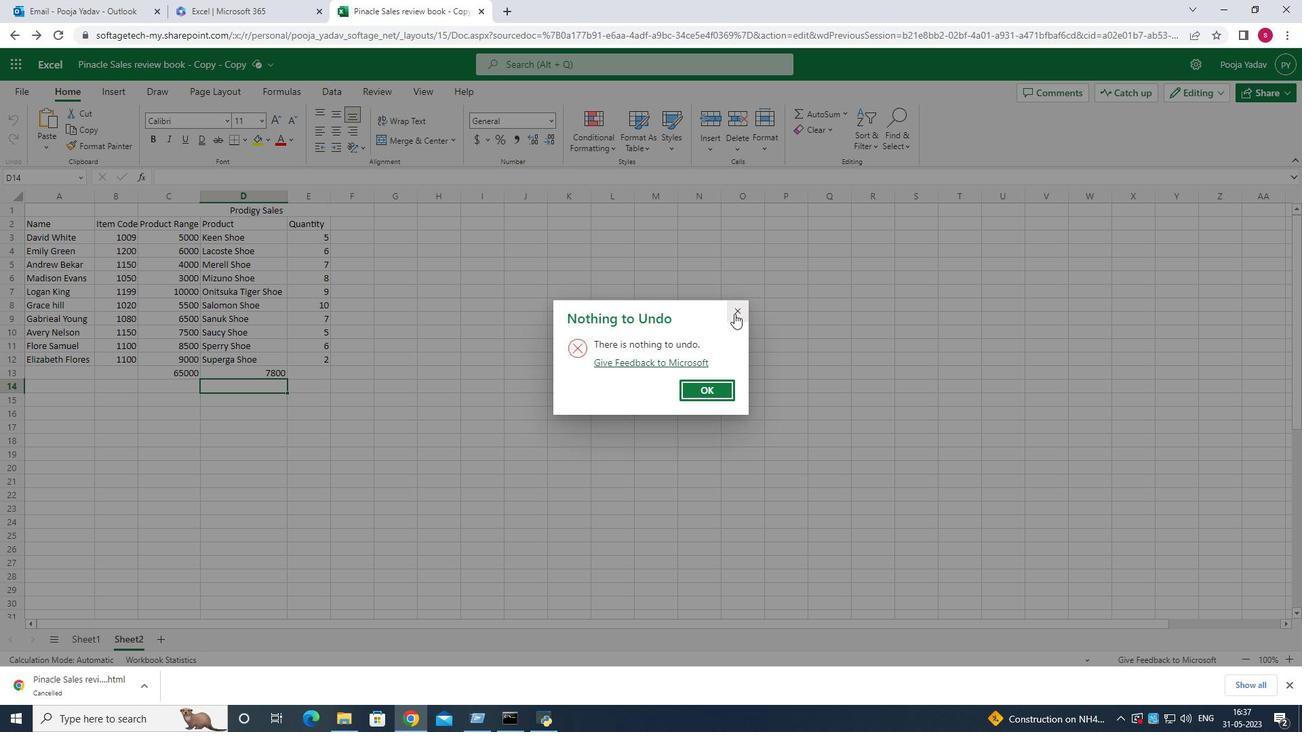 
Action: Mouse pressed left at (737, 314)
Screenshot: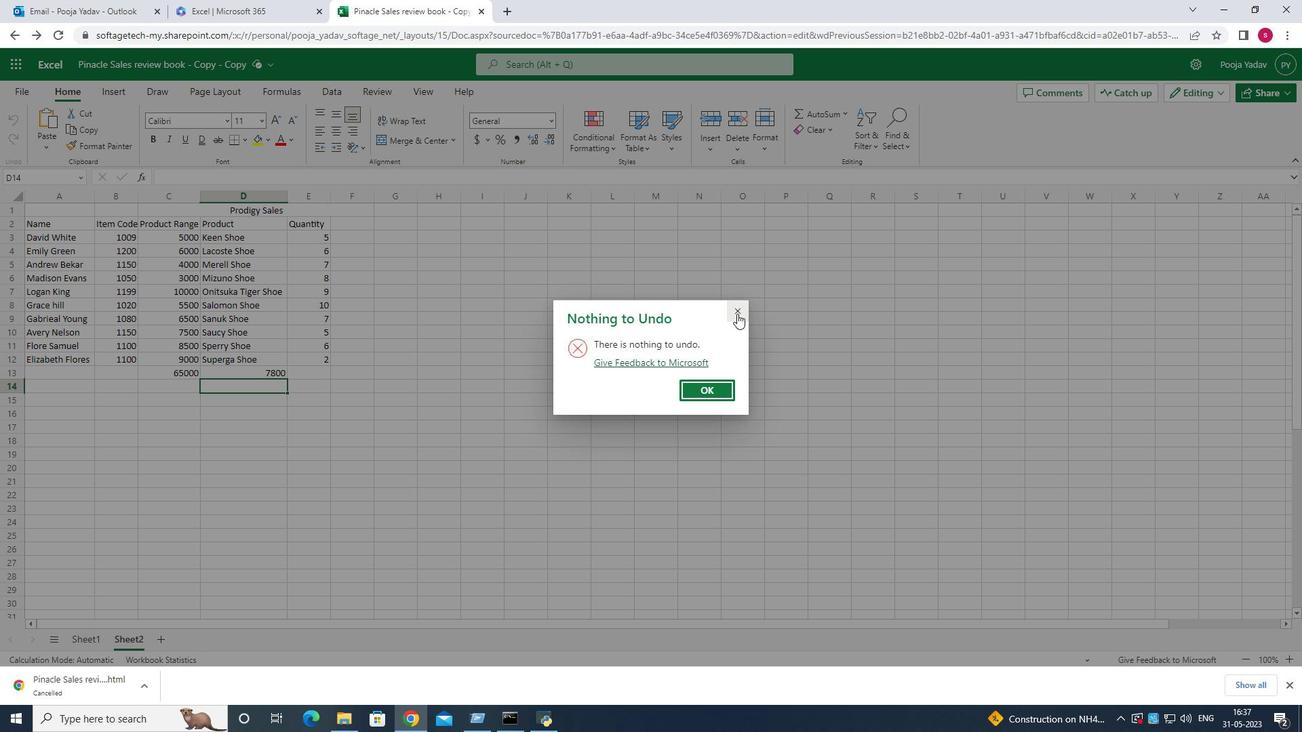 
Action: Mouse moved to (258, 213)
Screenshot: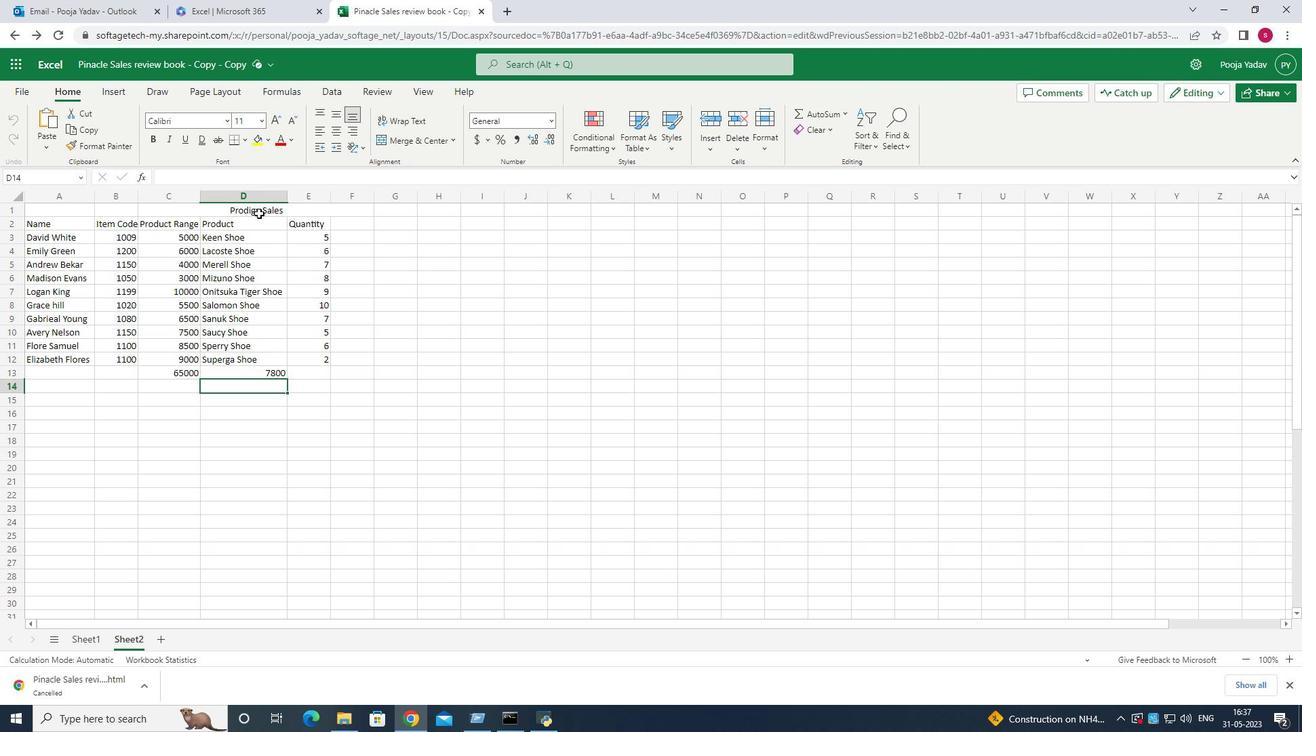 
Action: Mouse pressed left at (258, 213)
Screenshot: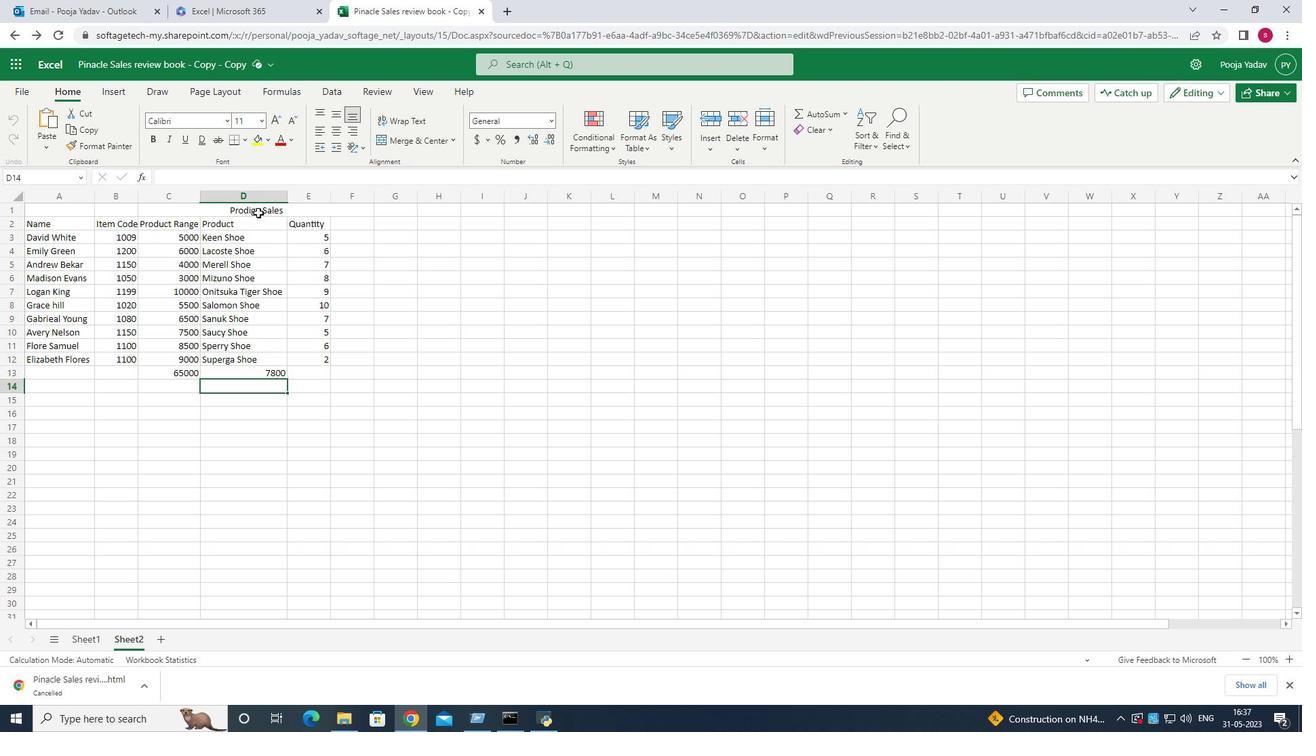 
Action: Mouse moved to (223, 125)
Screenshot: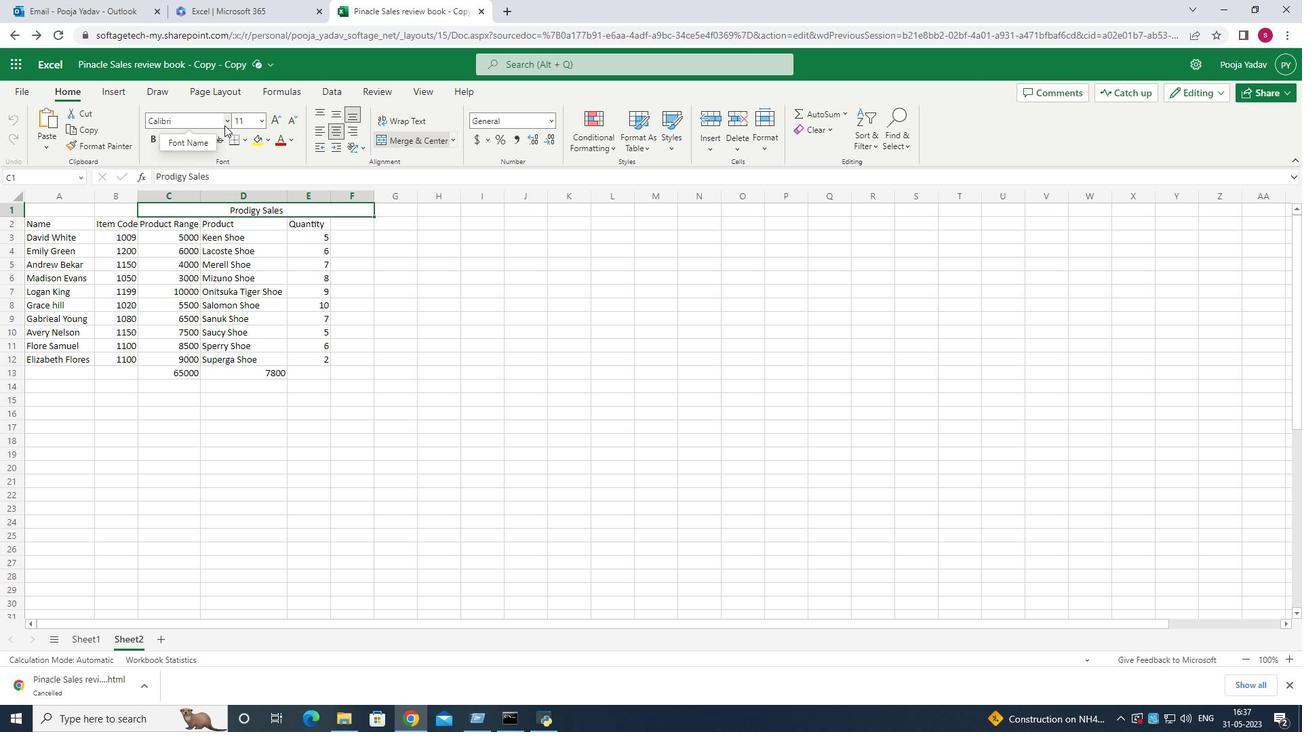 
Action: Mouse pressed left at (223, 125)
Screenshot: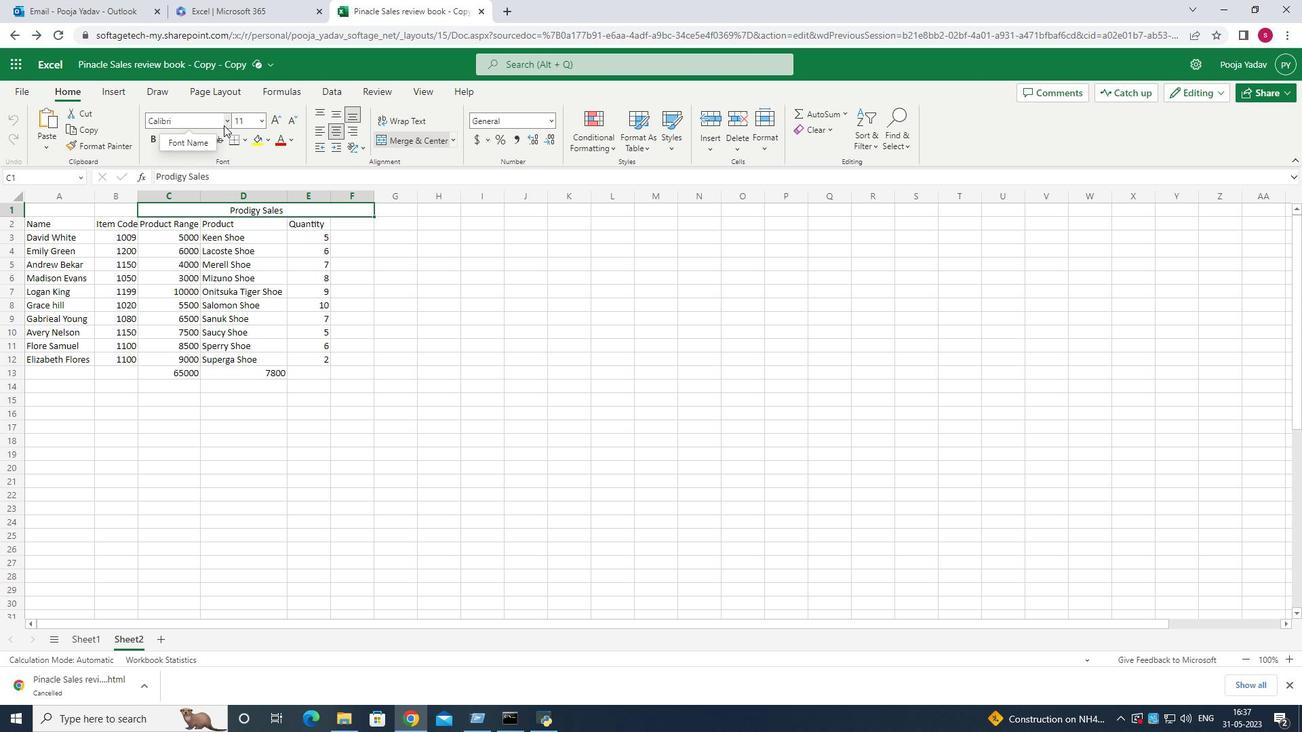 
Action: Mouse moved to (213, 179)
Screenshot: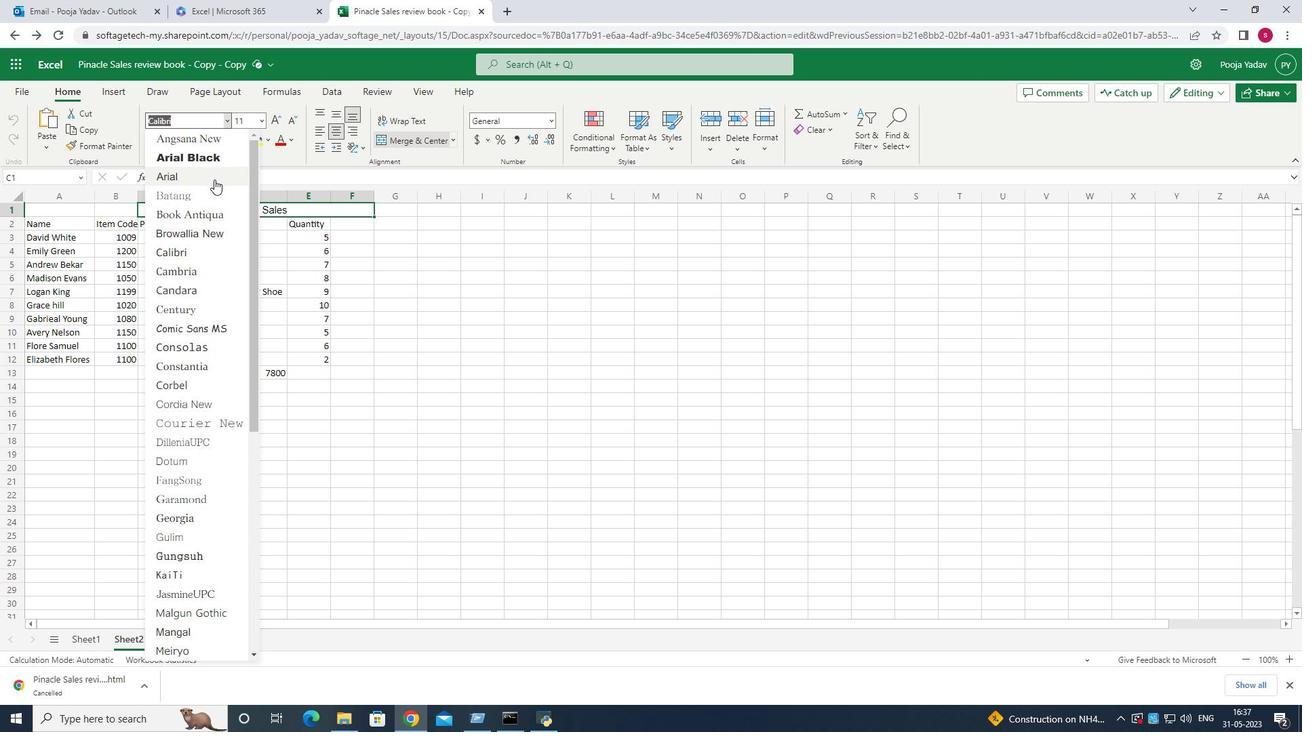 
Action: Mouse pressed left at (213, 179)
Screenshot: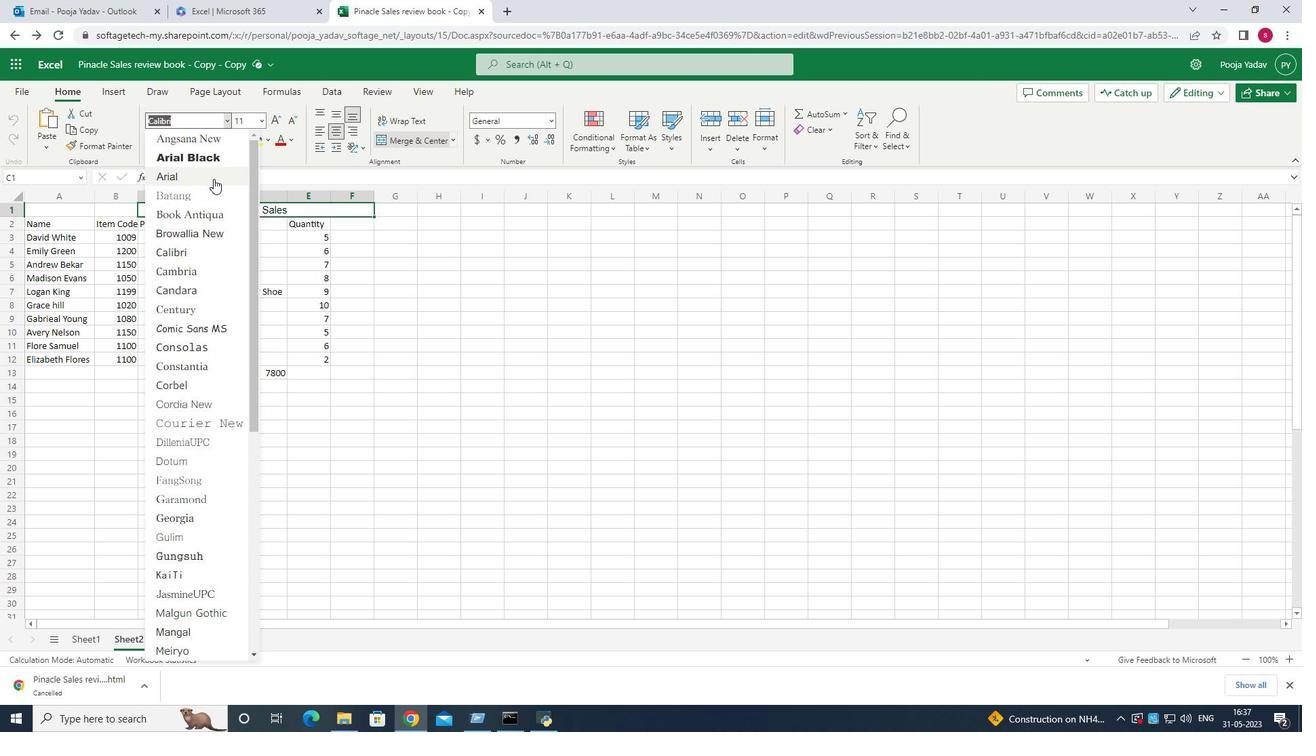 
Action: Key pressed ctrl+U
Screenshot: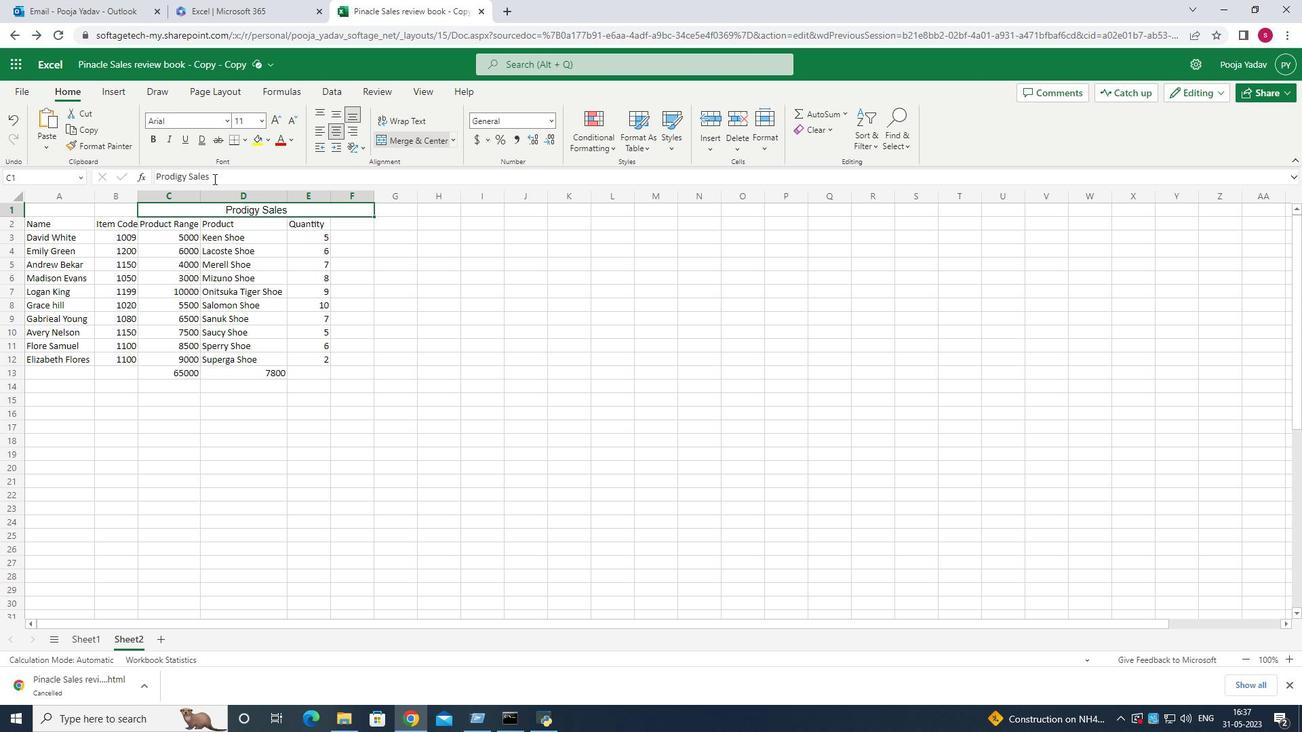 
Action: Mouse moved to (262, 124)
Screenshot: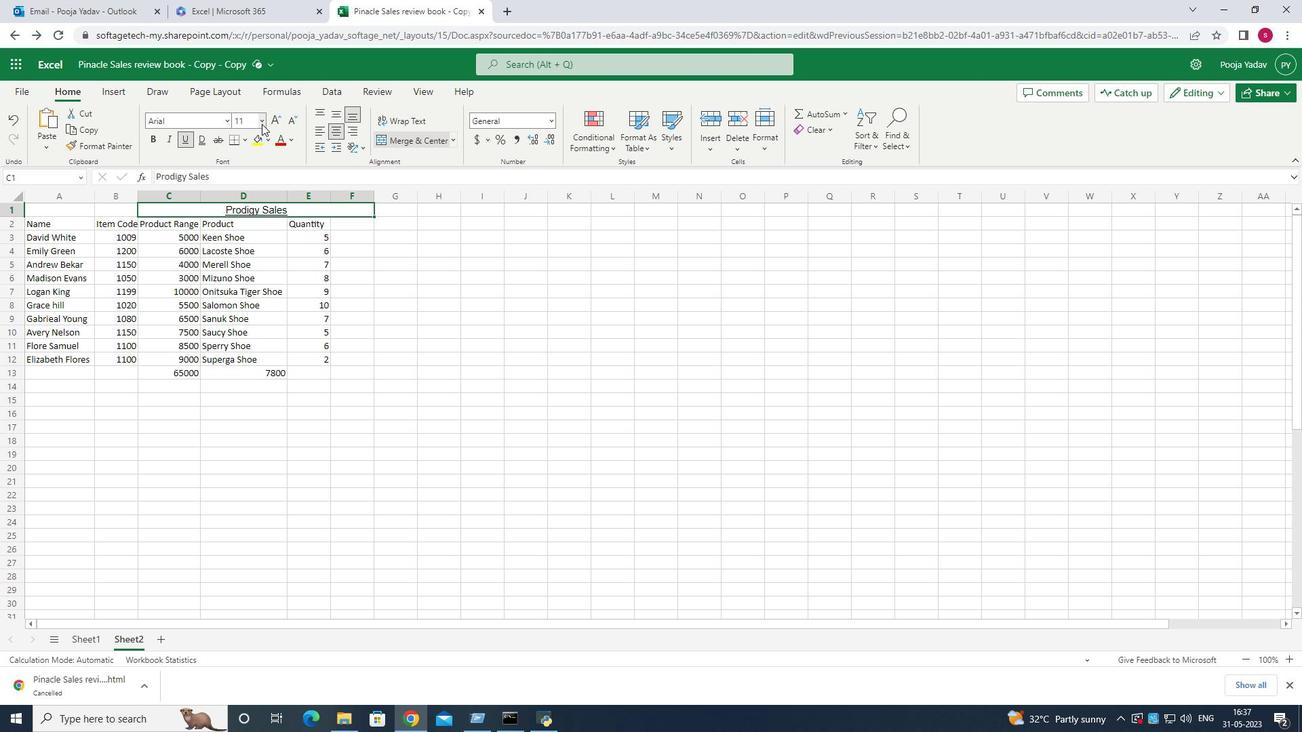 
Action: Mouse pressed left at (262, 124)
Screenshot: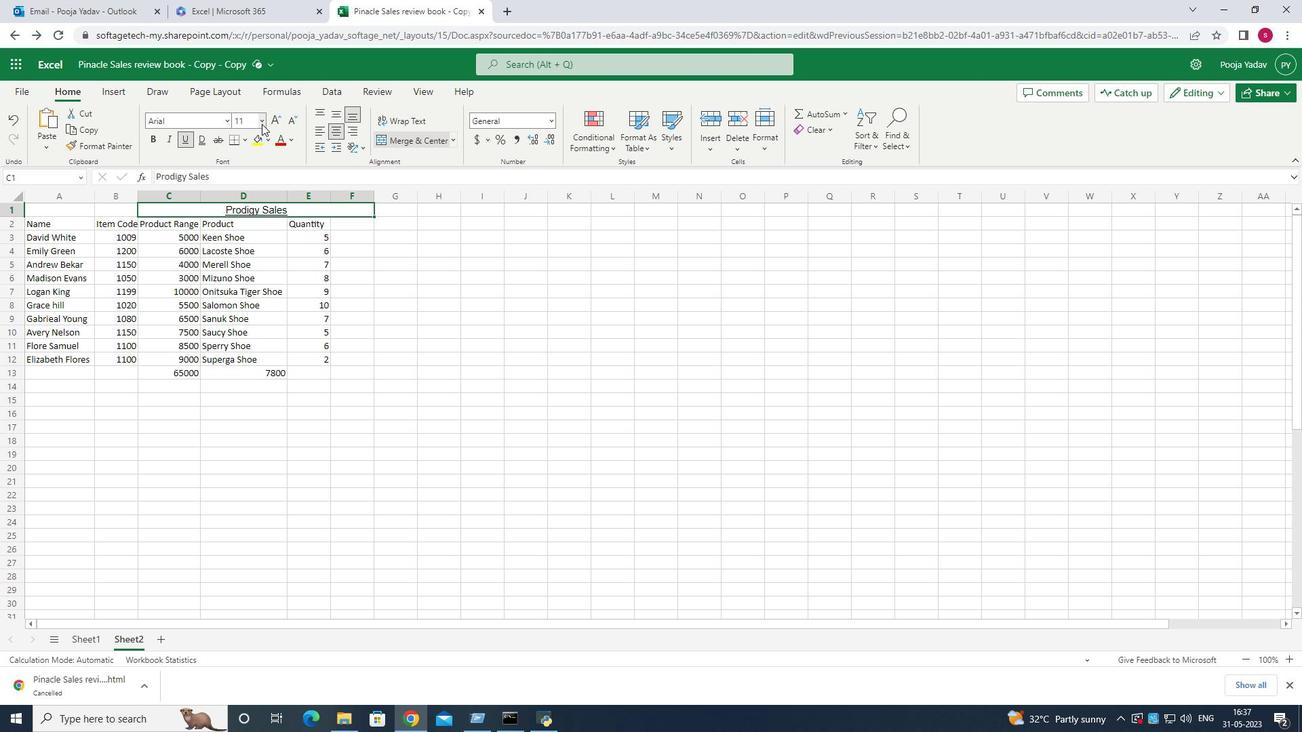 
Action: Mouse moved to (250, 265)
Screenshot: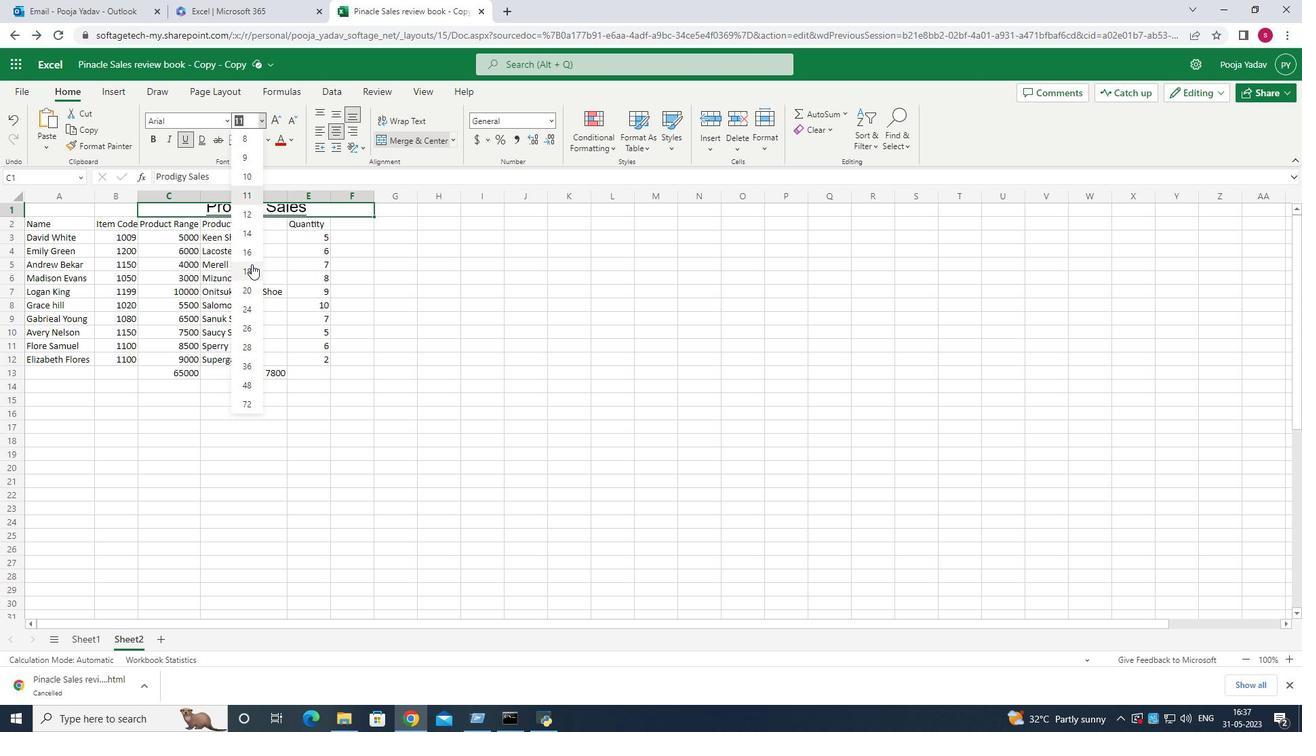 
Action: Mouse pressed left at (250, 265)
Screenshot: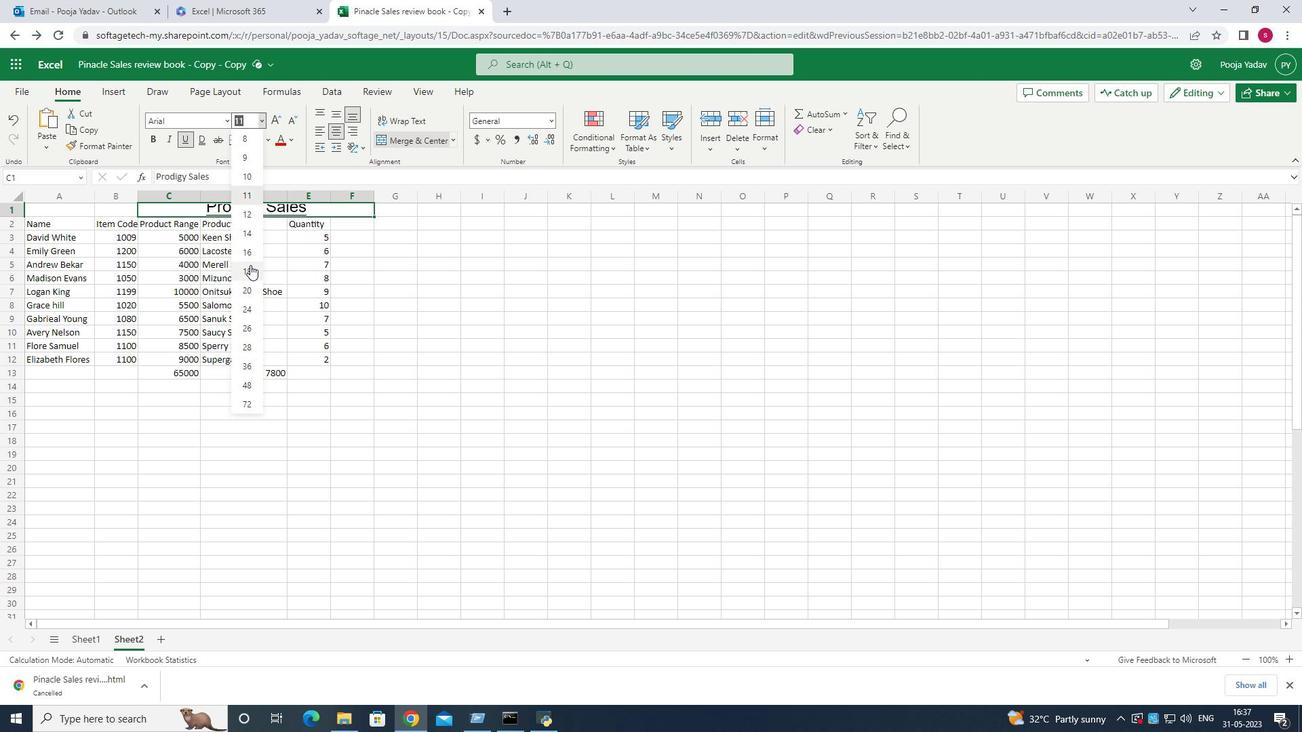 
Action: Mouse moved to (59, 235)
Screenshot: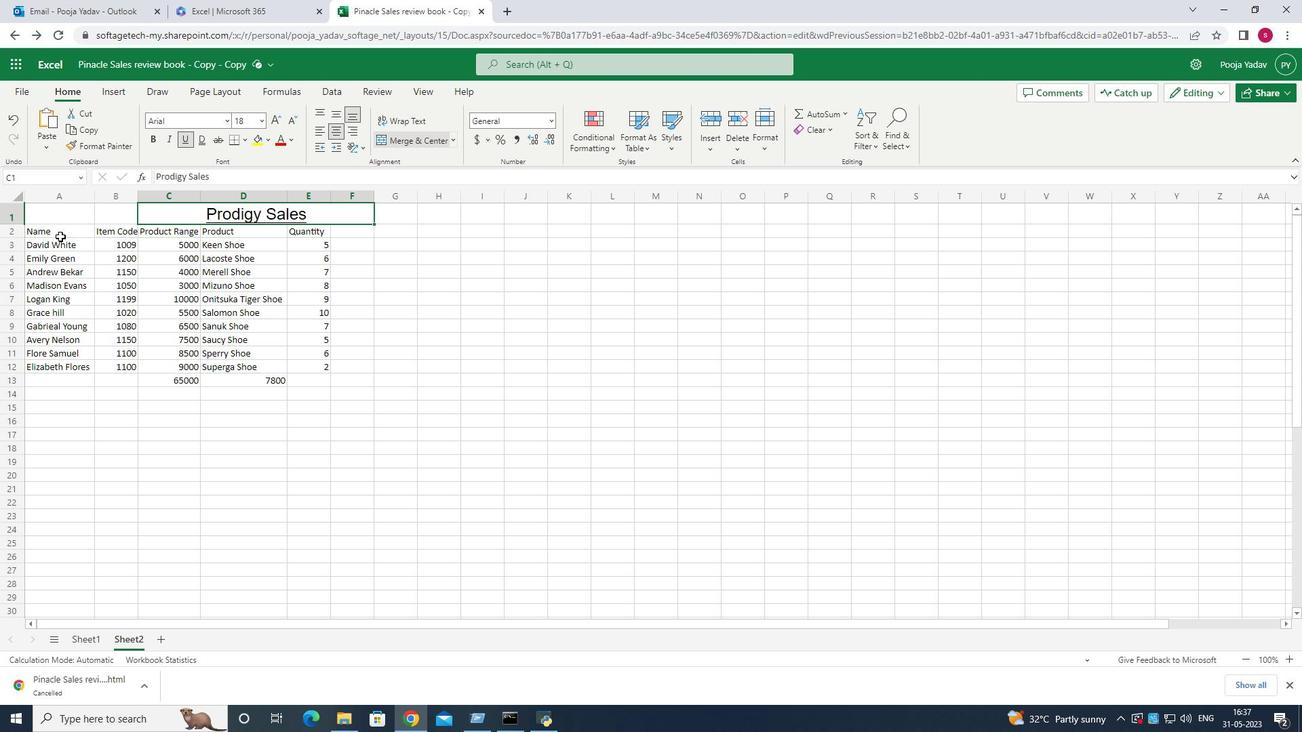 
Action: Mouse pressed left at (59, 235)
Screenshot: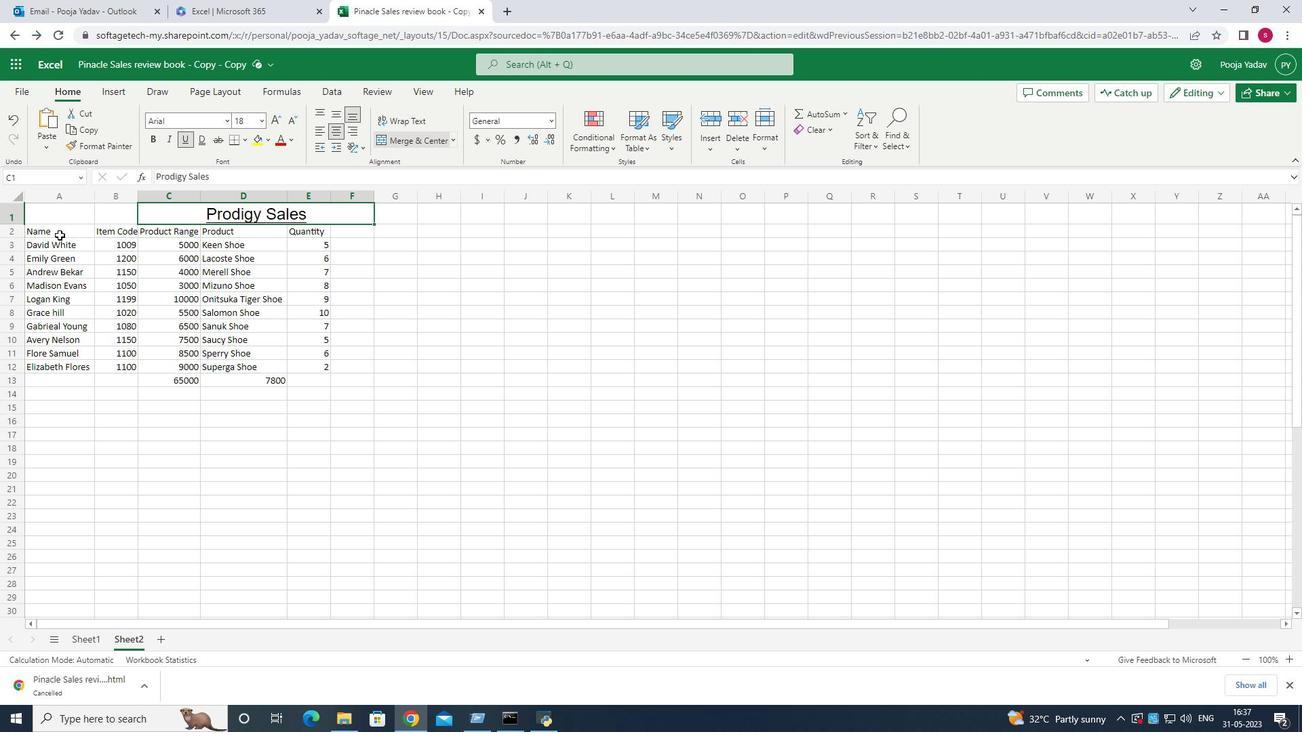
Action: Mouse moved to (228, 121)
Screenshot: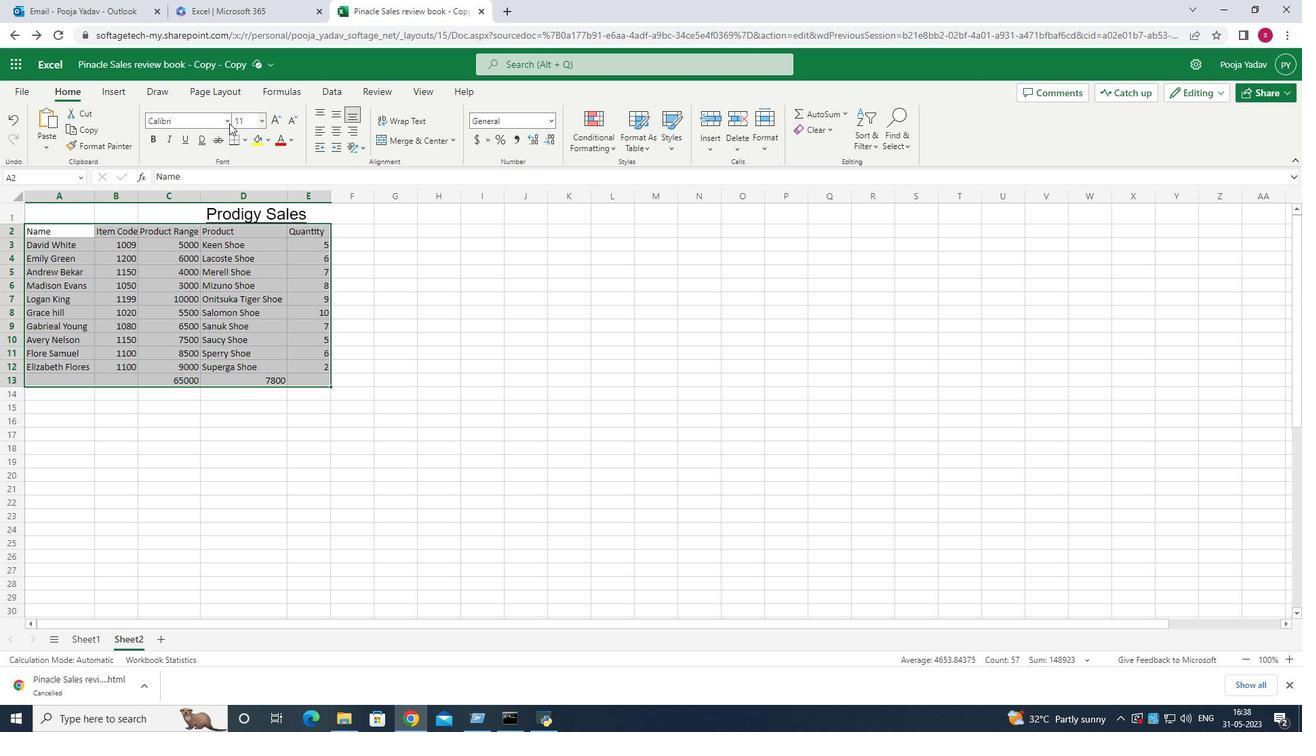 
Action: Mouse pressed left at (228, 121)
Screenshot: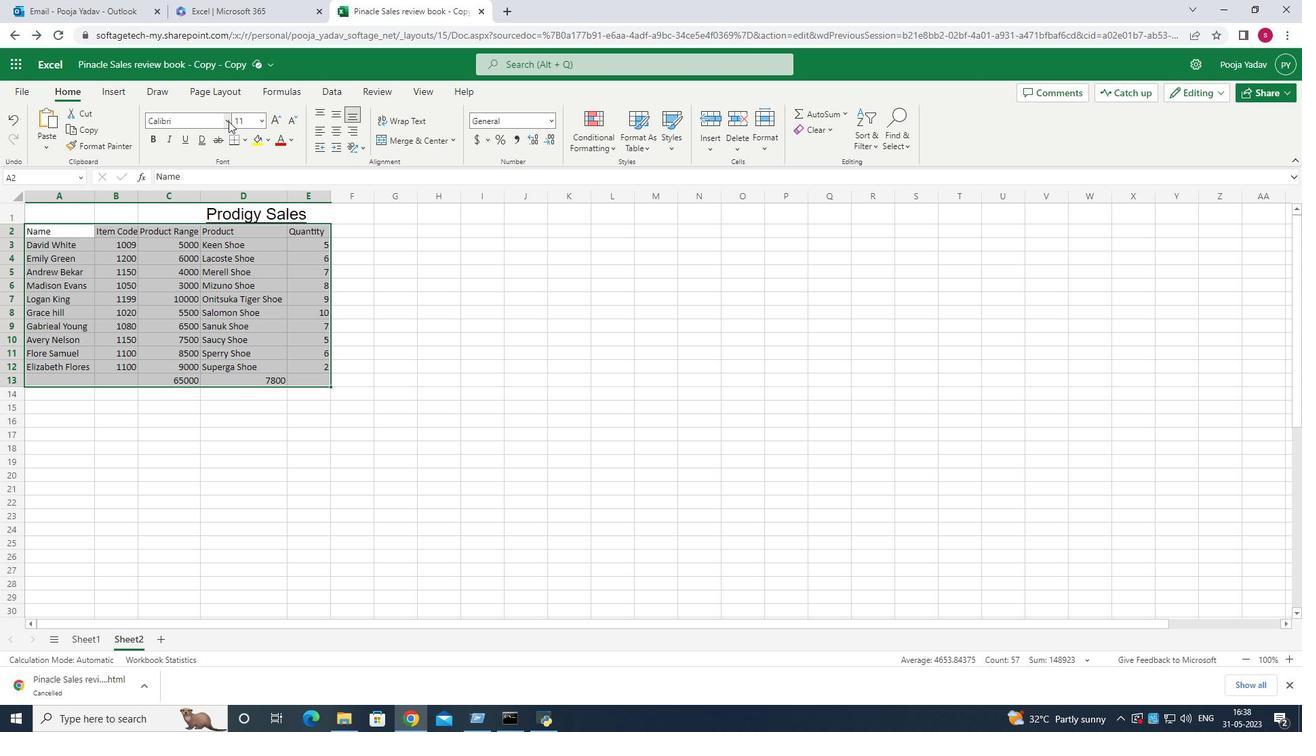 
Action: Mouse moved to (210, 172)
Screenshot: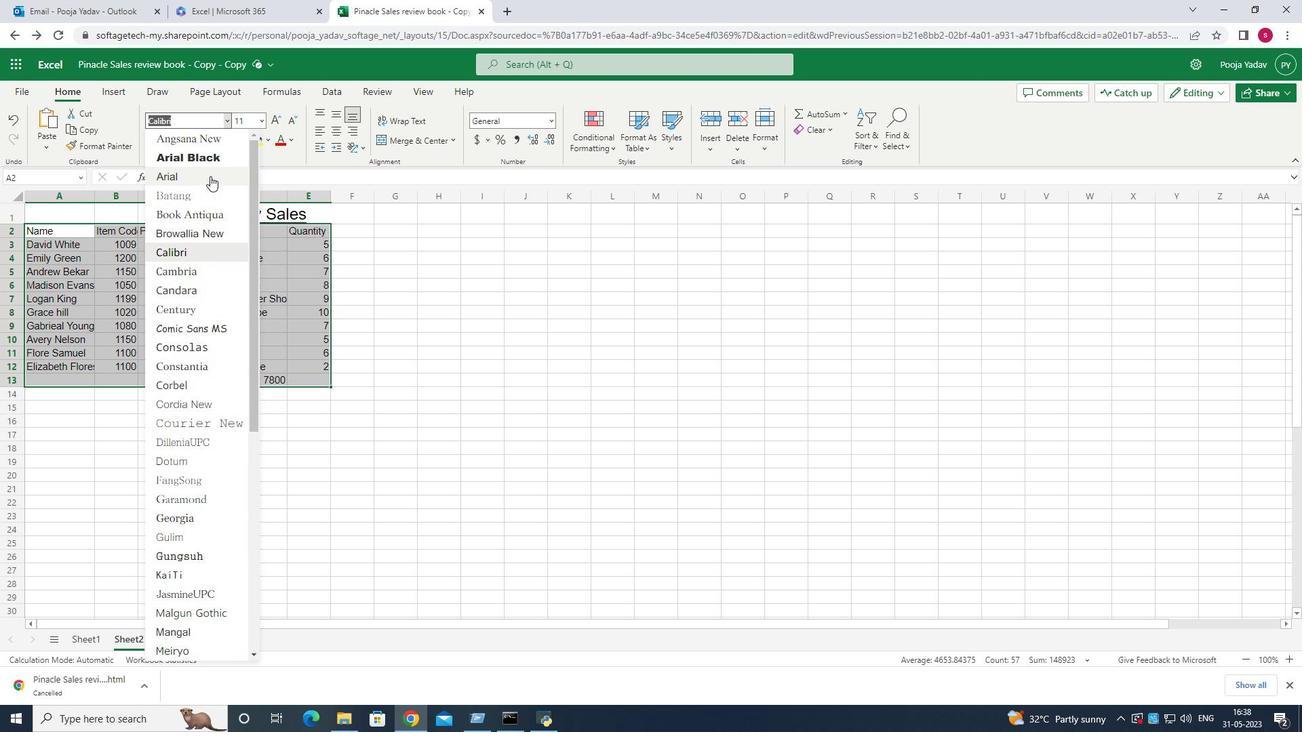 
Action: Mouse pressed left at (210, 172)
Screenshot: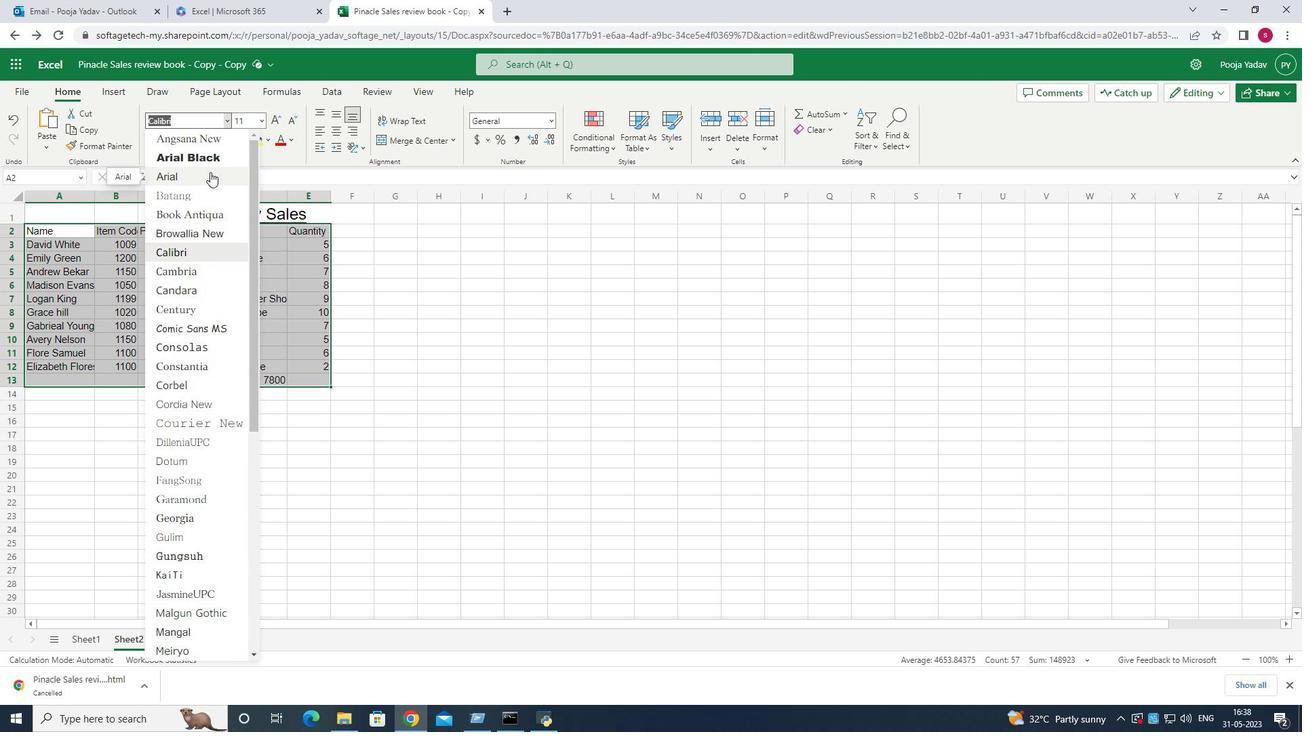 
Action: Mouse moved to (261, 119)
Screenshot: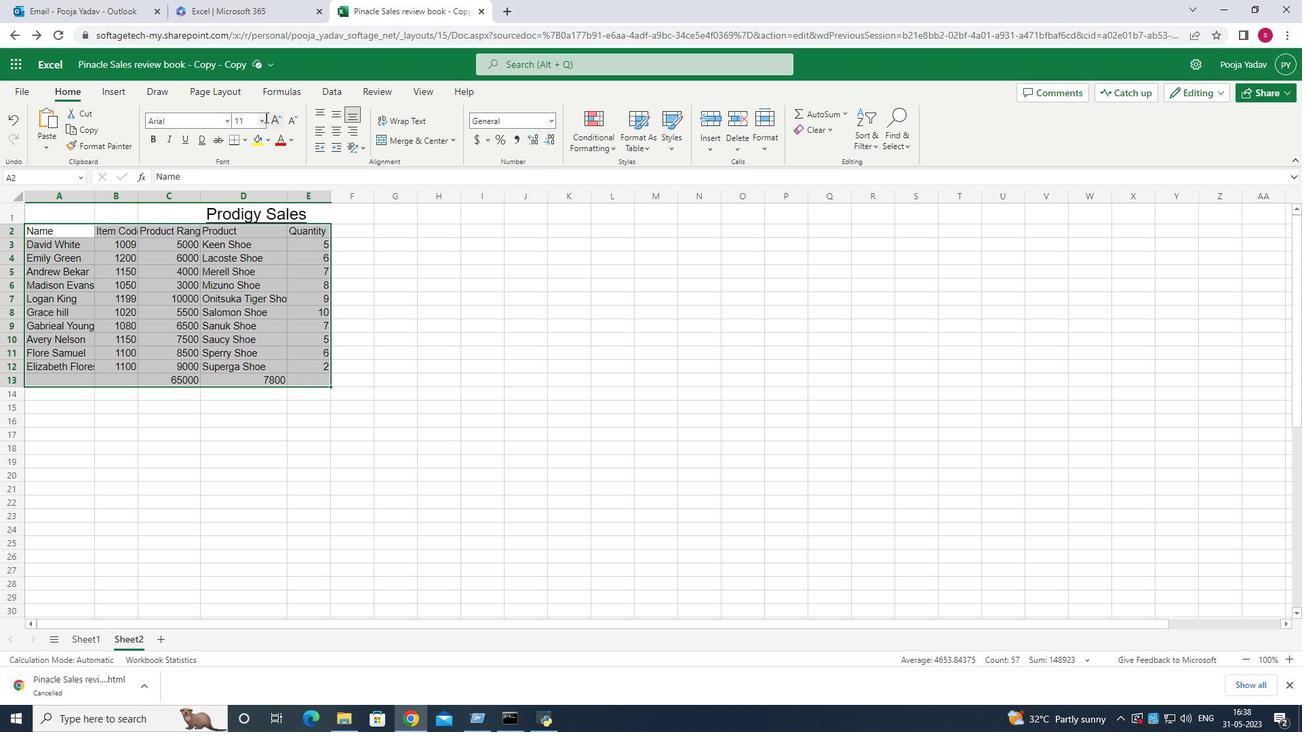 
Action: Mouse pressed left at (261, 119)
Screenshot: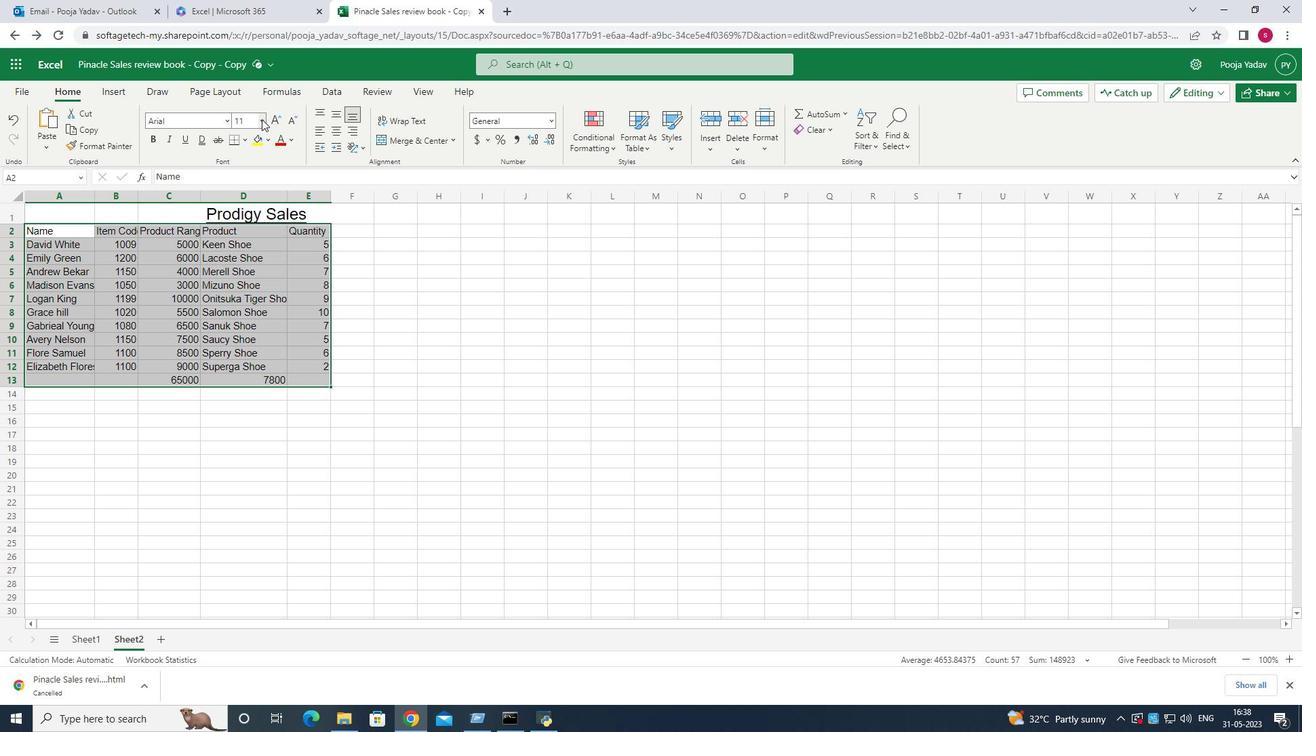 
Action: Mouse moved to (251, 211)
Screenshot: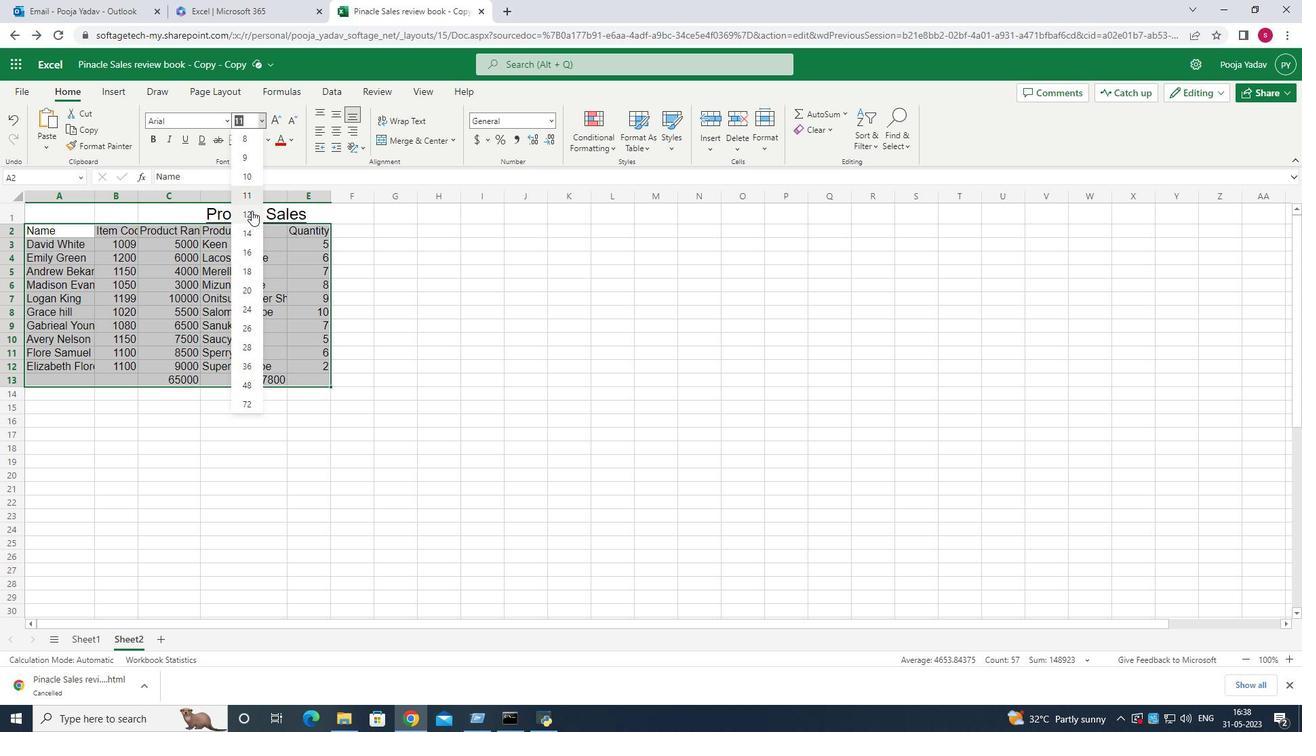 
Action: Mouse pressed left at (251, 211)
Screenshot: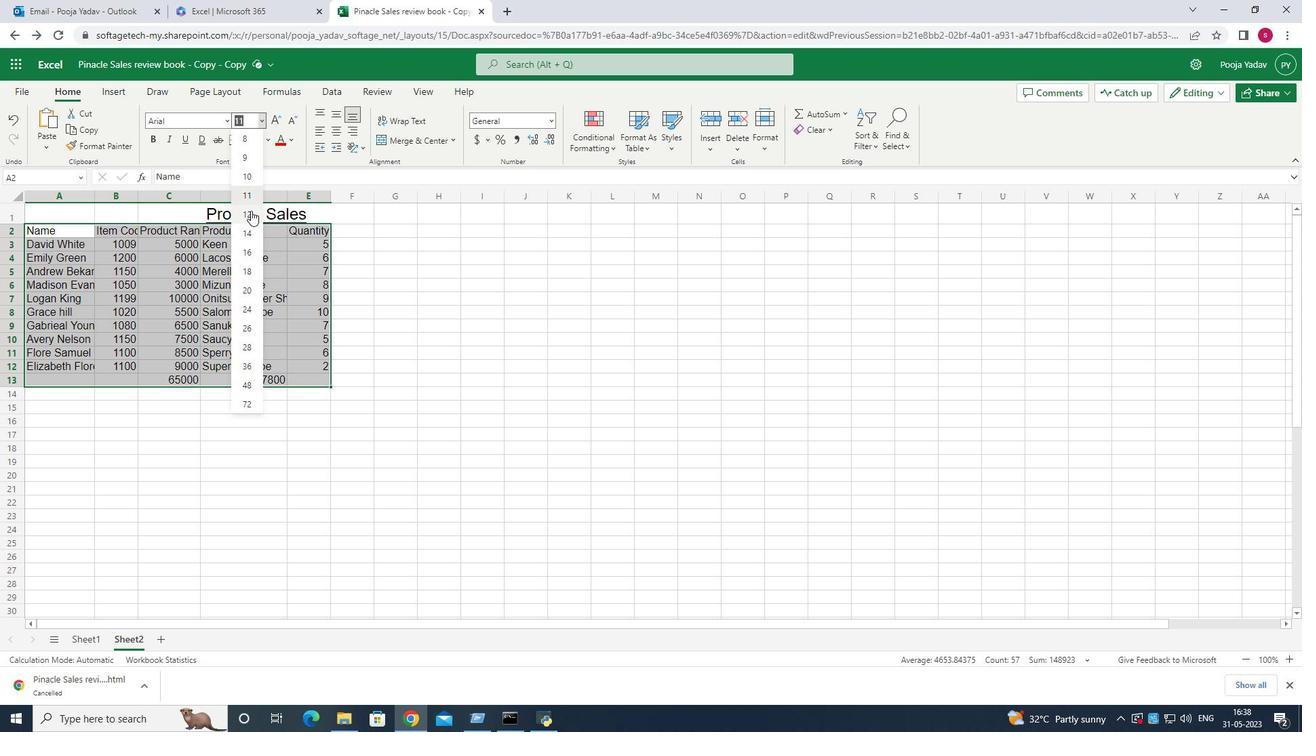 
Action: Mouse moved to (74, 215)
Screenshot: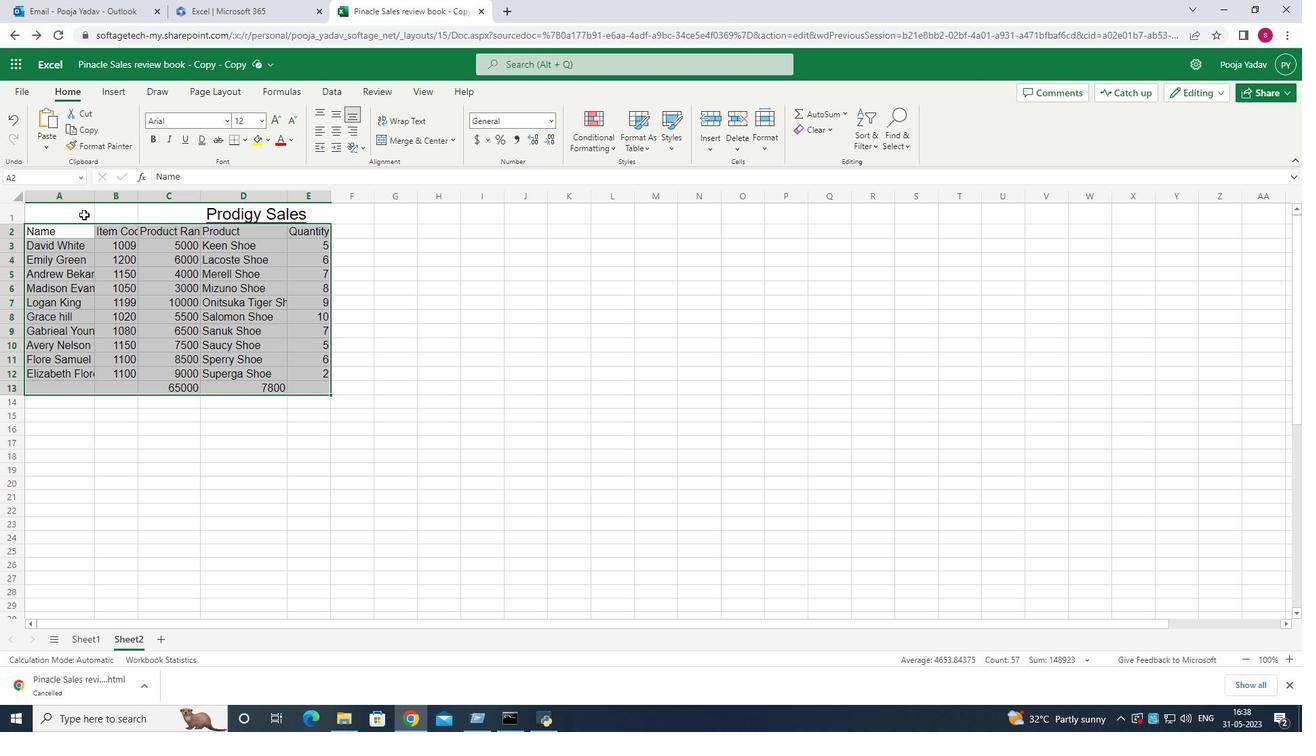 
Action: Mouse pressed left at (74, 215)
Screenshot: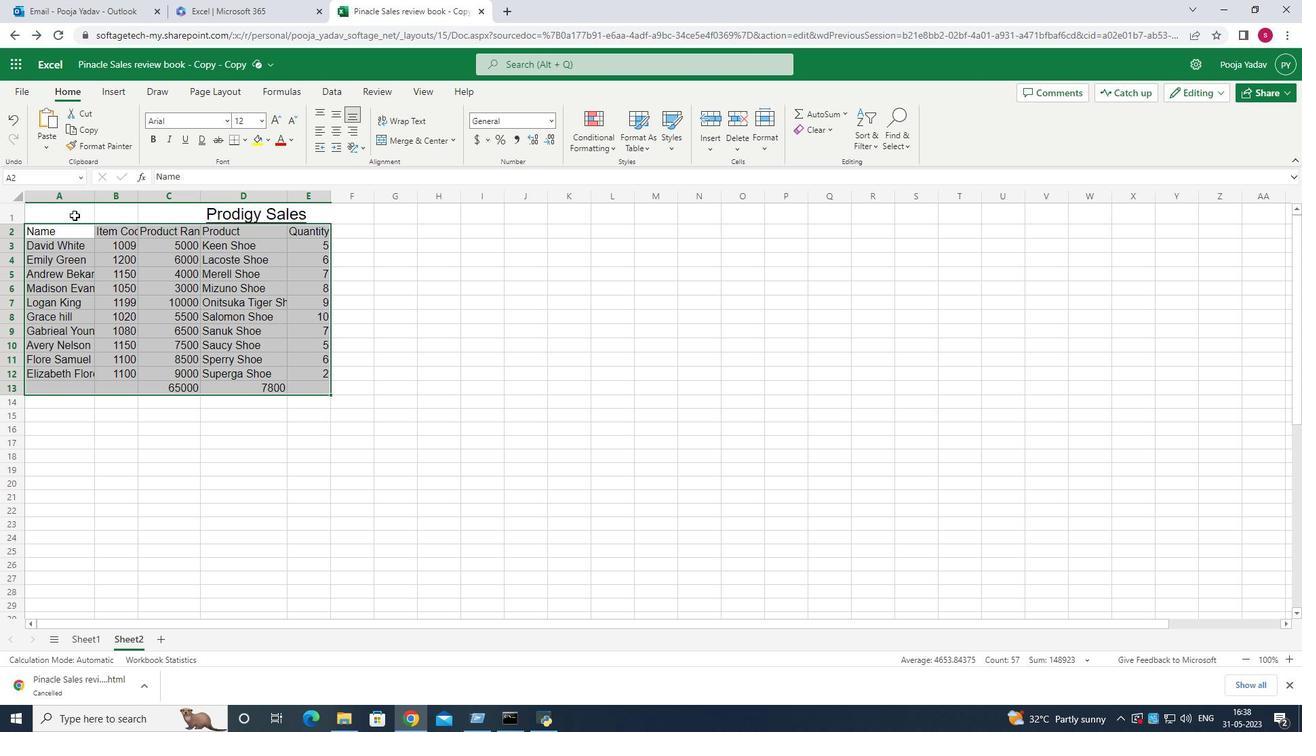 
Action: Mouse moved to (73, 215)
Screenshot: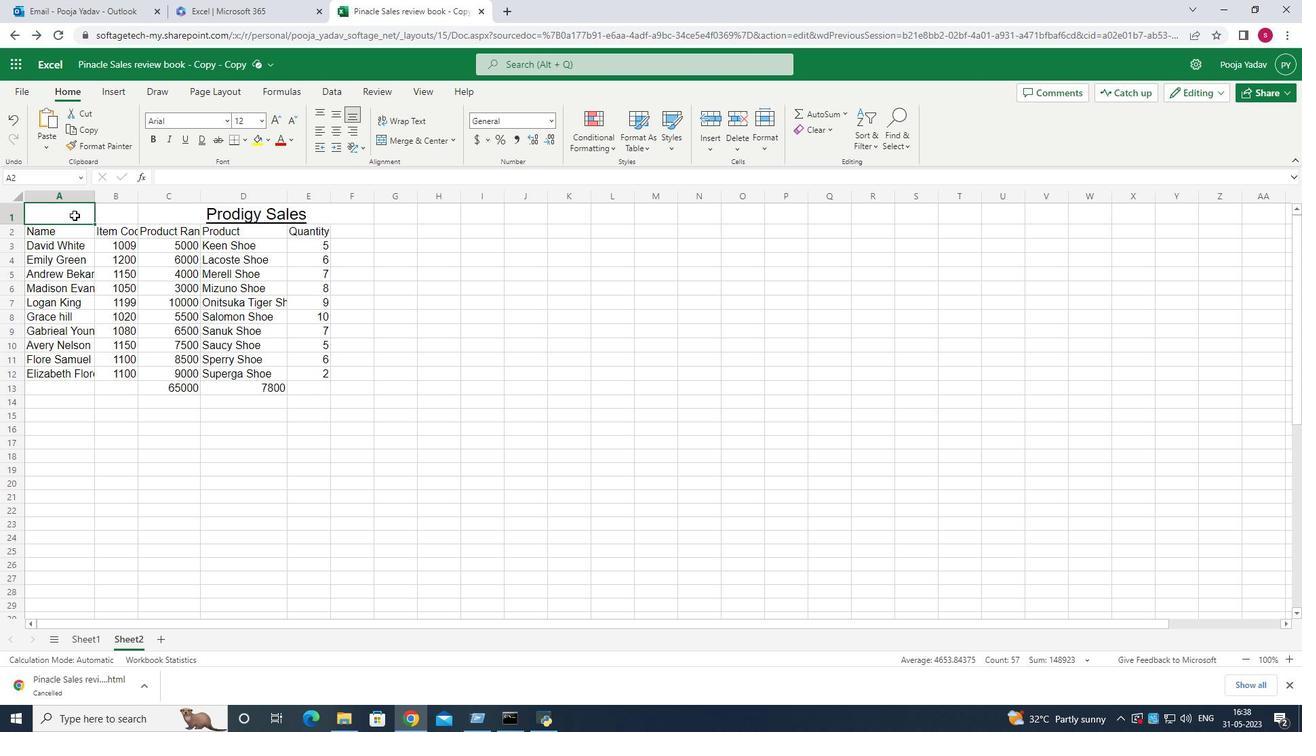 
Action: Mouse pressed left at (73, 215)
Screenshot: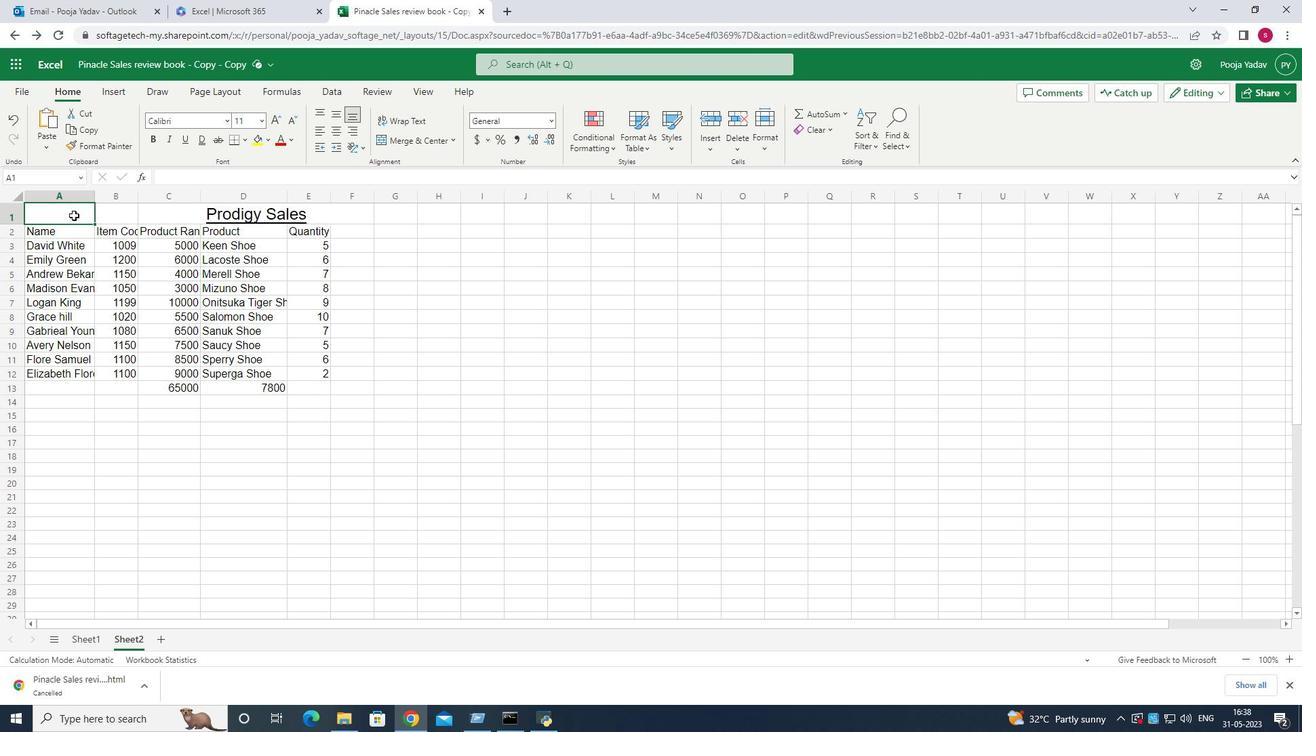 
Action: Mouse moved to (329, 111)
Screenshot: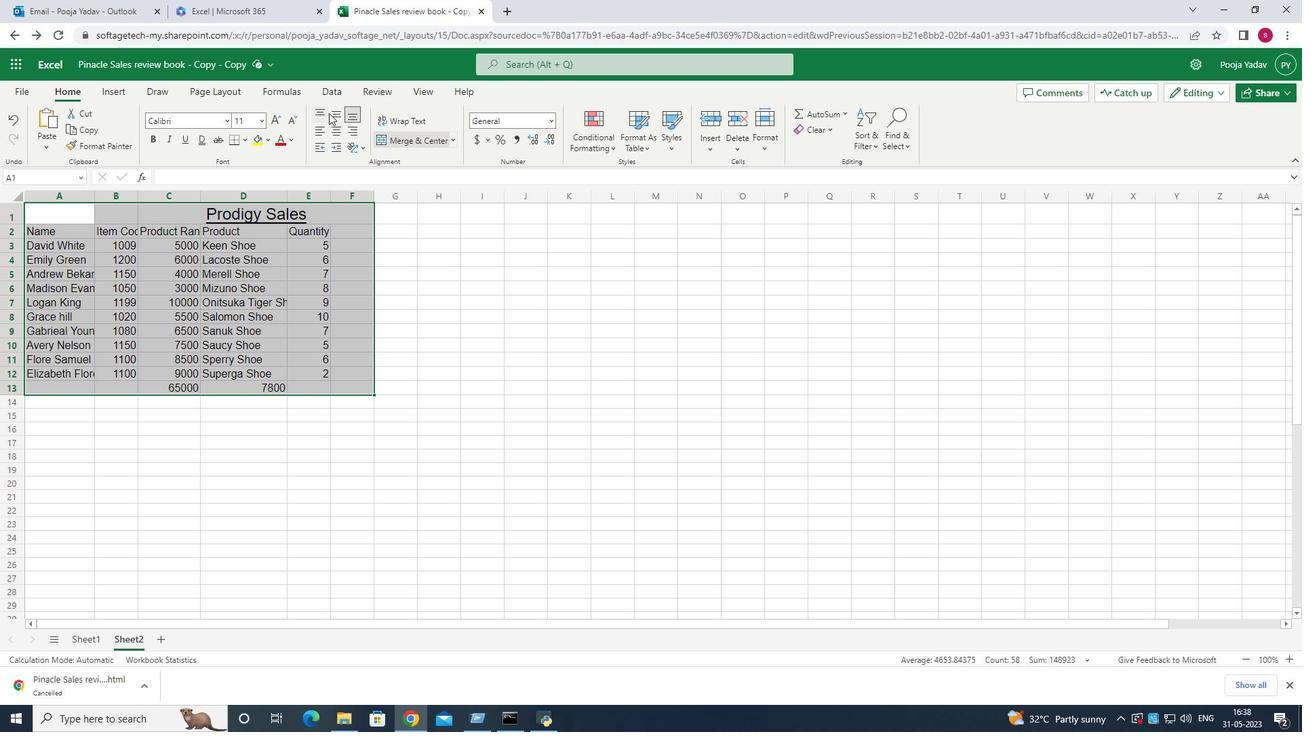 
Action: Mouse pressed left at (329, 111)
Screenshot: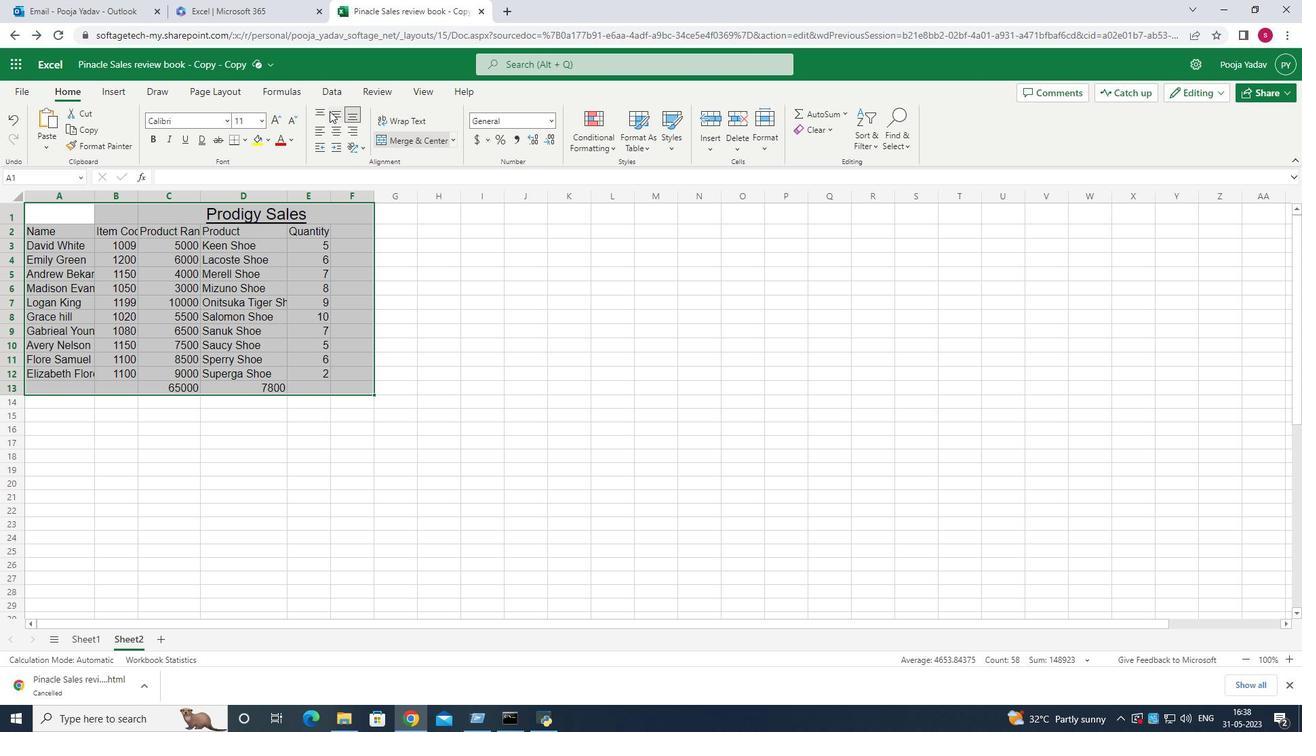 
Action: Mouse moved to (285, 142)
Screenshot: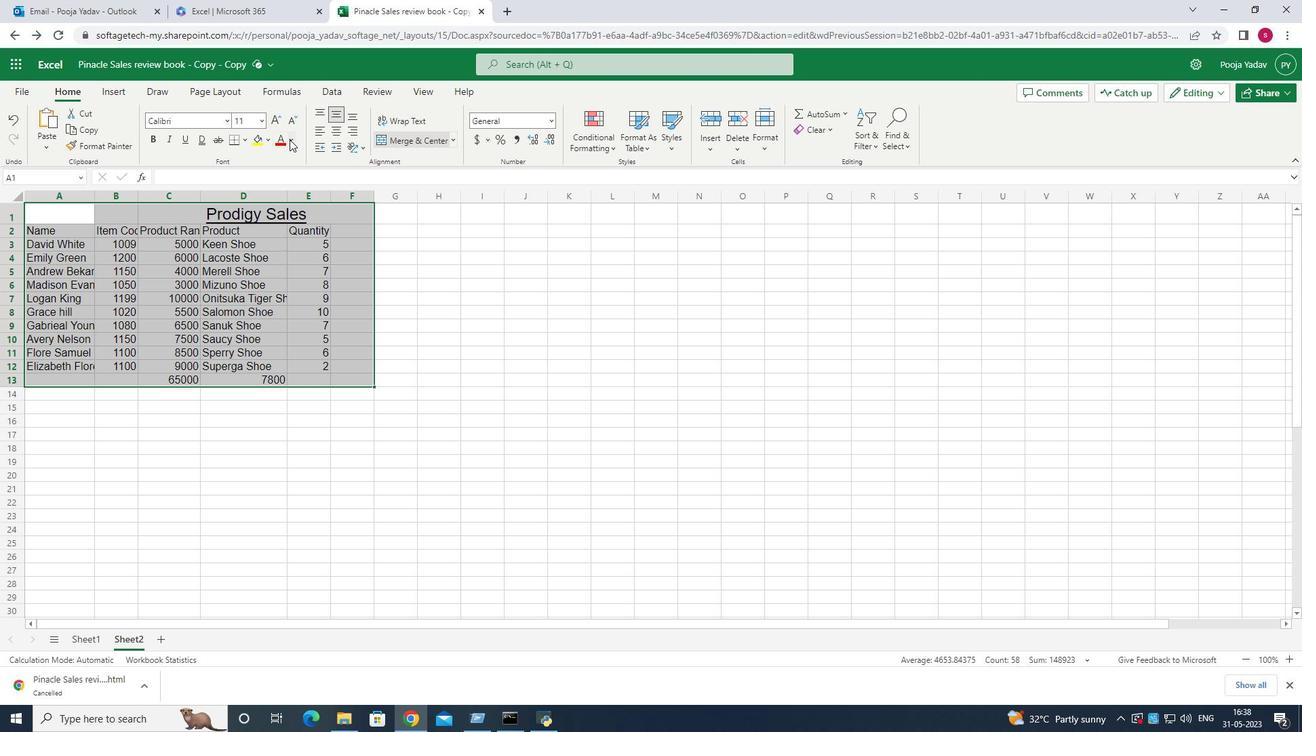 
Action: Mouse pressed left at (285, 142)
Screenshot: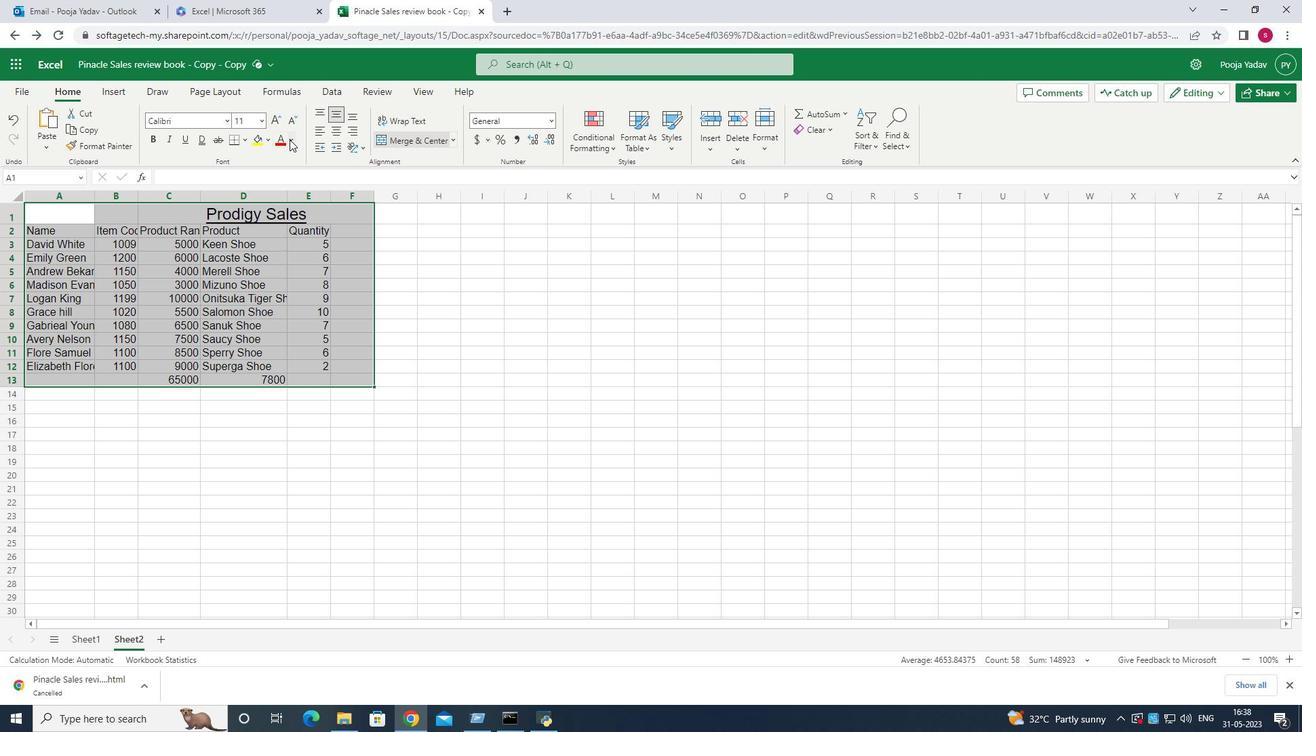 
Action: Mouse moved to (411, 247)
Screenshot: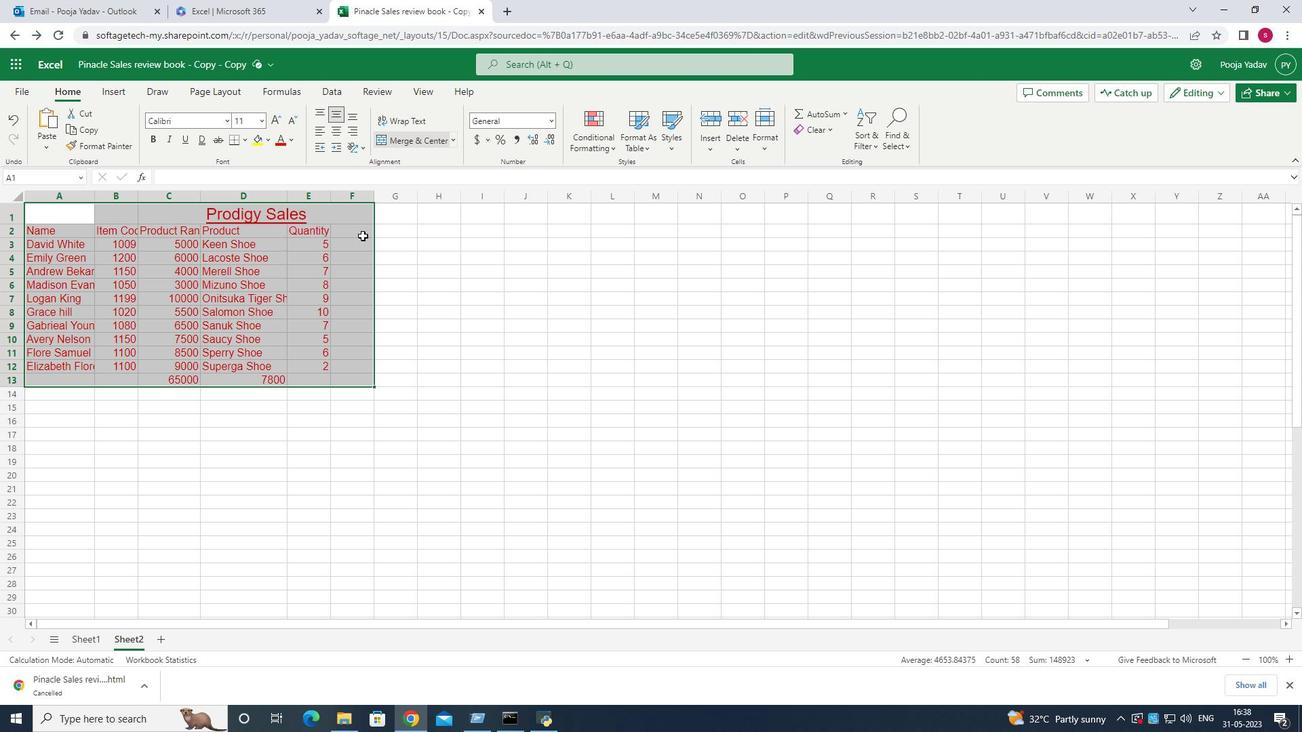 
Action: Mouse pressed left at (411, 247)
Screenshot: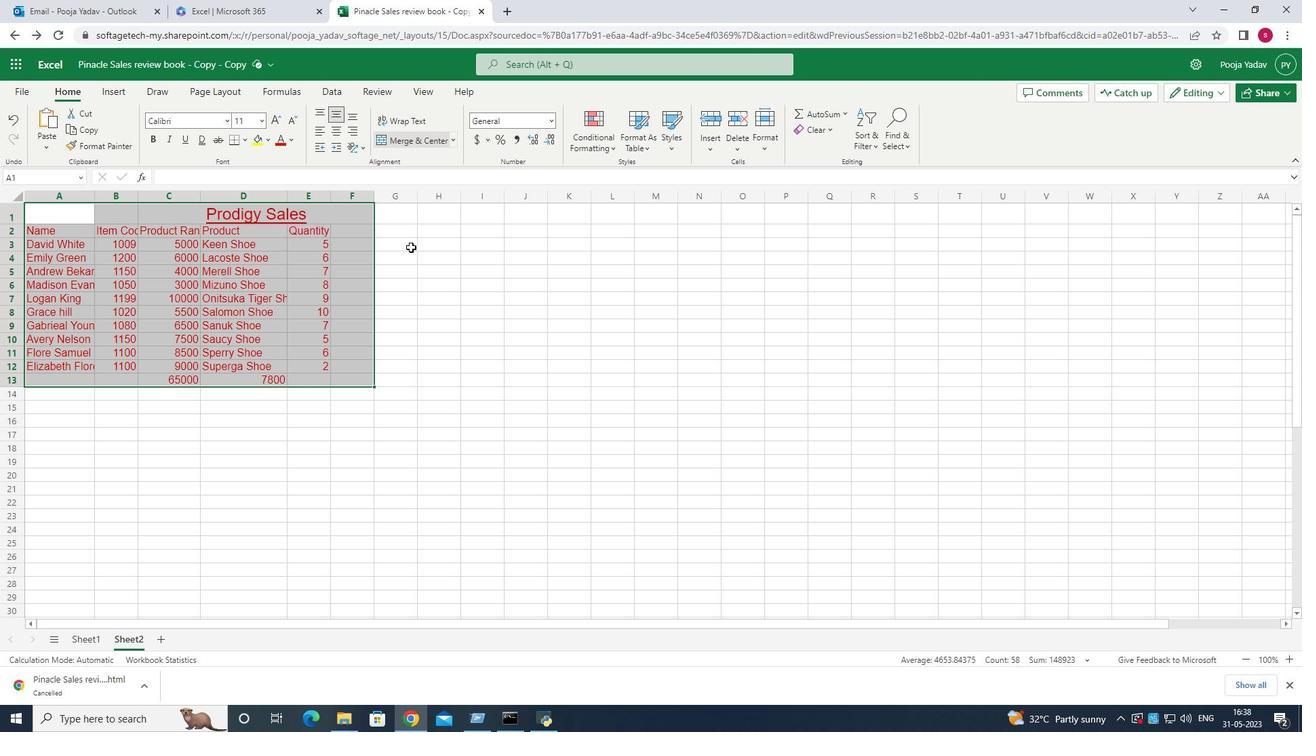 
Action: Mouse moved to (75, 220)
Screenshot: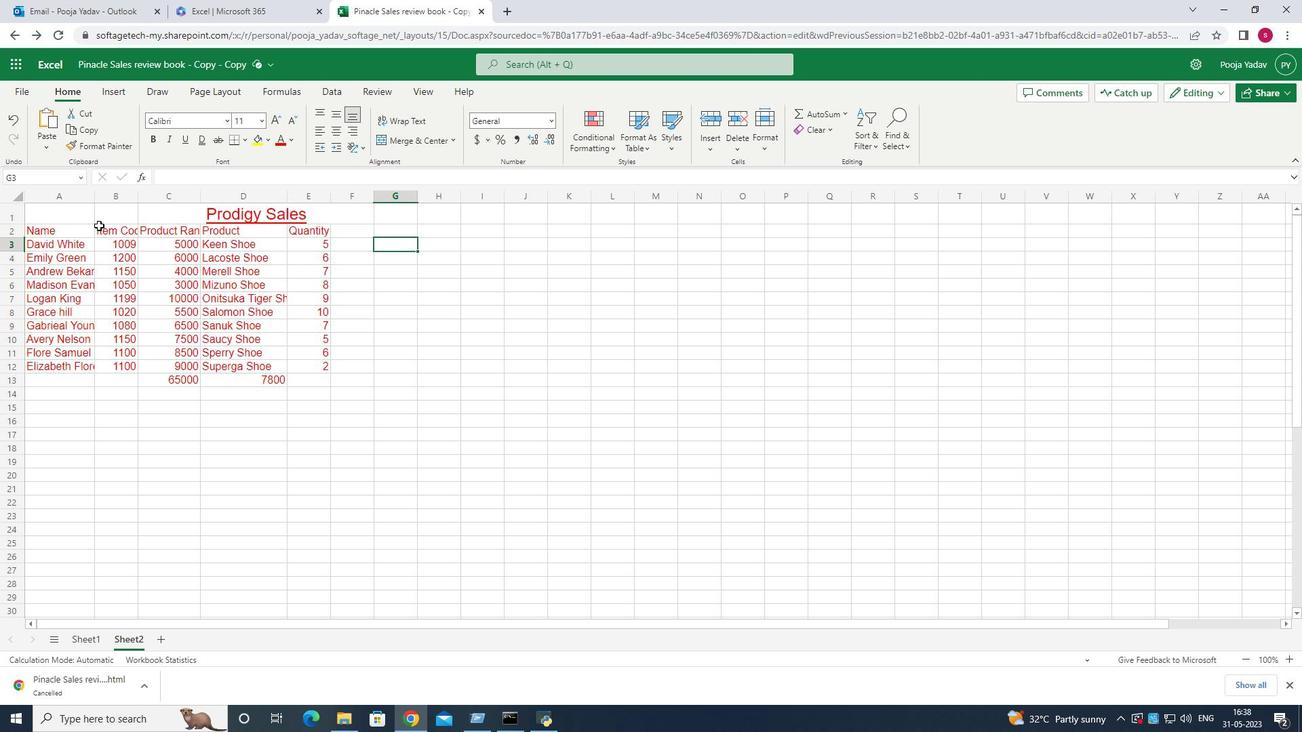 
Action: Mouse pressed left at (75, 220)
Screenshot: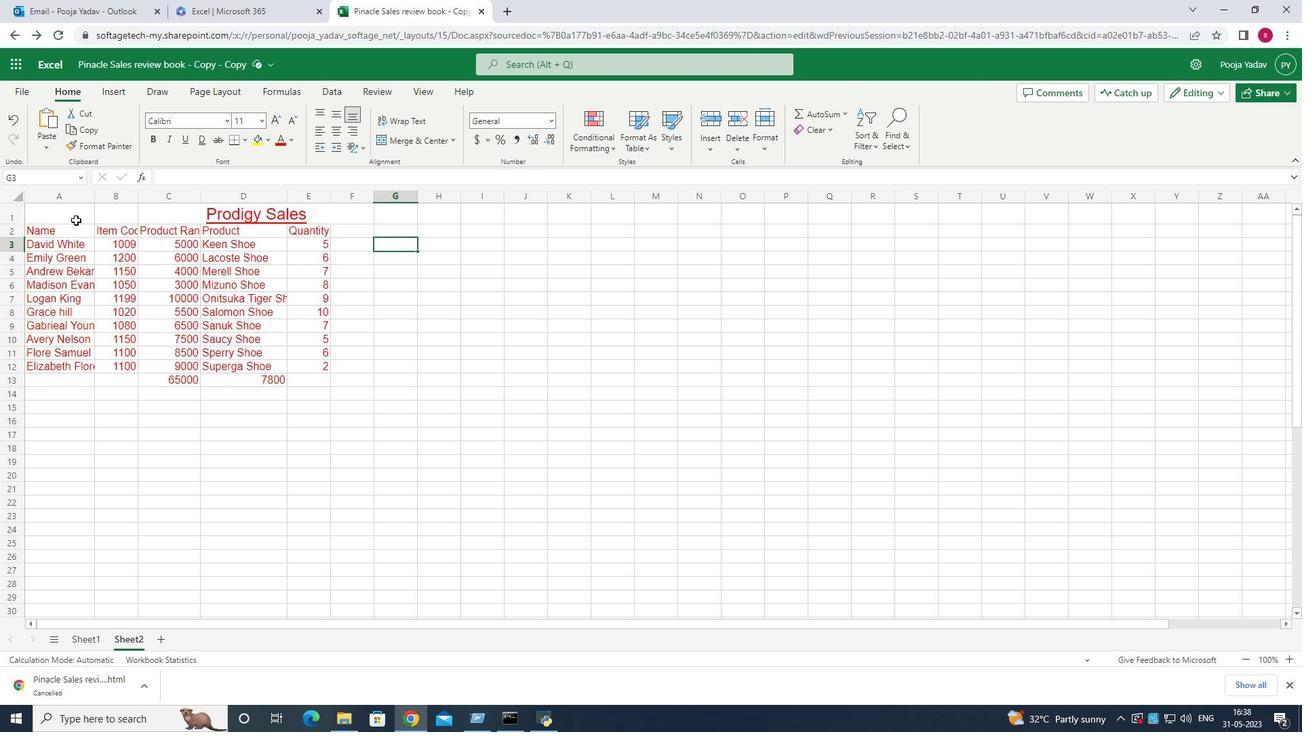 
Action: Mouse moved to (241, 137)
Screenshot: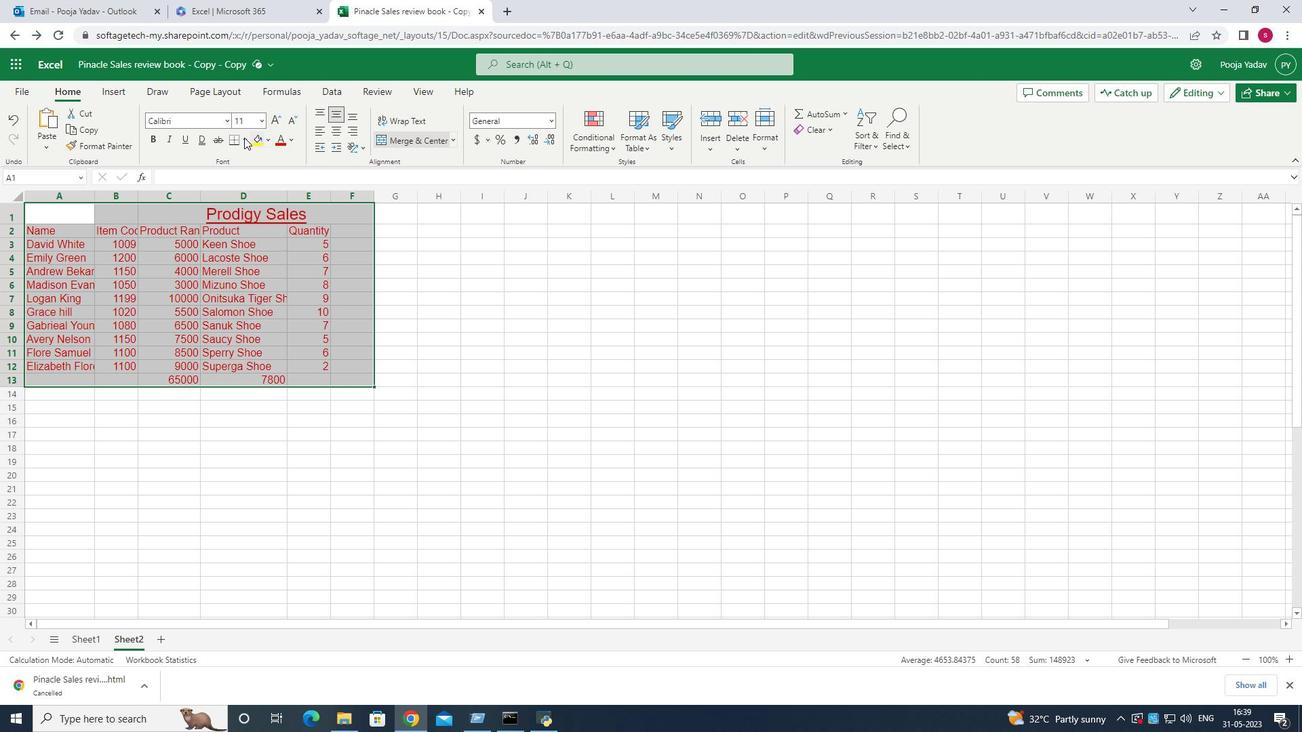 
Action: Mouse pressed left at (241, 137)
Screenshot: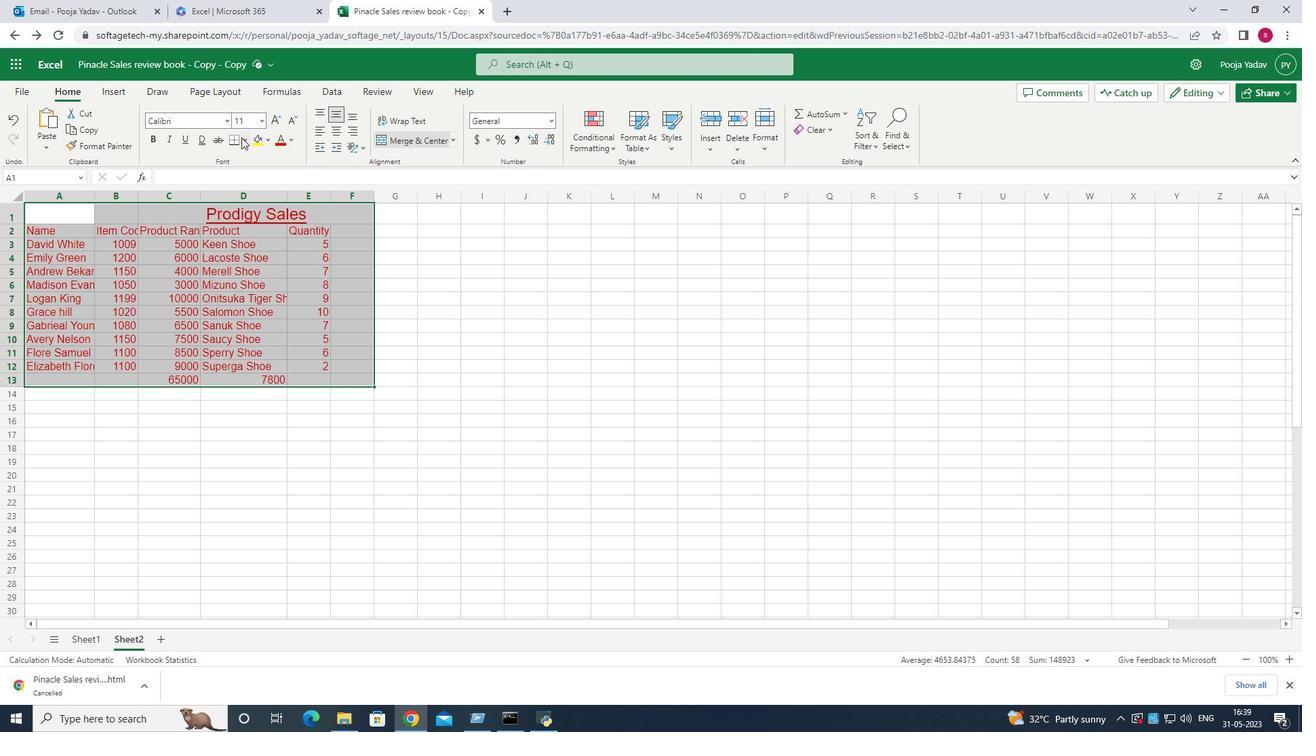 
Action: Mouse moved to (251, 162)
Screenshot: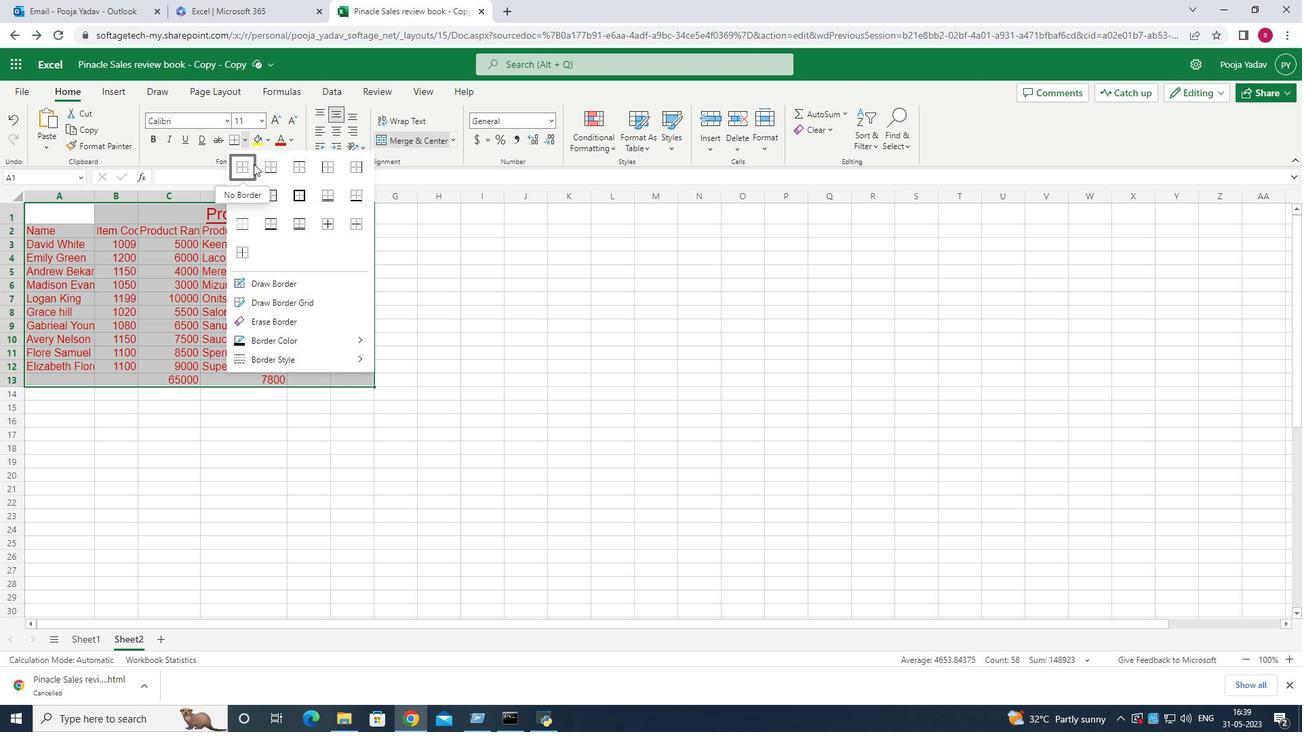 
Action: Mouse pressed left at (251, 162)
Screenshot: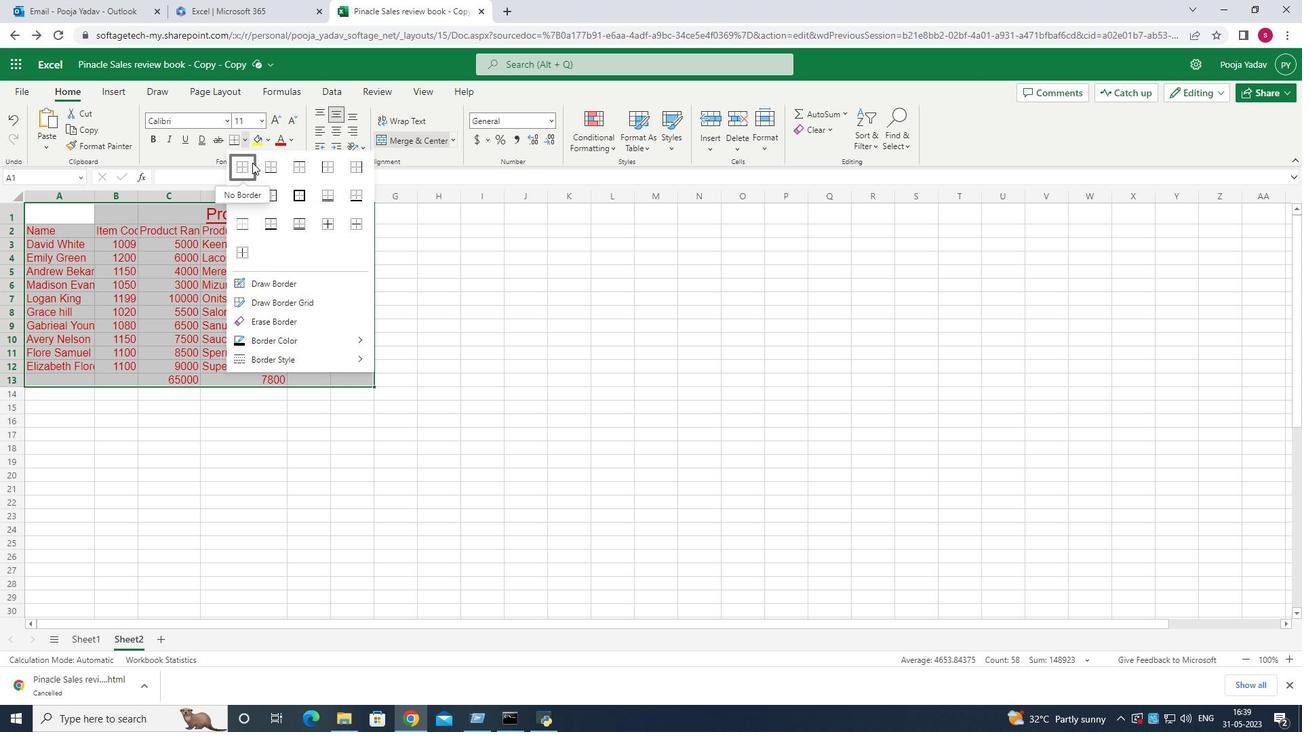 
Action: Mouse moved to (240, 137)
Screenshot: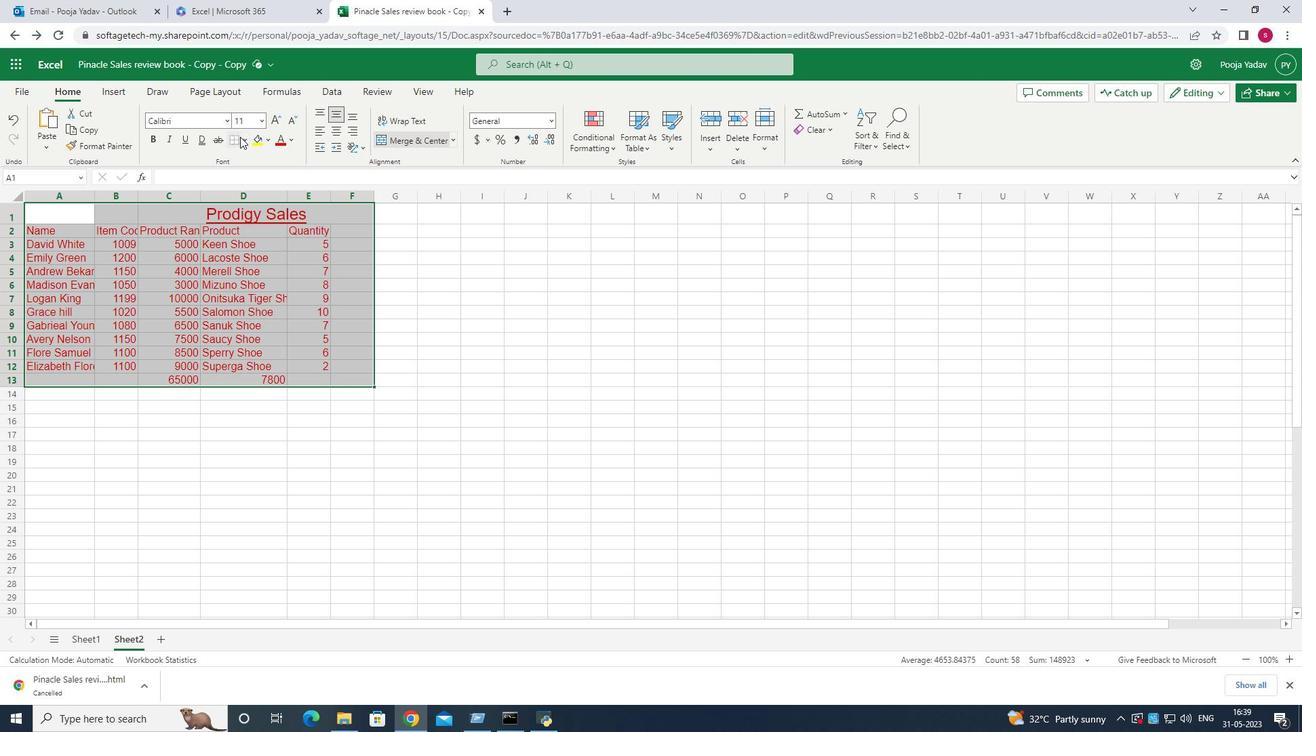 
Action: Mouse pressed left at (240, 137)
Screenshot: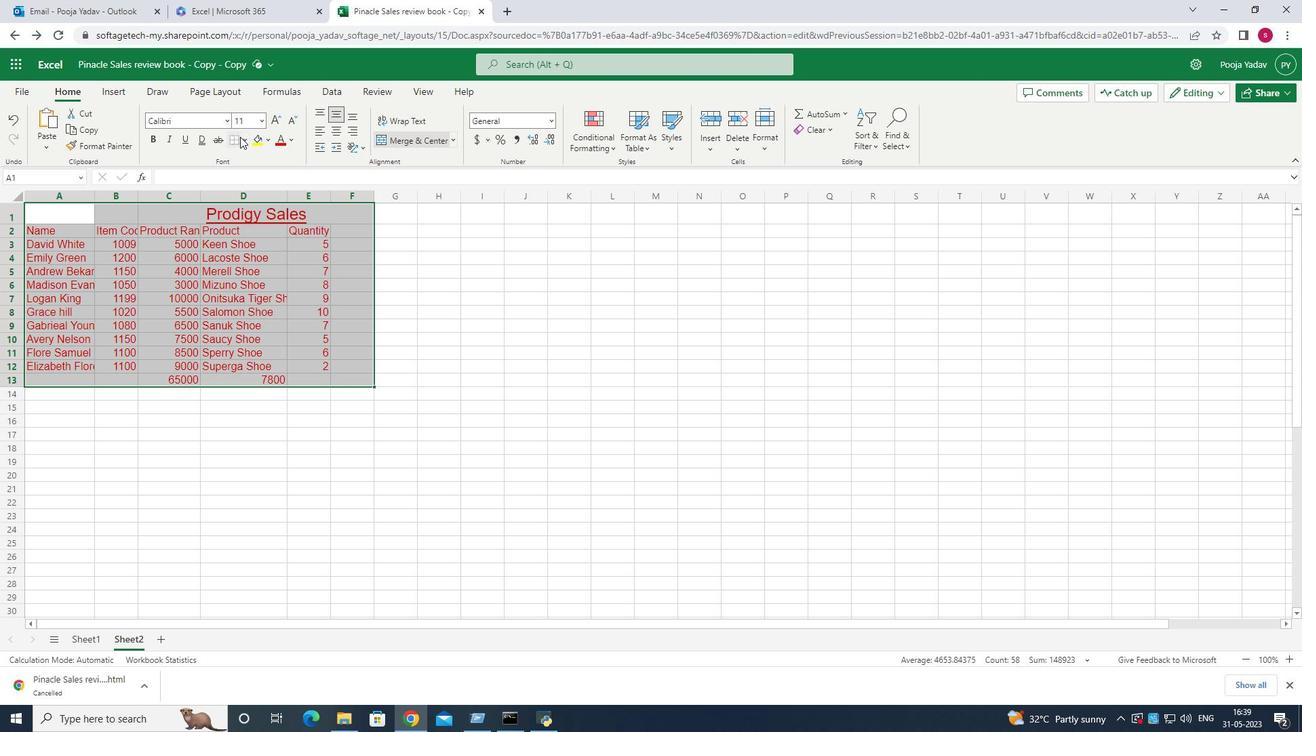 
Action: Mouse moved to (244, 142)
Screenshot: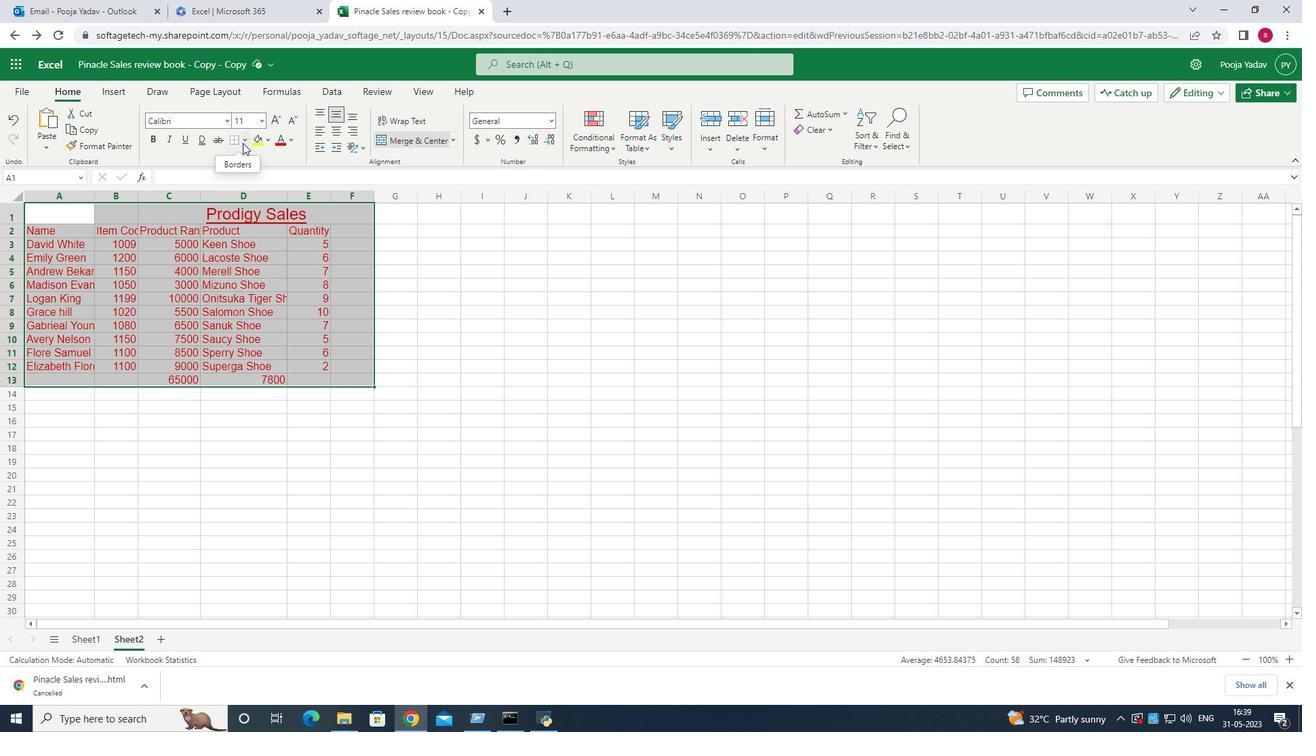 
Action: Mouse pressed left at (244, 142)
Screenshot: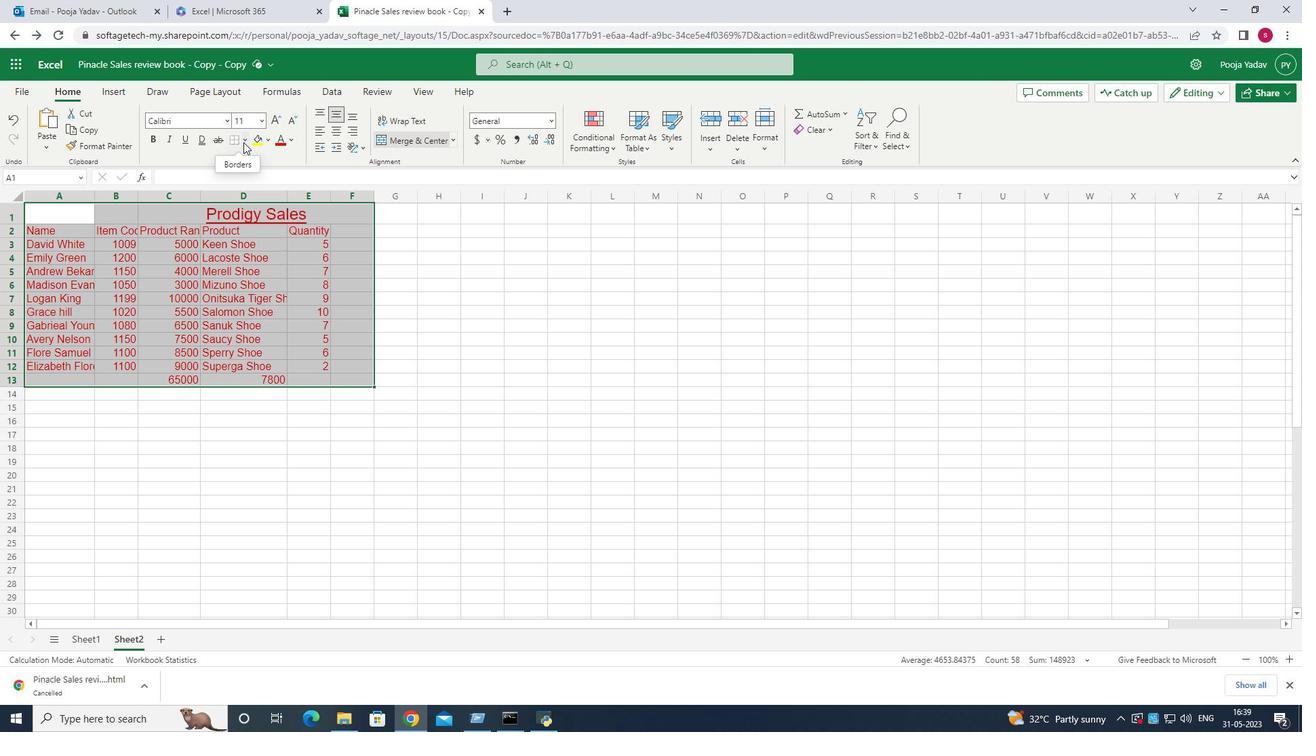 
Action: Mouse moved to (304, 197)
Screenshot: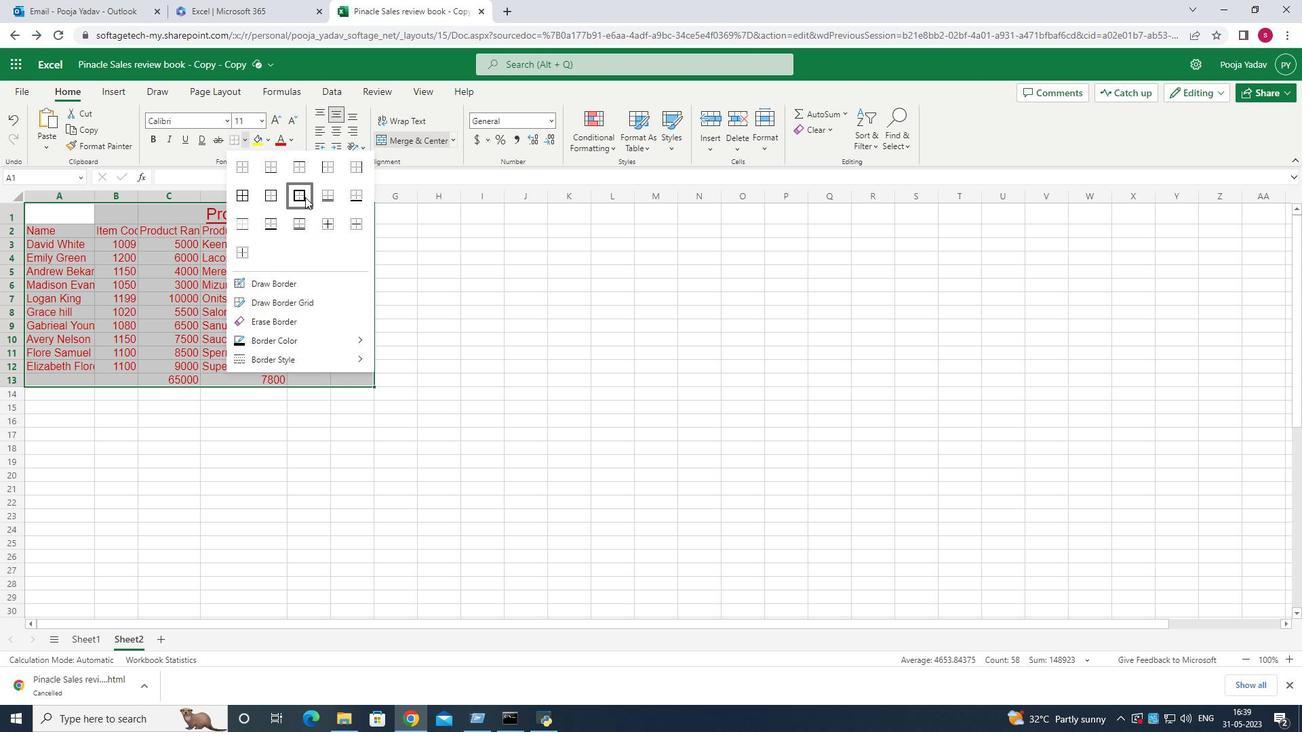 
Action: Mouse pressed left at (304, 197)
Screenshot: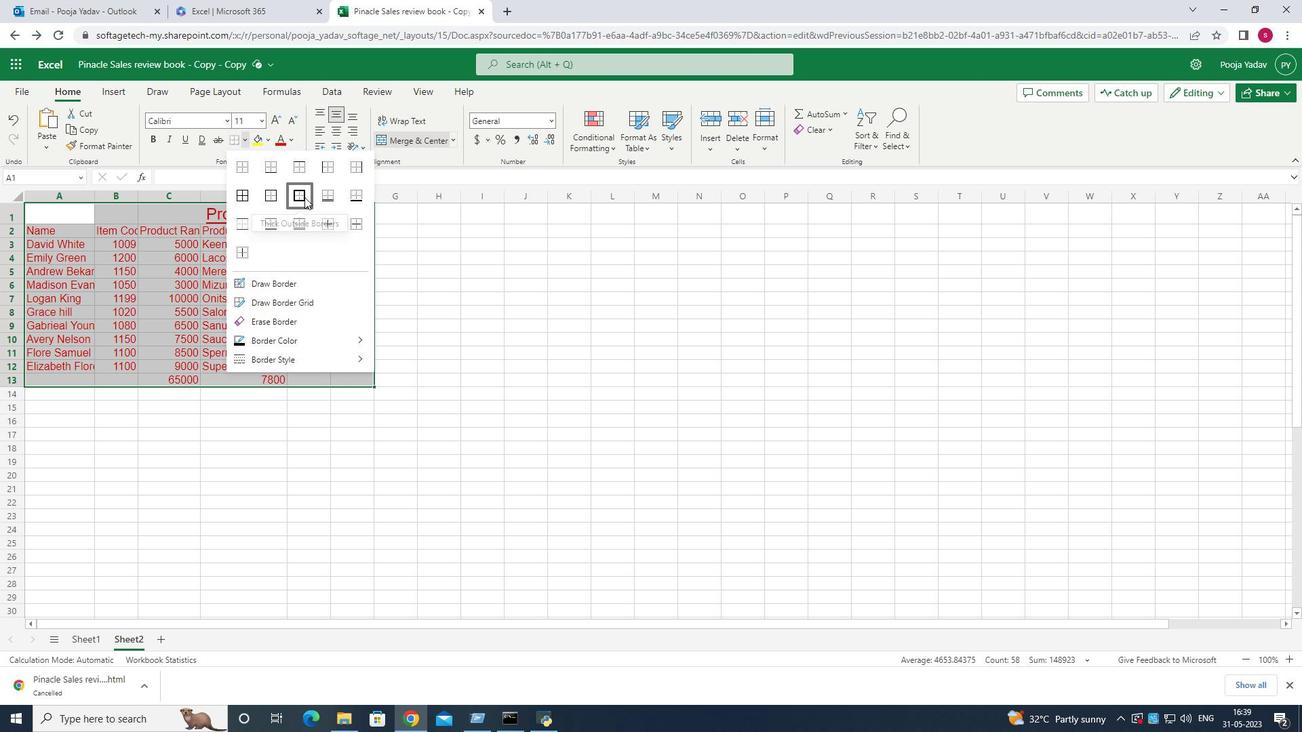 
Action: Mouse moved to (432, 422)
Screenshot: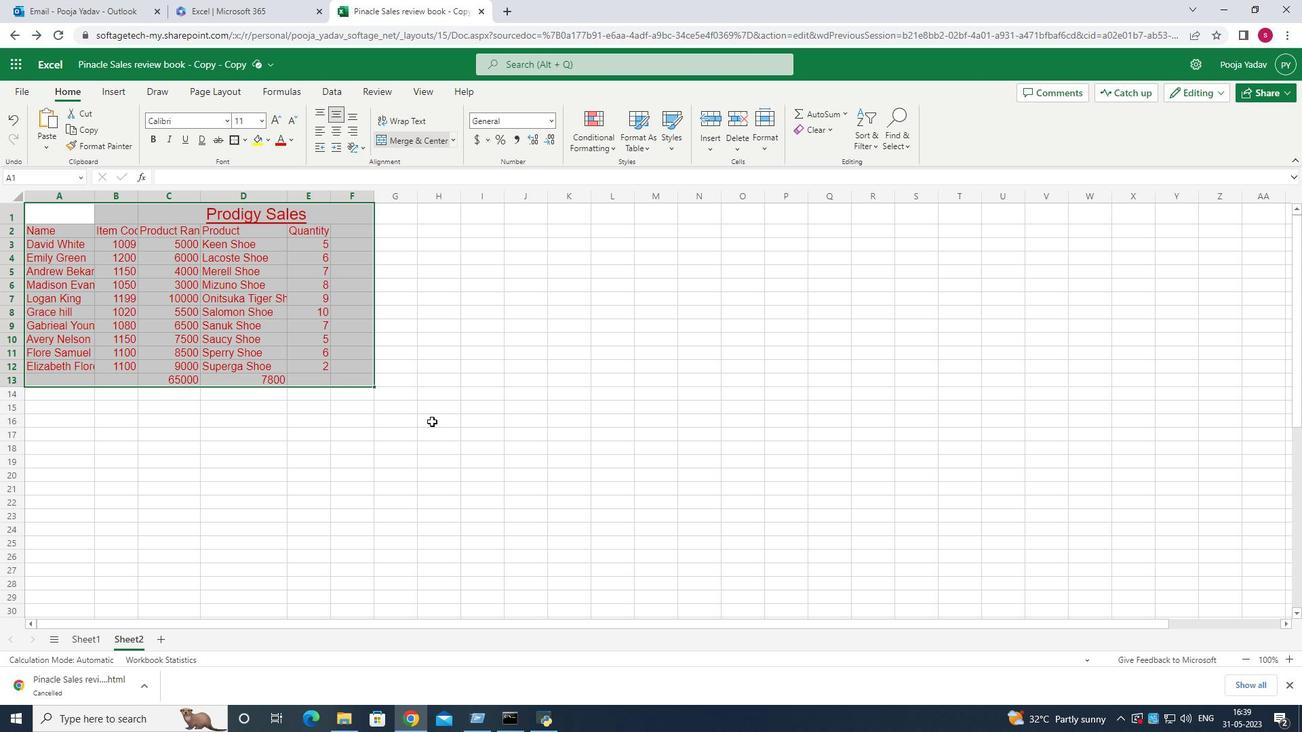 
Action: Mouse pressed left at (432, 422)
Screenshot: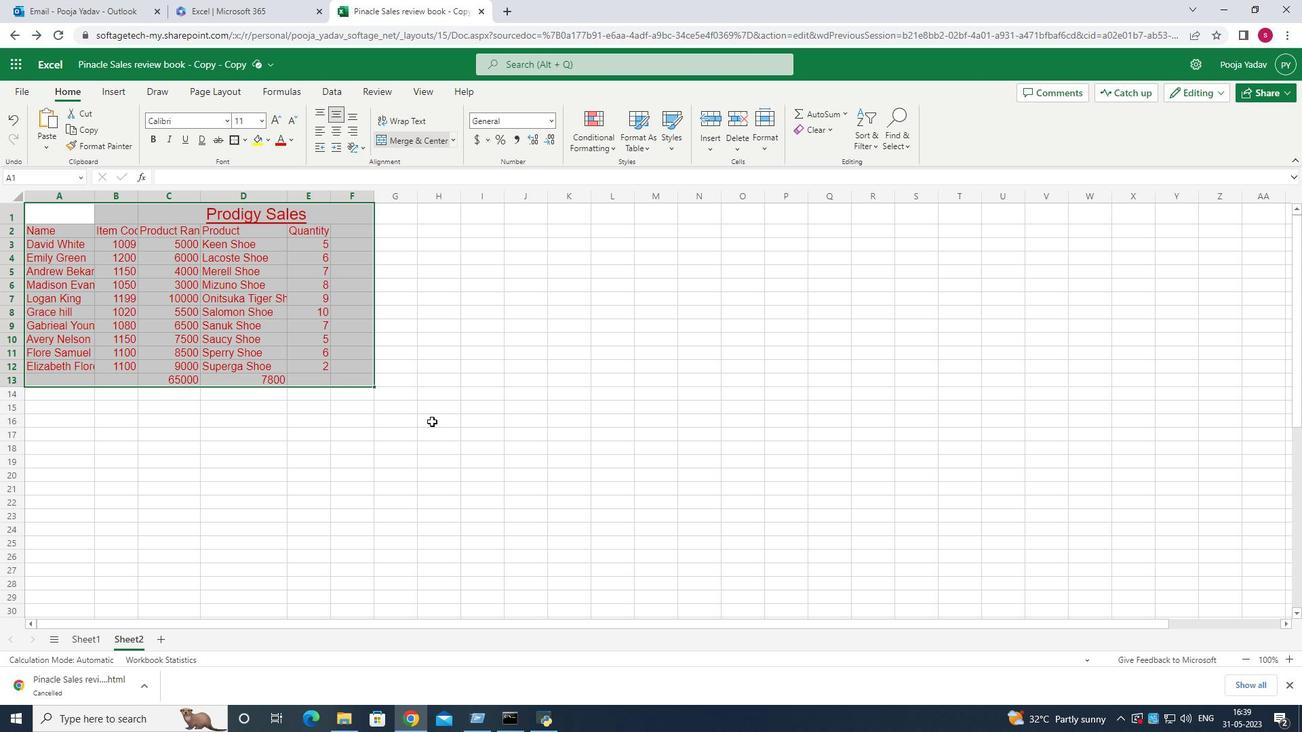 
Action: Mouse moved to (91, 199)
Screenshot: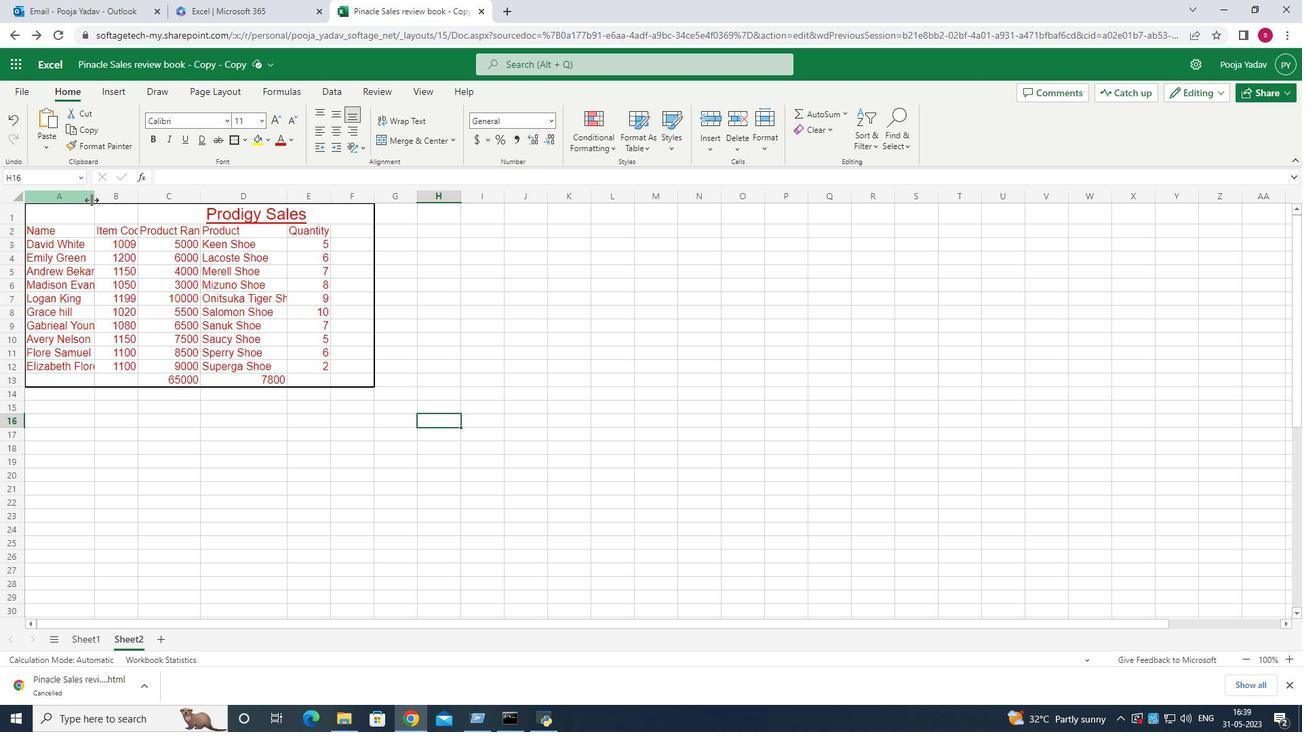 
Action: Mouse pressed left at (91, 199)
Screenshot: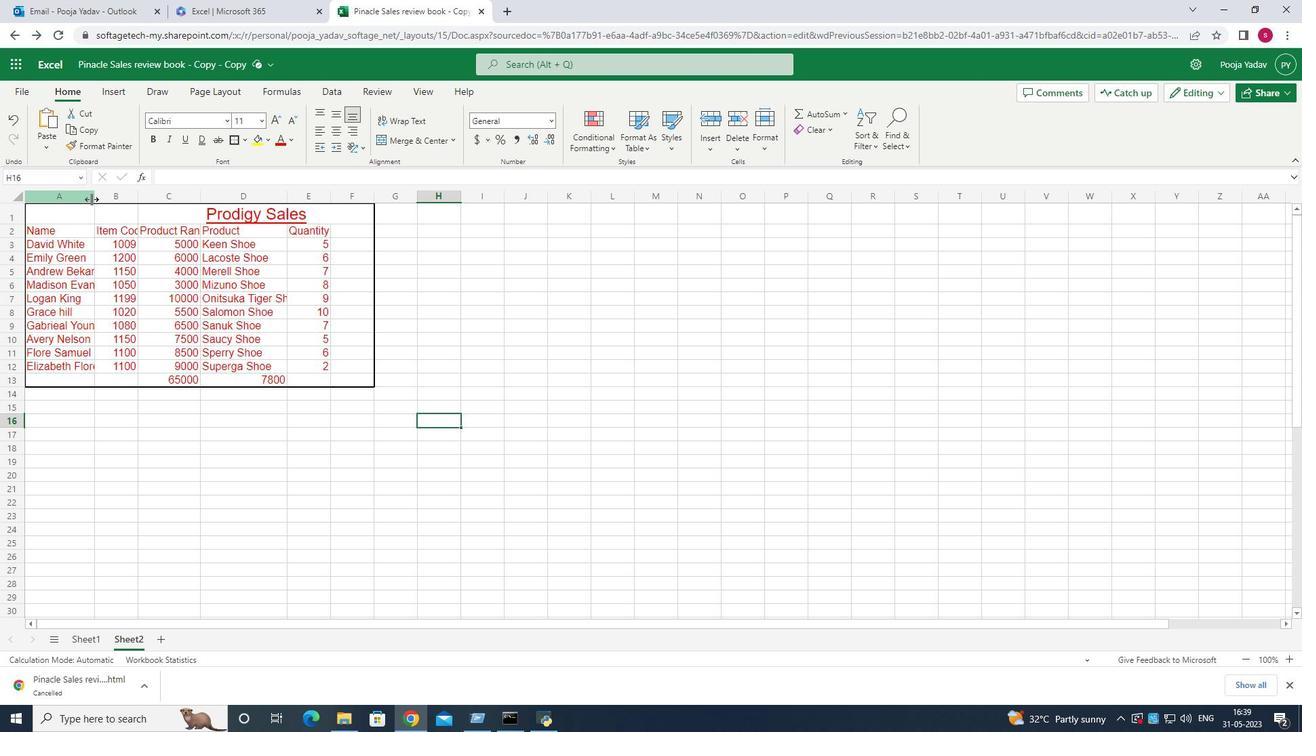 
Action: Mouse moved to (158, 195)
Screenshot: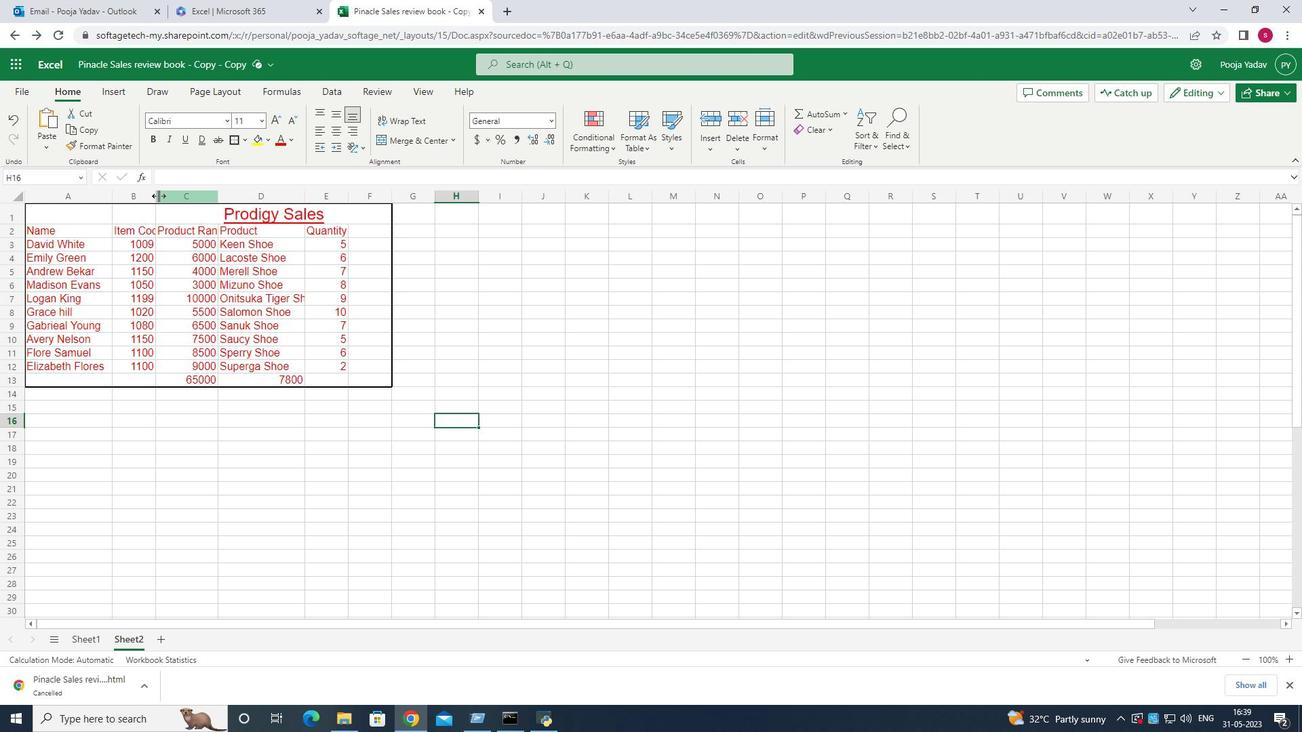 
Action: Mouse pressed left at (158, 195)
Screenshot: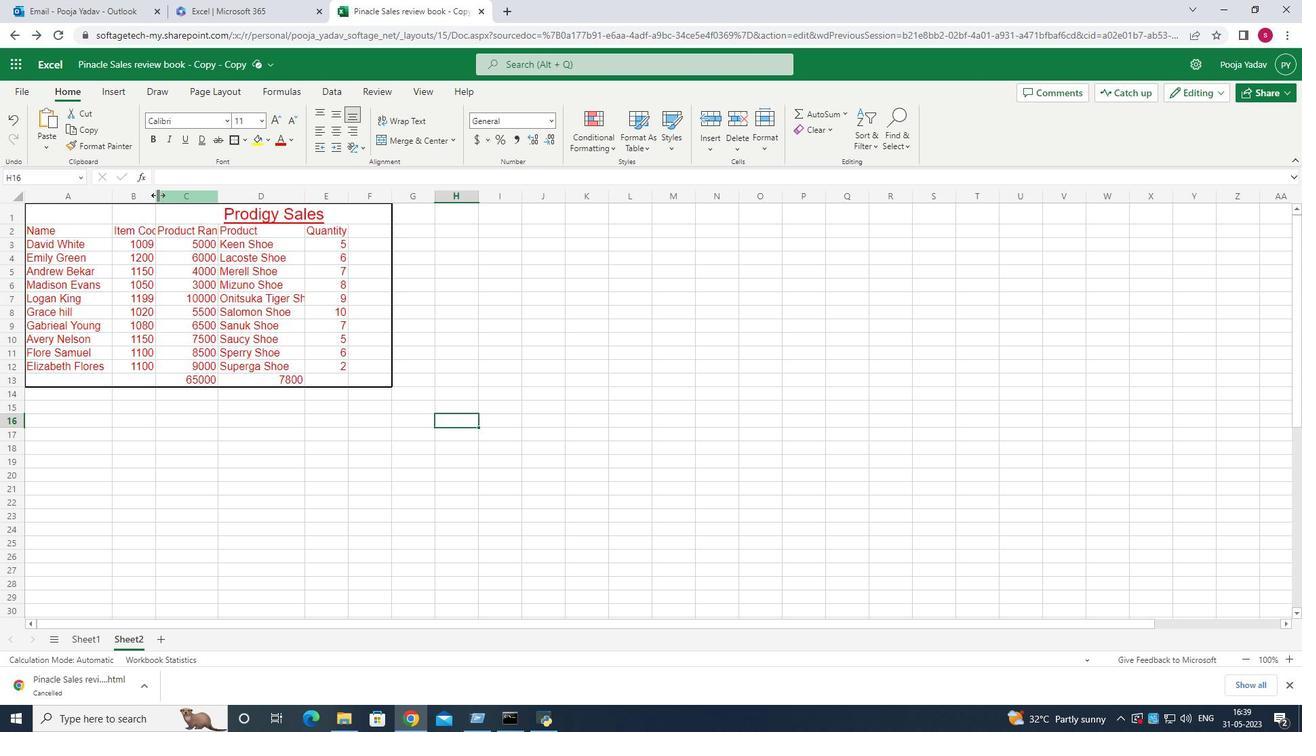 
Action: Mouse moved to (227, 194)
Screenshot: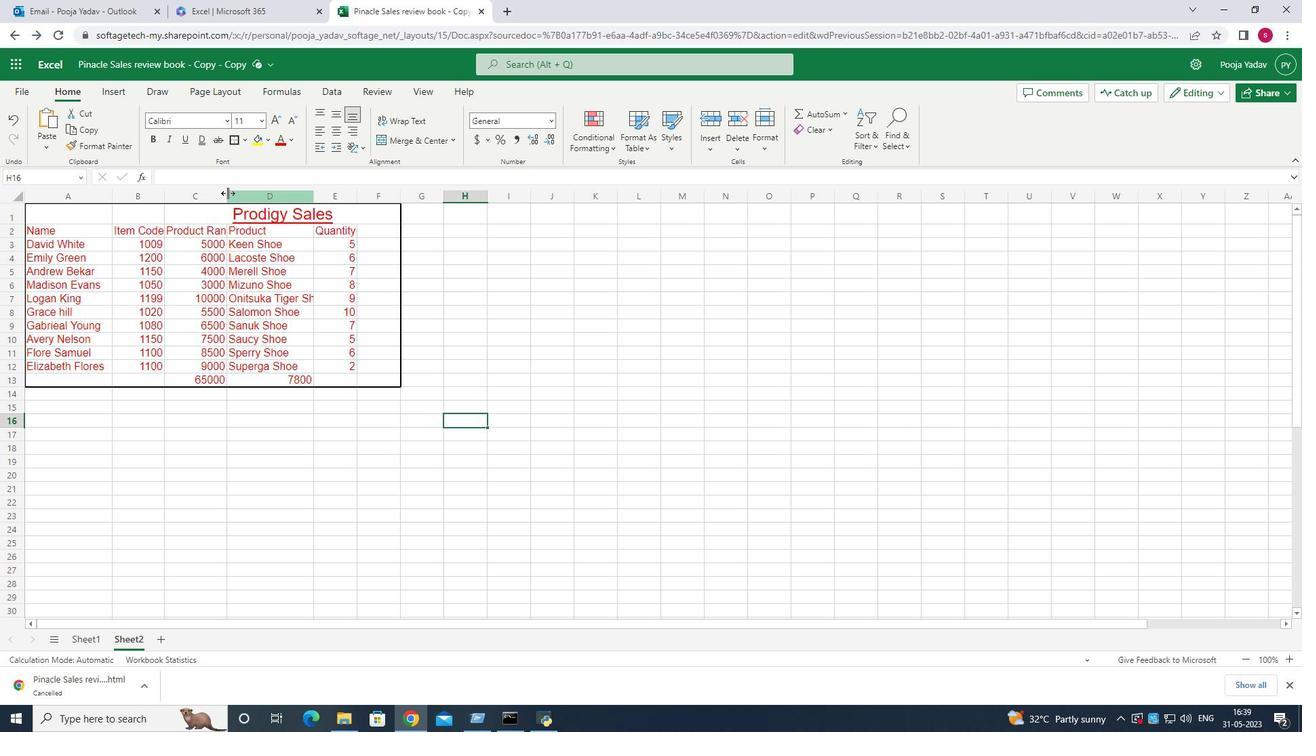 
Action: Mouse pressed left at (227, 194)
Screenshot: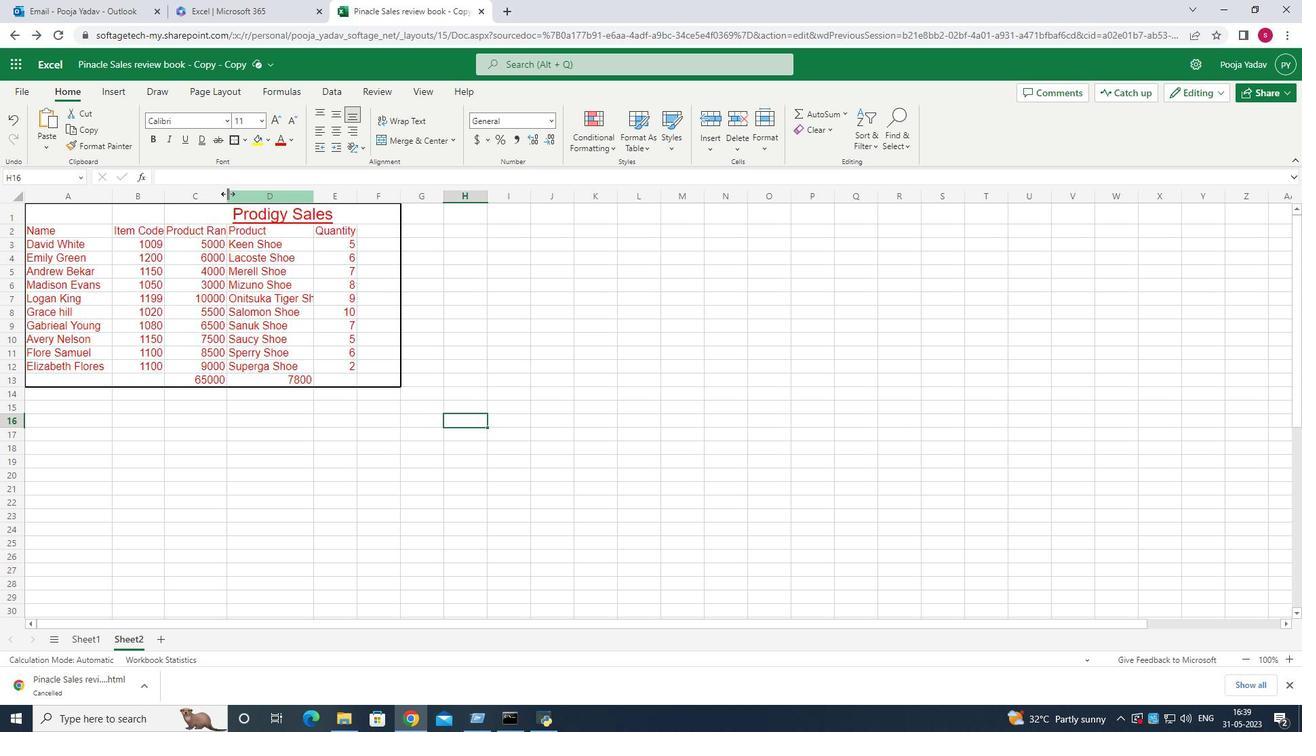 
Action: Mouse moved to (236, 195)
Screenshot: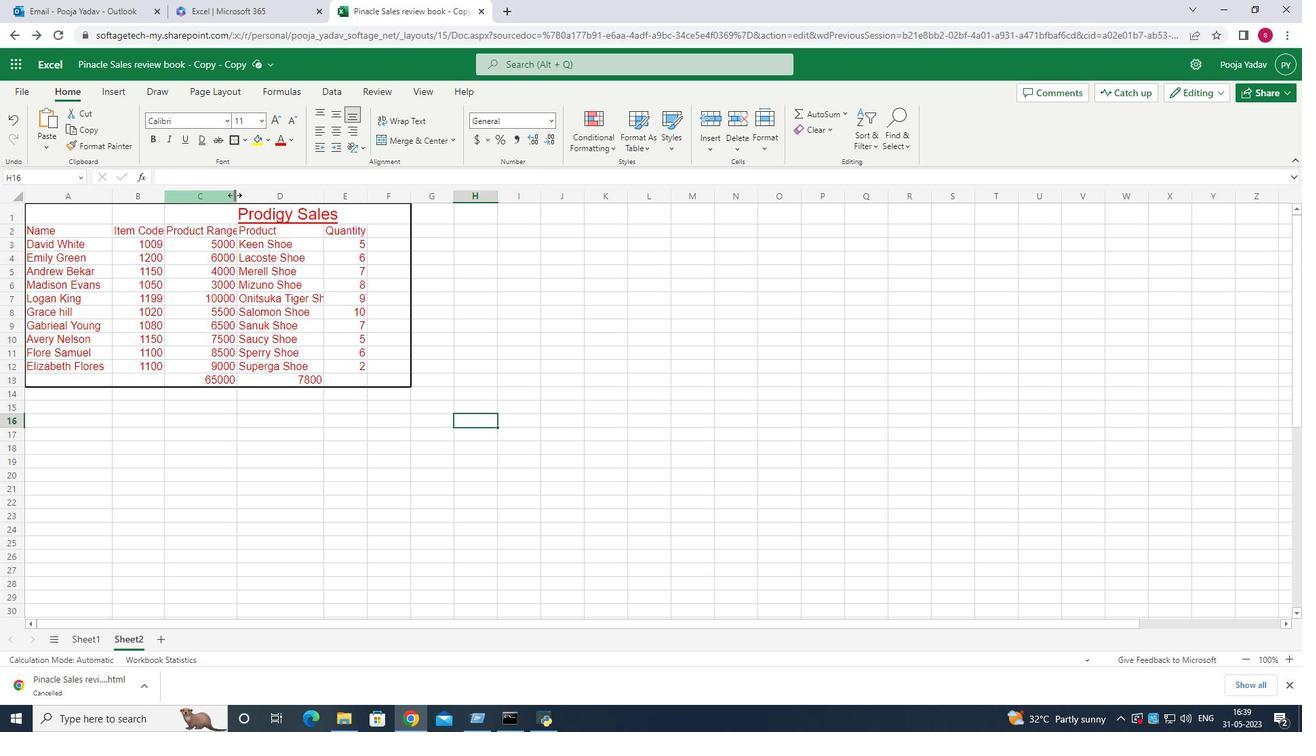
Action: Mouse pressed left at (236, 195)
Screenshot: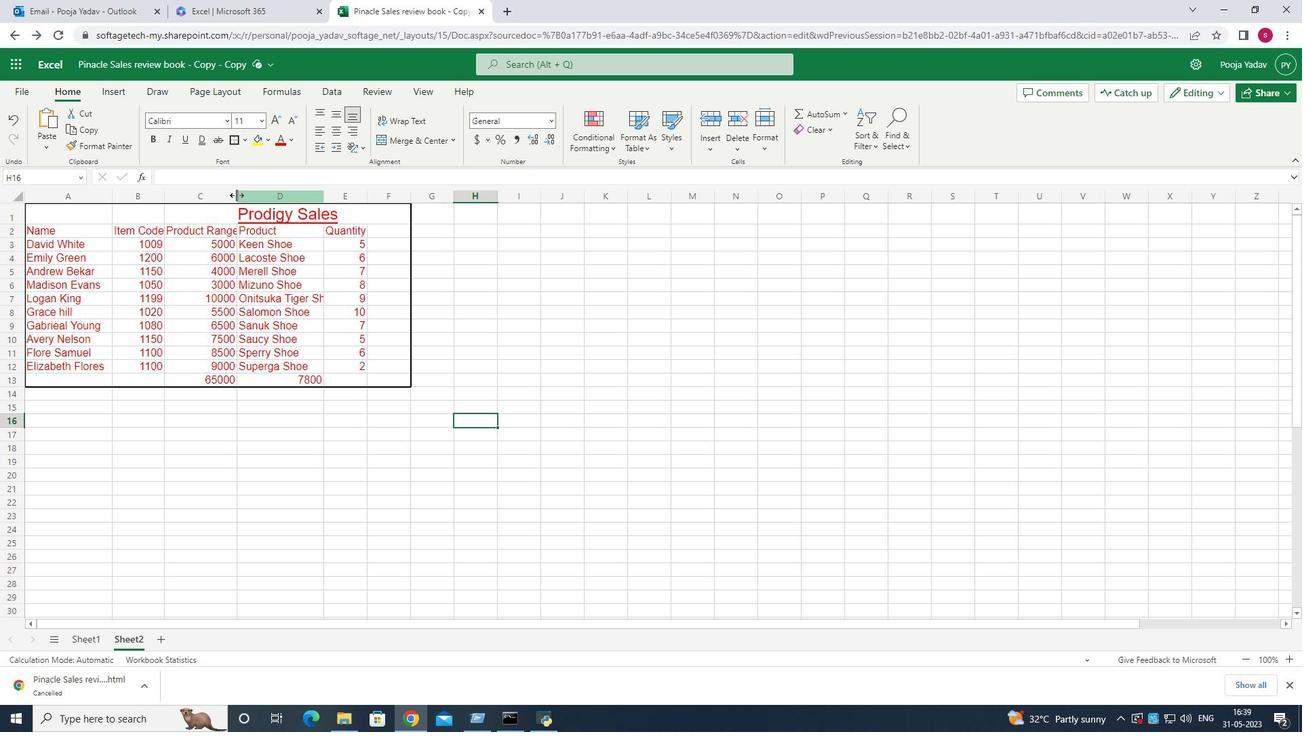 
Action: Mouse moved to (333, 197)
Screenshot: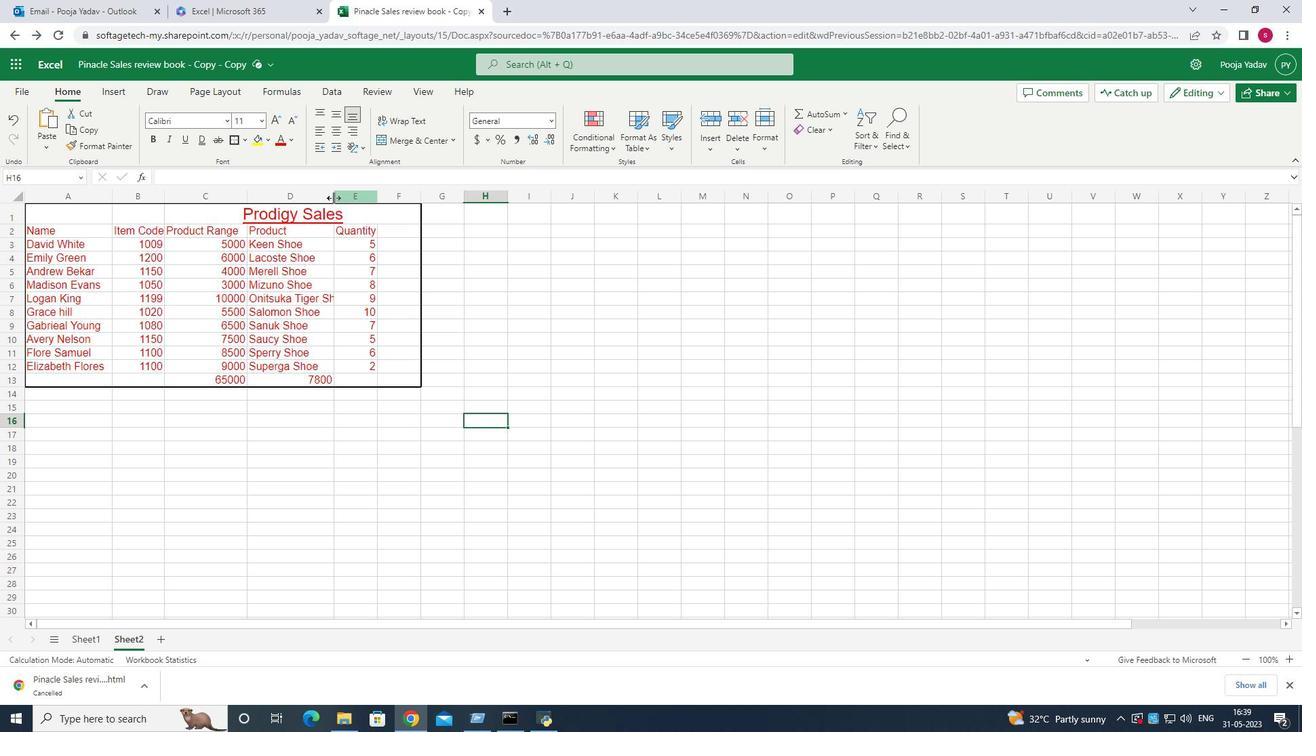 
Action: Mouse pressed left at (333, 197)
Screenshot: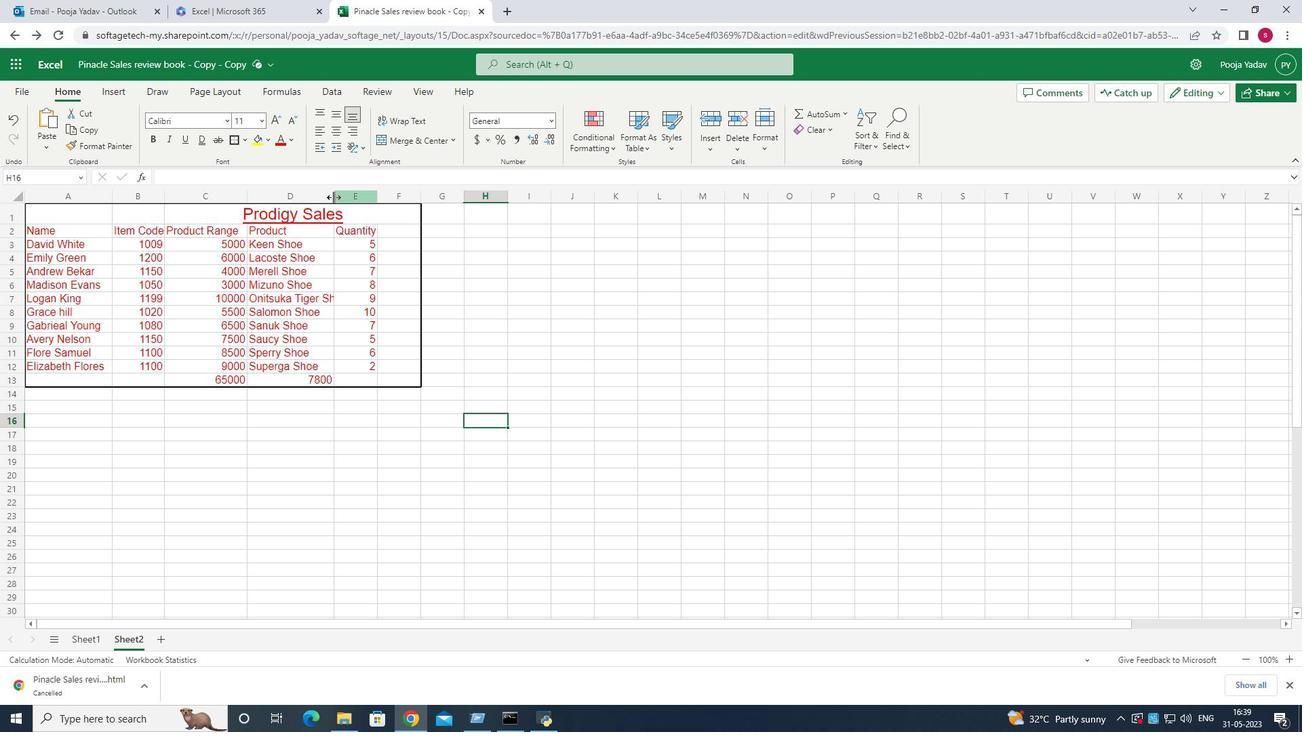 
Action: Mouse moved to (344, 192)
Screenshot: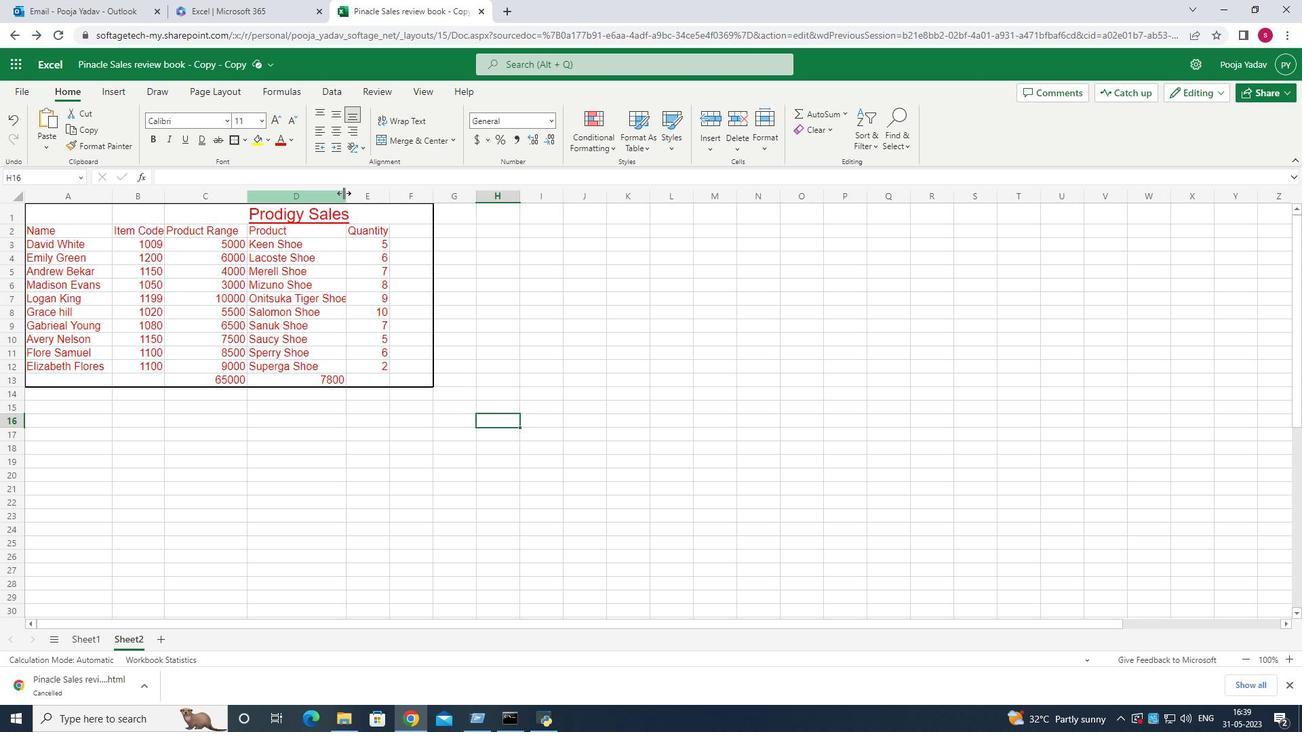 
Action: Mouse pressed left at (344, 192)
Screenshot: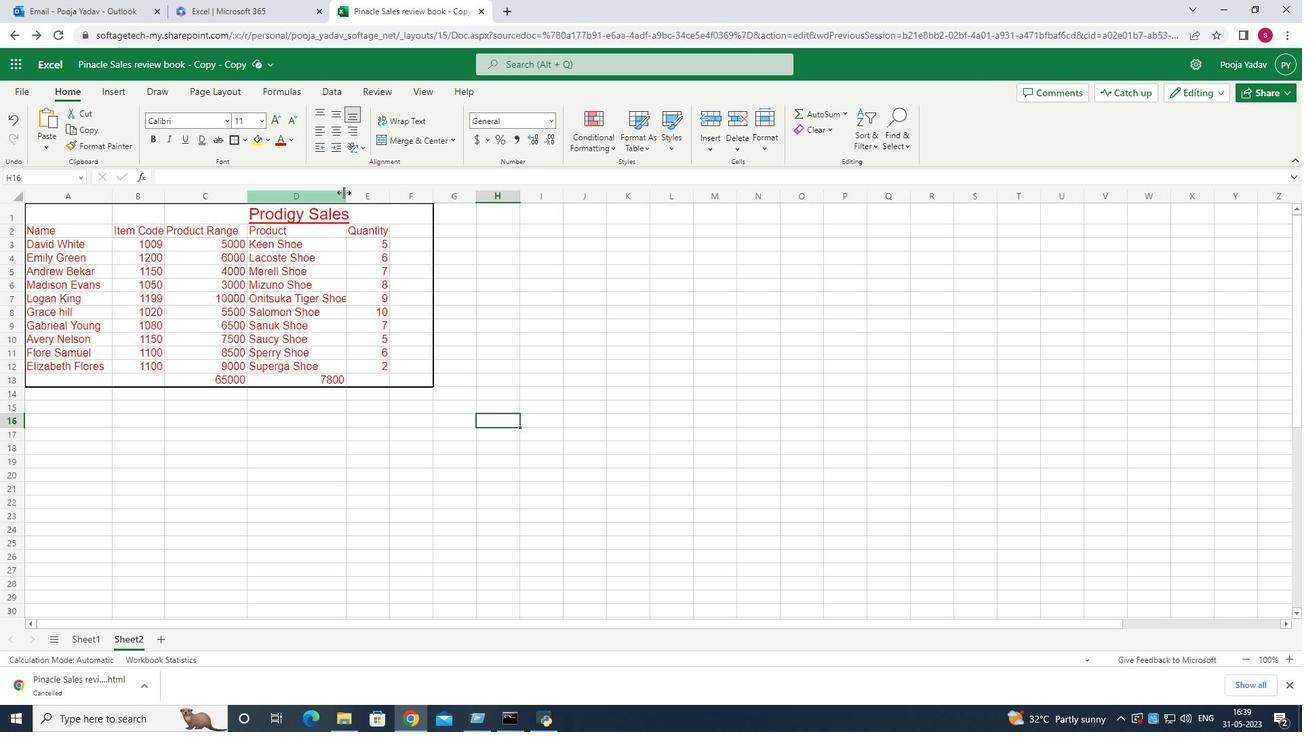 
Action: Mouse moved to (395, 196)
Screenshot: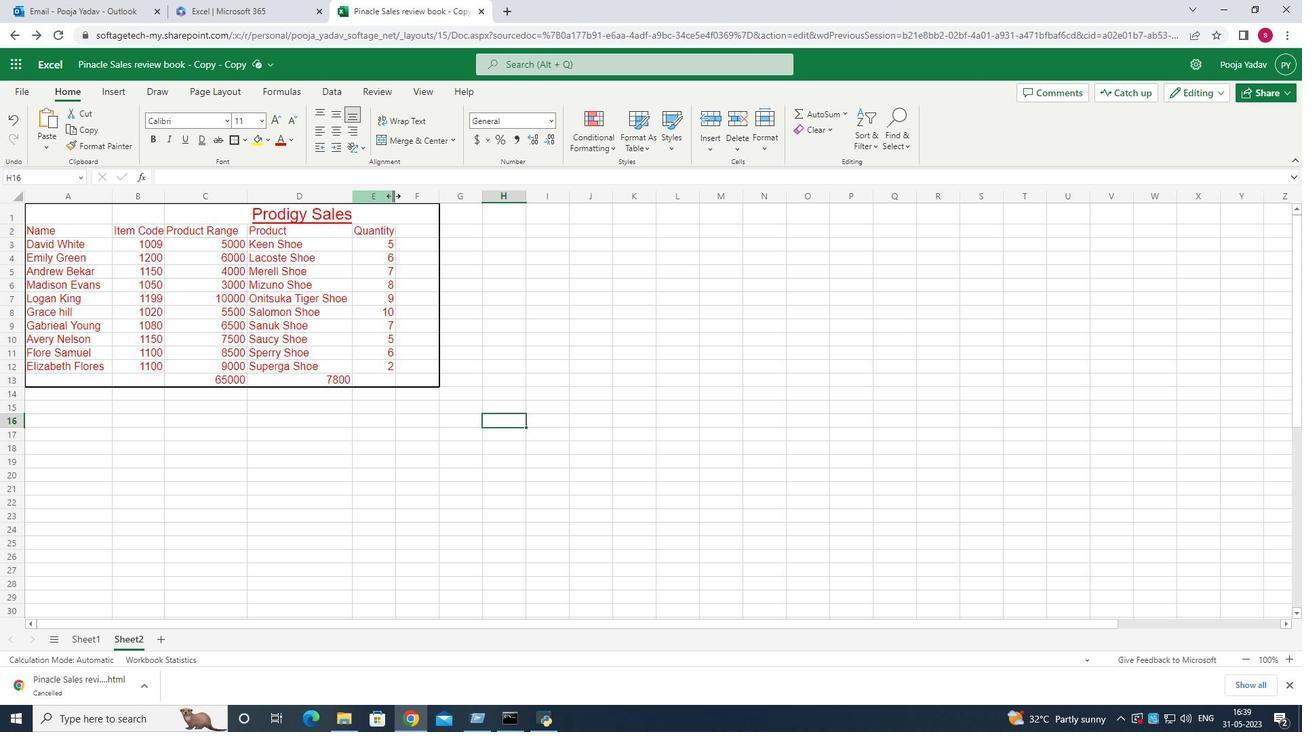 
Action: Mouse pressed left at (395, 196)
Screenshot: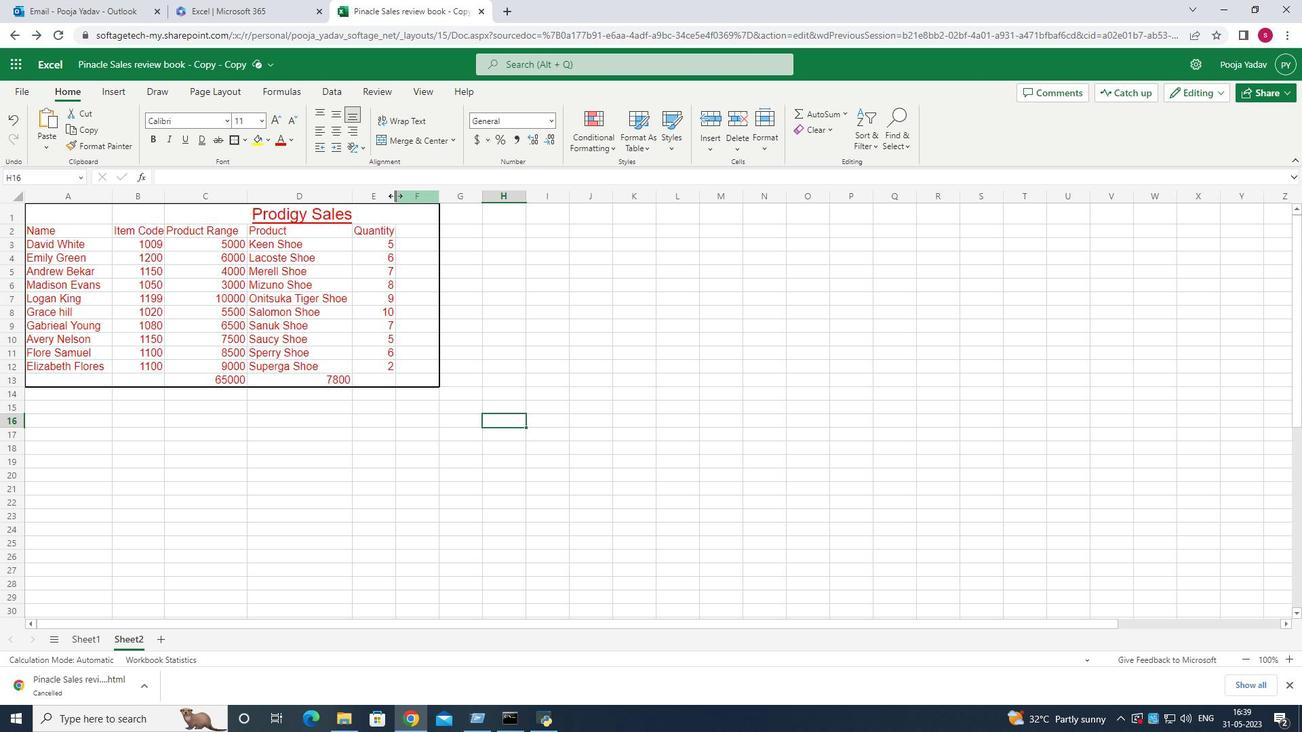 
Action: Mouse moved to (192, 215)
Screenshot: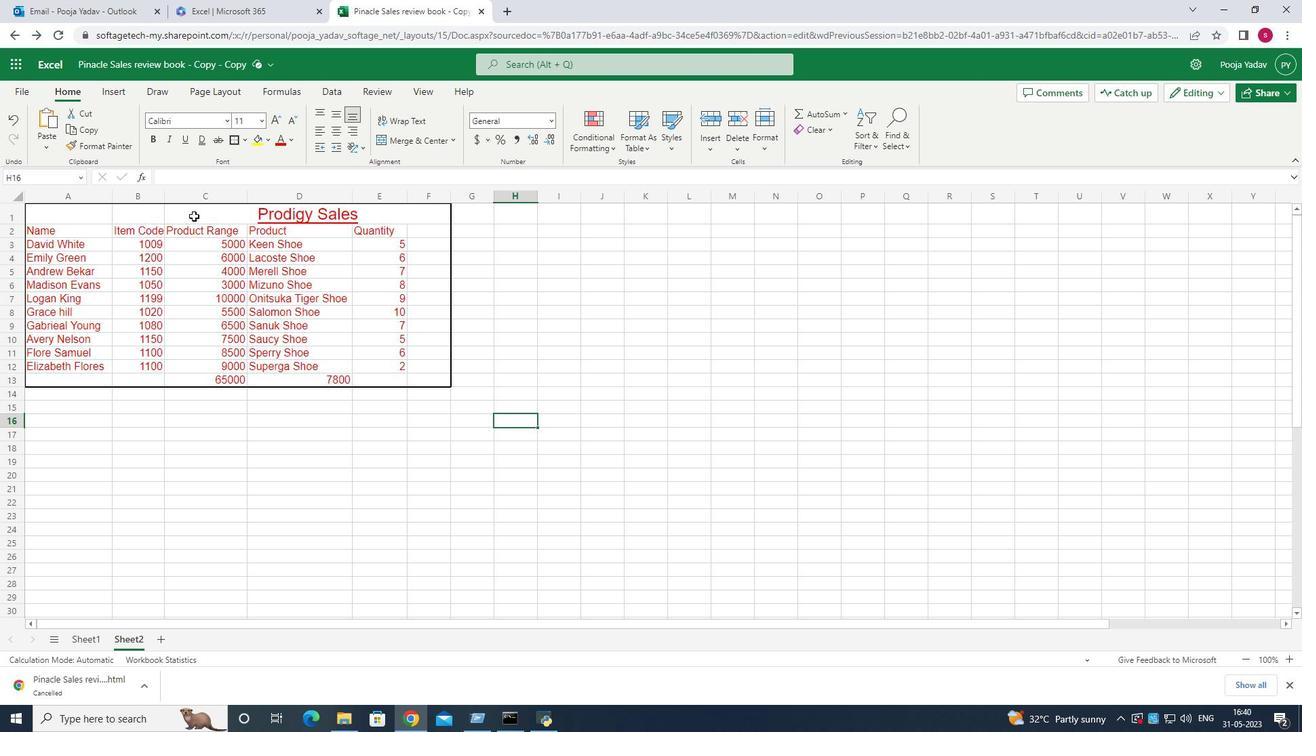 
Action: Mouse pressed left at (192, 215)
Screenshot: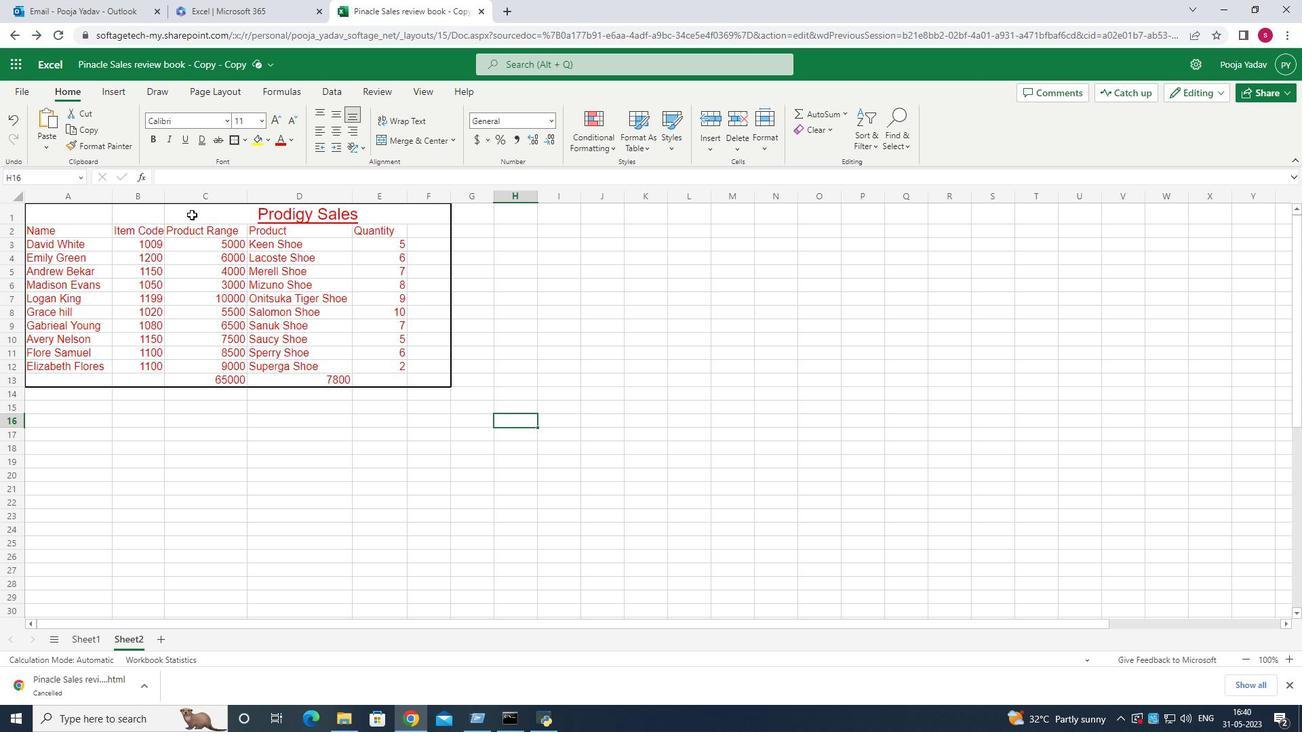 
Action: Mouse pressed left at (192, 215)
Screenshot: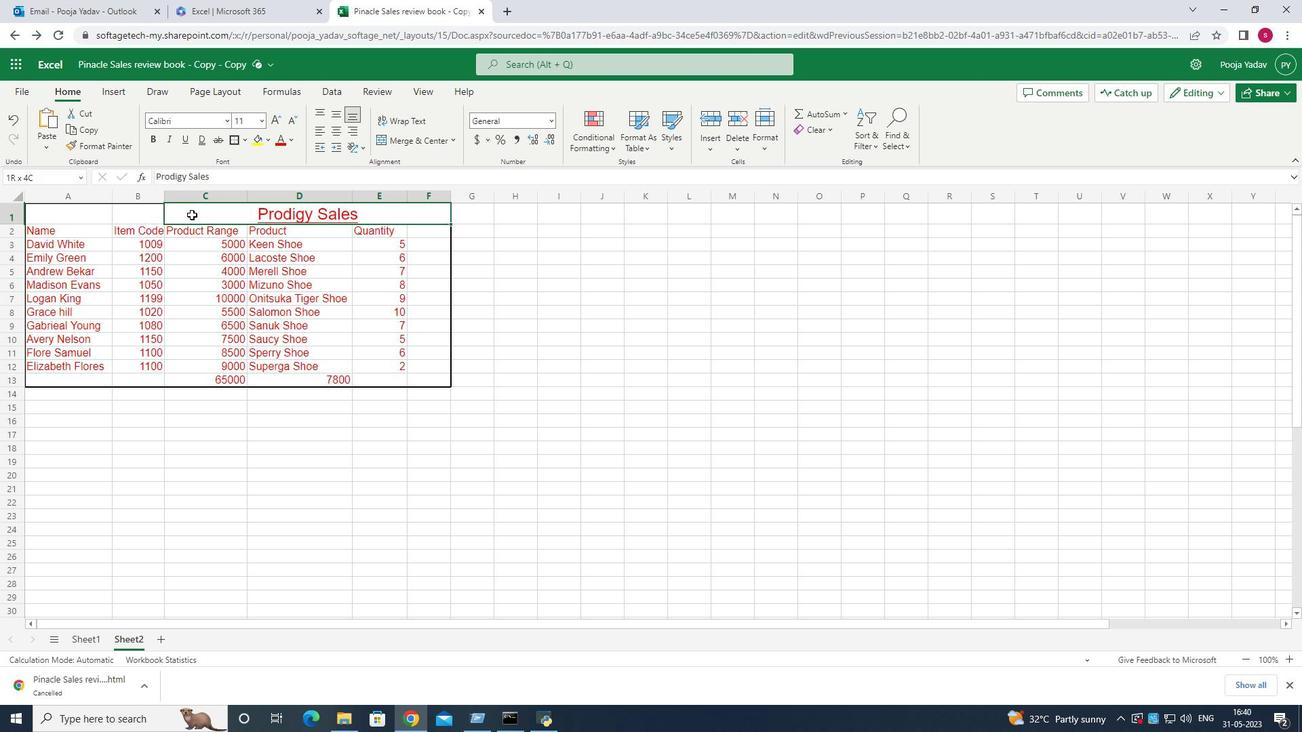 
Action: Mouse moved to (380, 519)
Screenshot: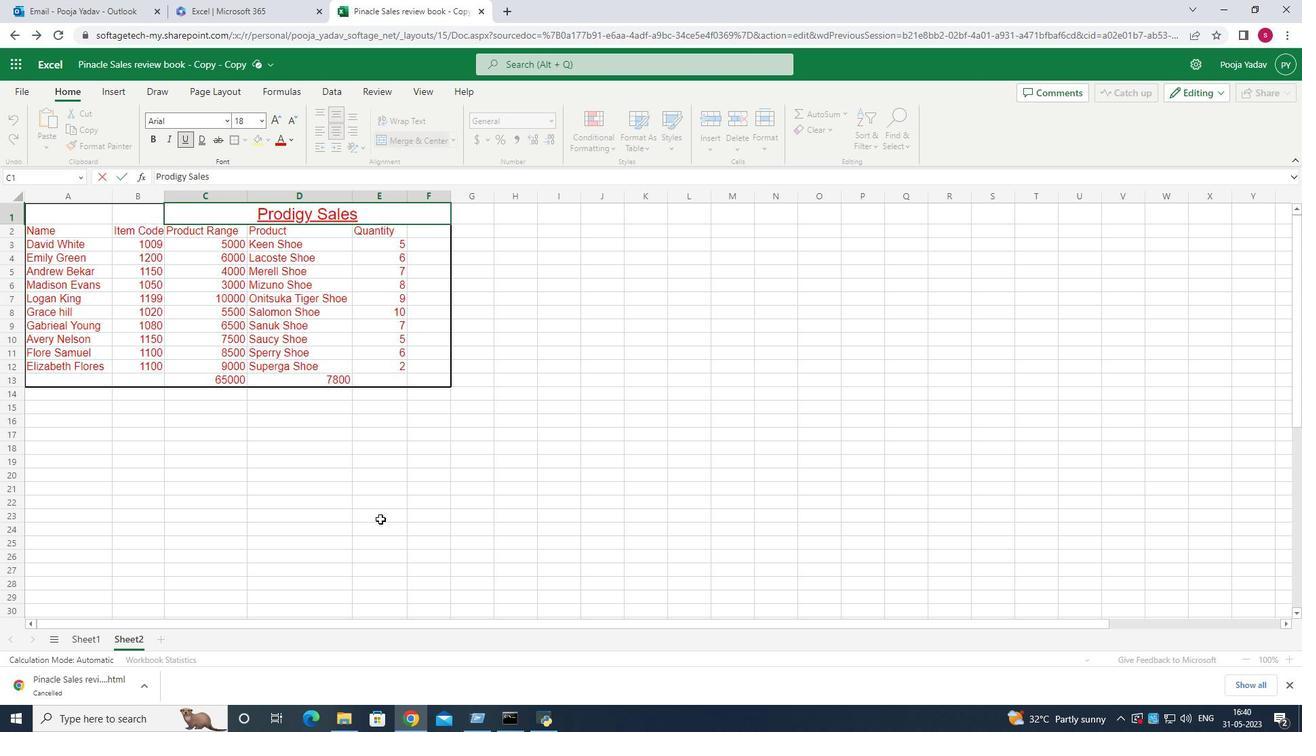 
Action: Mouse pressed left at (380, 519)
Screenshot: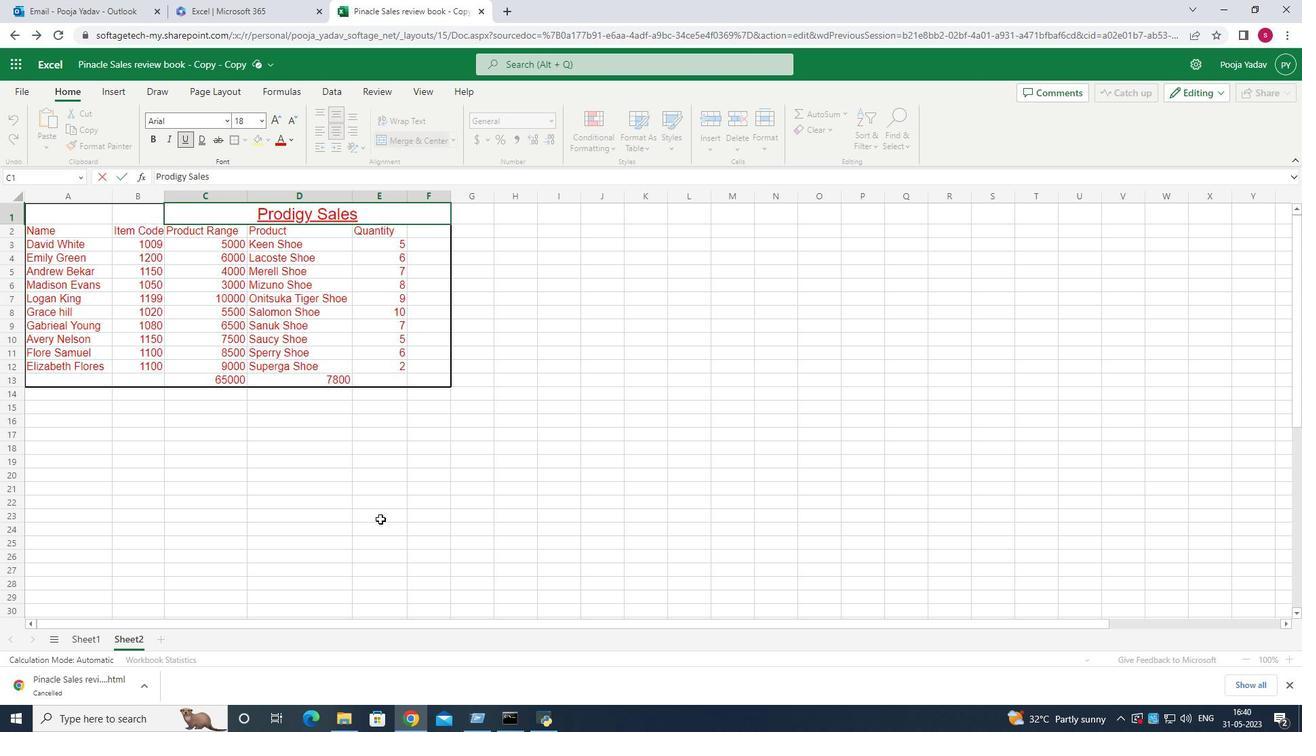 
Action: Mouse moved to (172, 319)
Screenshot: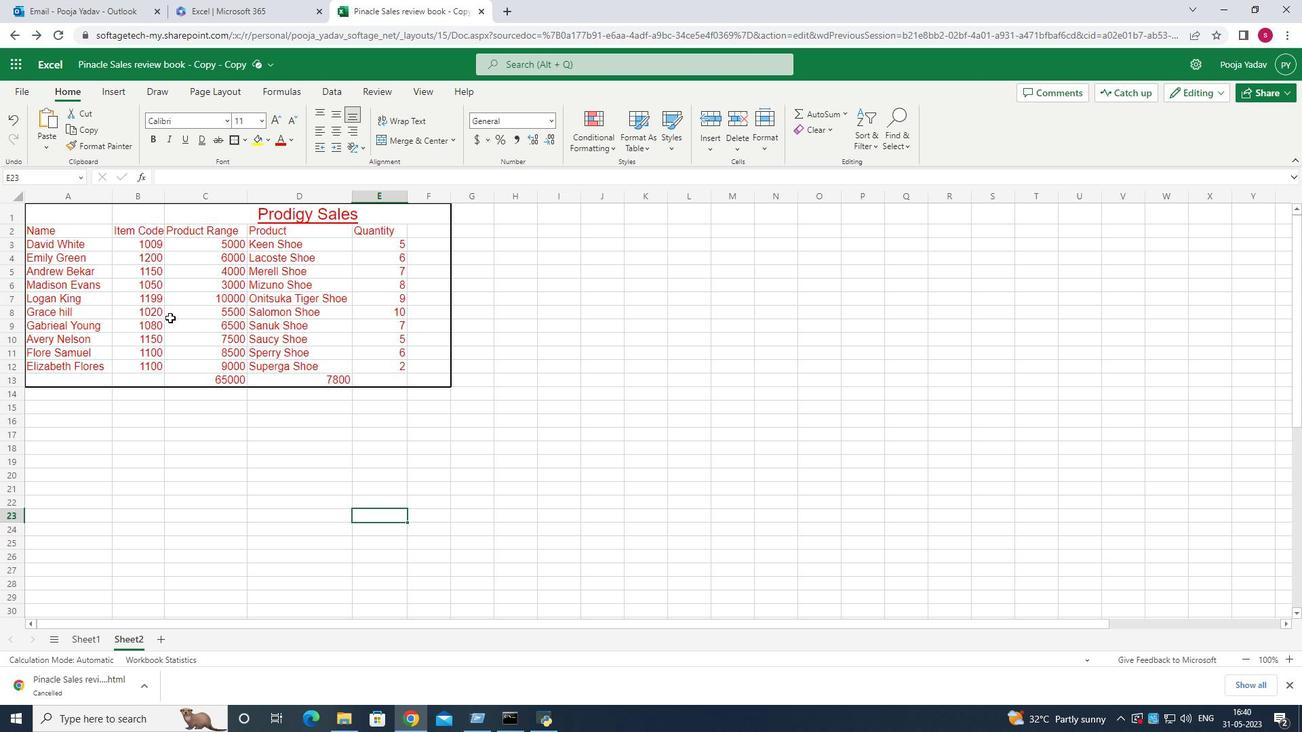 
